 Task: Change  the formatting of the data to Which is Less than 10, In conditional formating, put the option 'Light Red Fill with Drak Red Text. 'add another formatting option Format As Table, insert the option Blue Table style Light 9 In the sheet  Attendance Management Sheetbook
Action: Mouse moved to (34, 134)
Screenshot: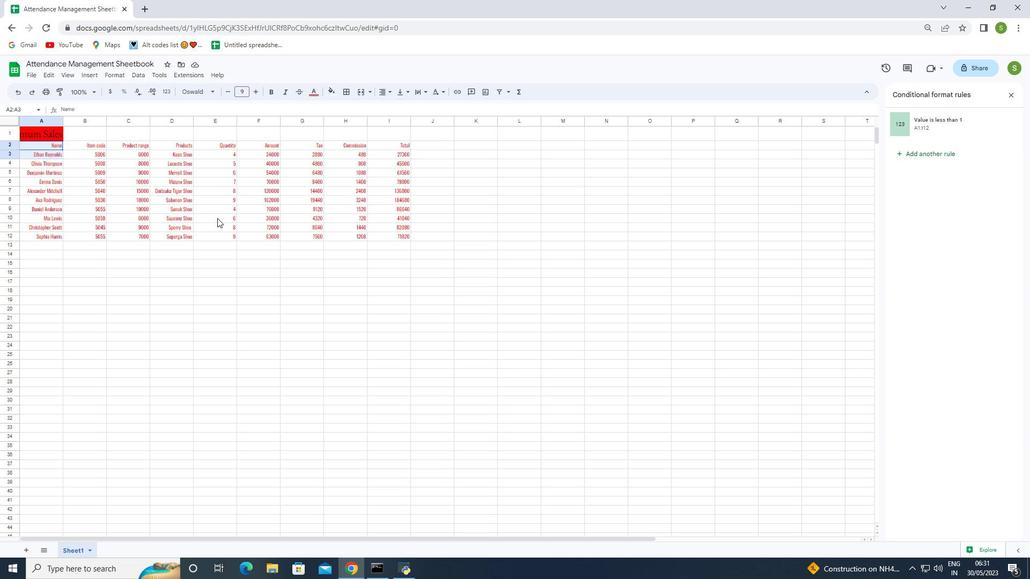 
Action: Mouse pressed left at (34, 134)
Screenshot: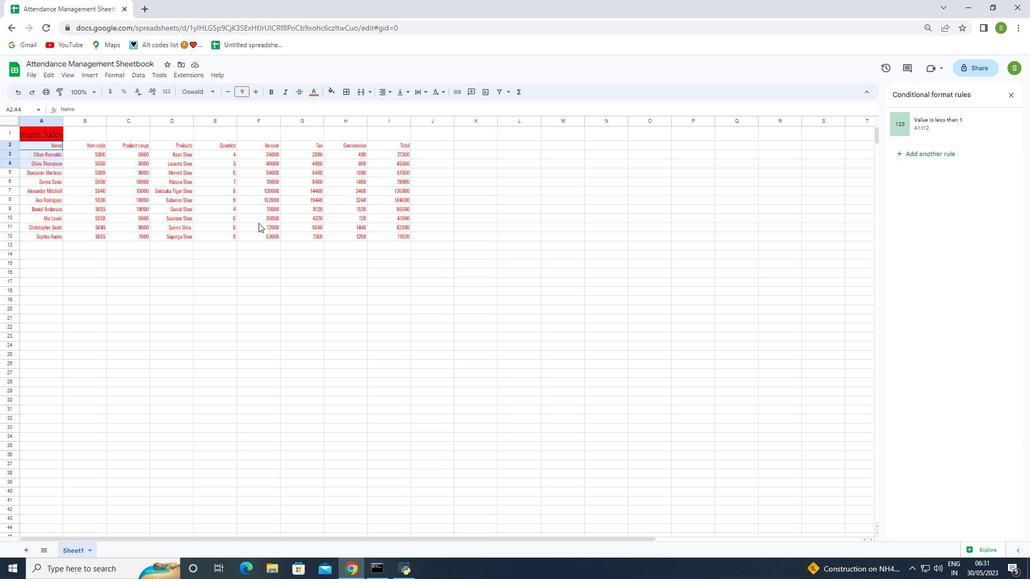 
Action: Mouse moved to (107, 75)
Screenshot: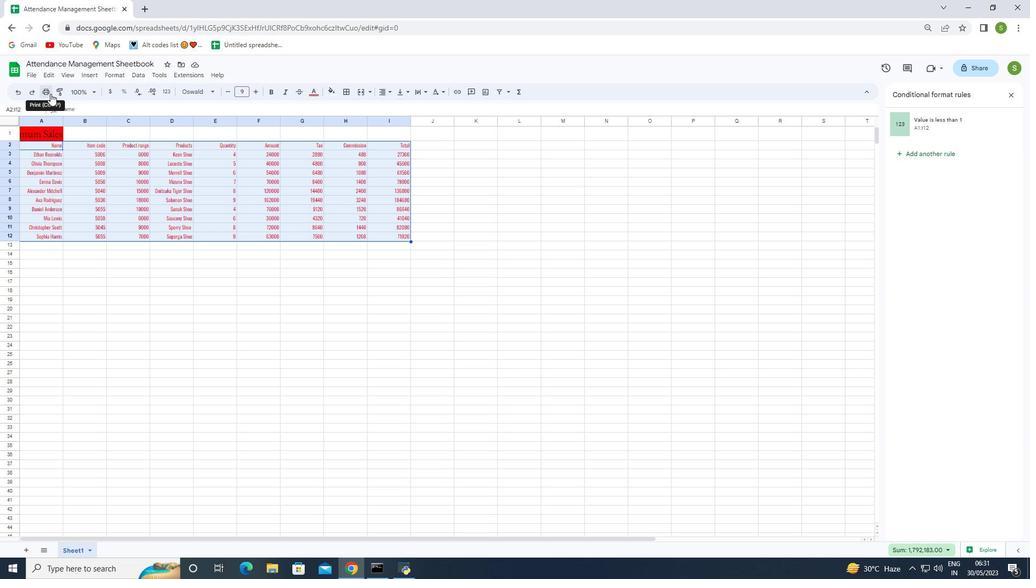 
Action: Mouse pressed left at (107, 75)
Screenshot: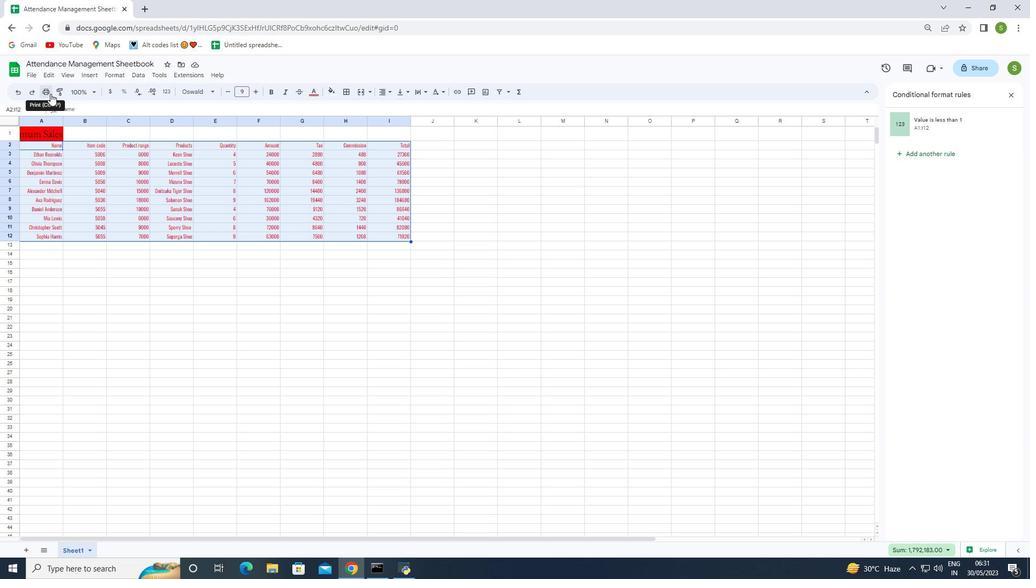 
Action: Mouse moved to (144, 224)
Screenshot: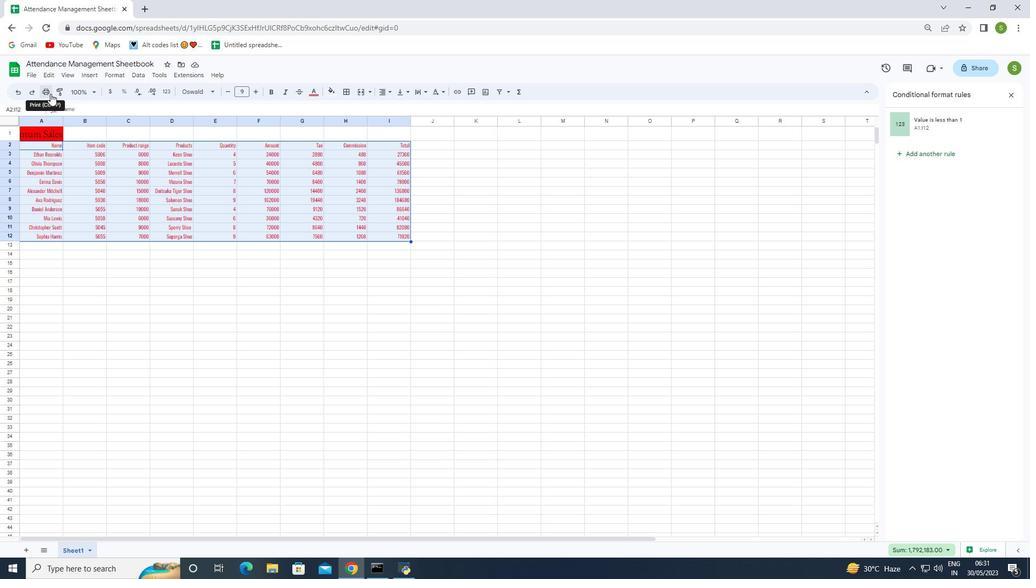 
Action: Mouse pressed left at (144, 224)
Screenshot: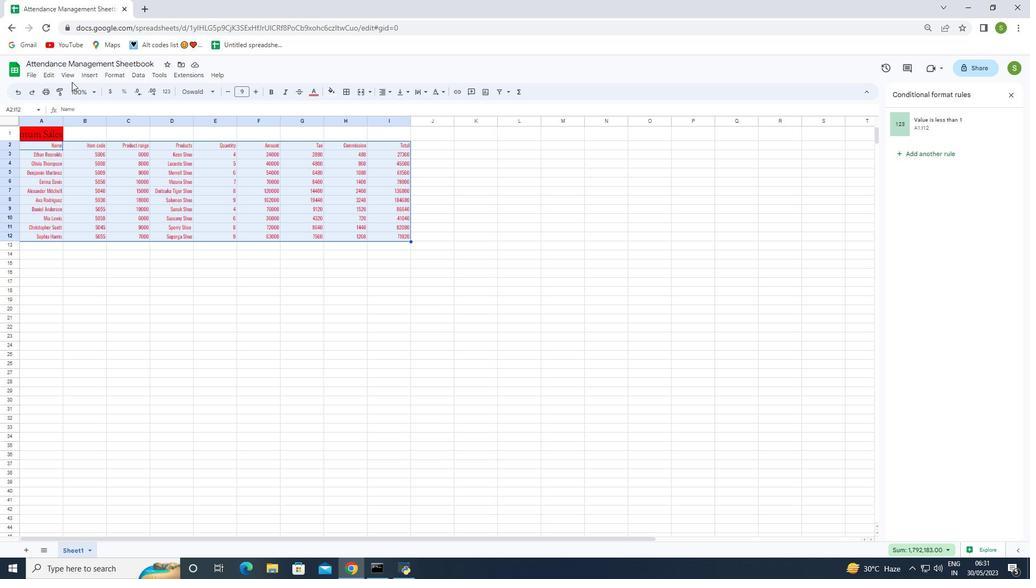 
Action: Mouse moved to (931, 204)
Screenshot: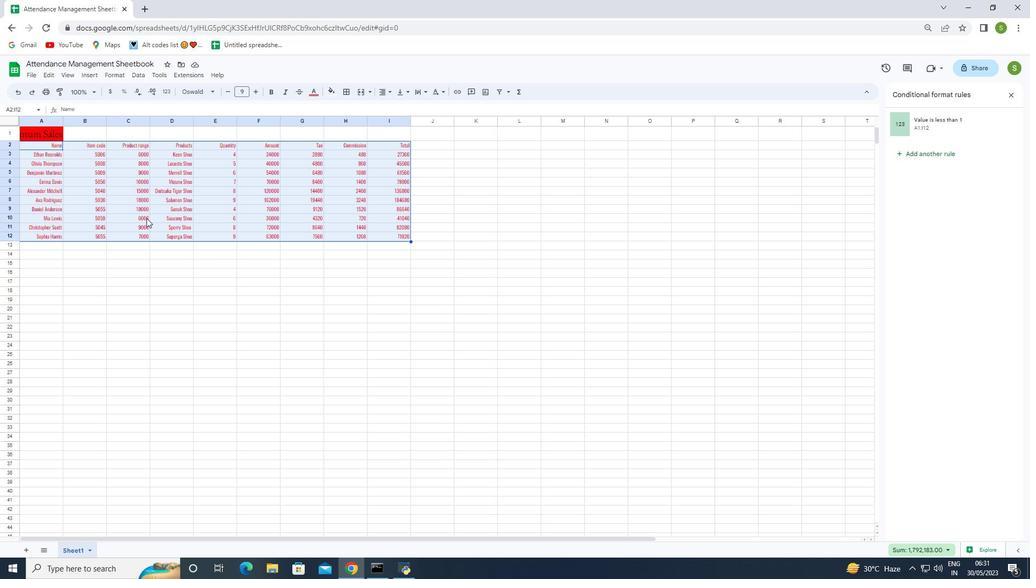 
Action: Mouse pressed left at (931, 204)
Screenshot: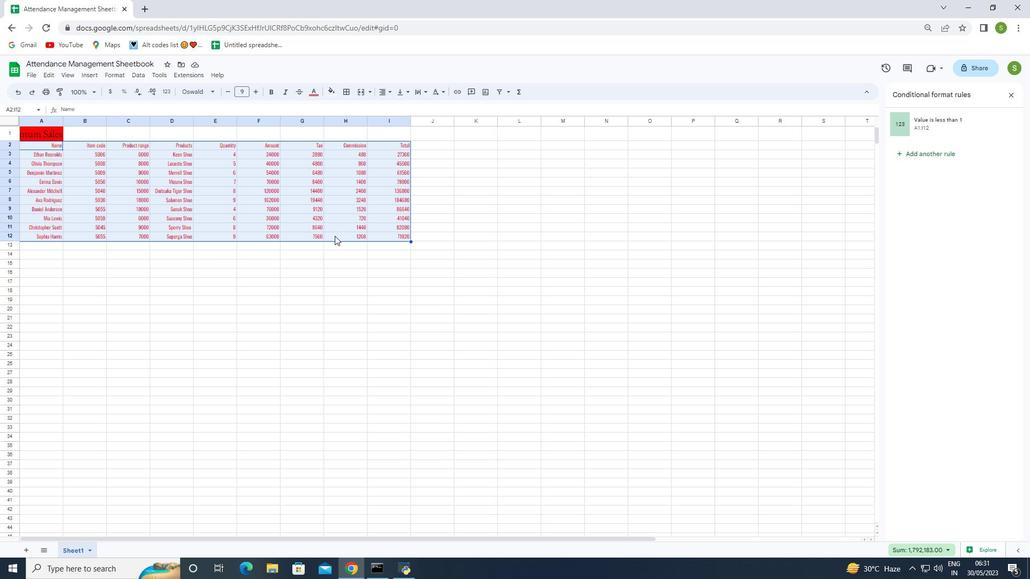 
Action: Mouse moved to (924, 379)
Screenshot: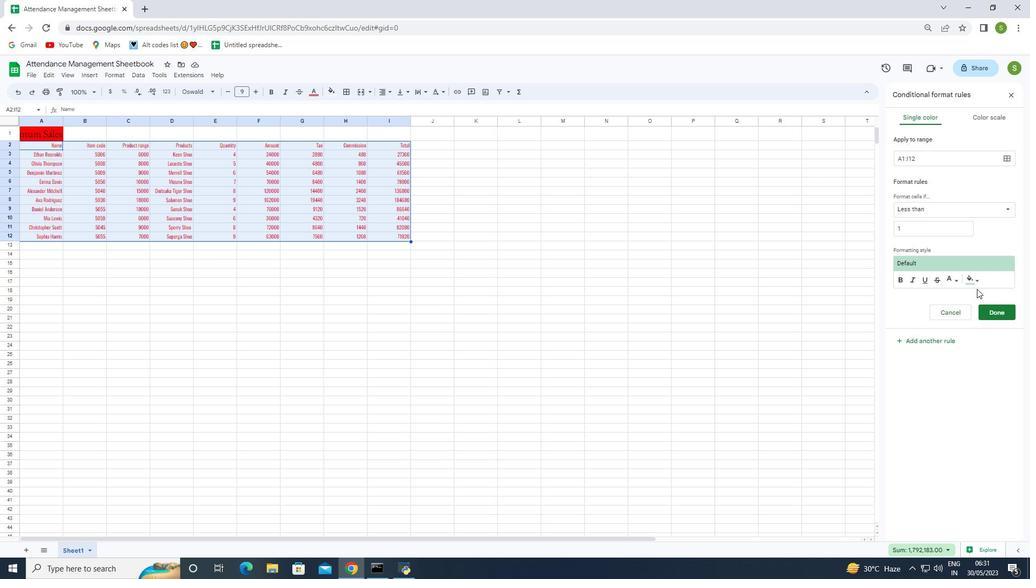 
Action: Mouse pressed left at (924, 379)
Screenshot: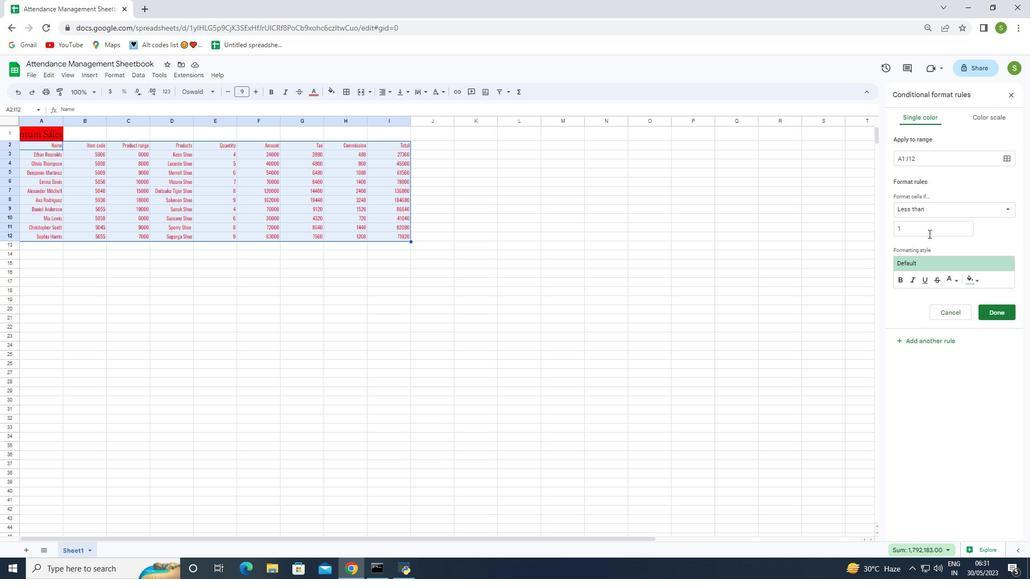 
Action: Mouse moved to (916, 232)
Screenshot: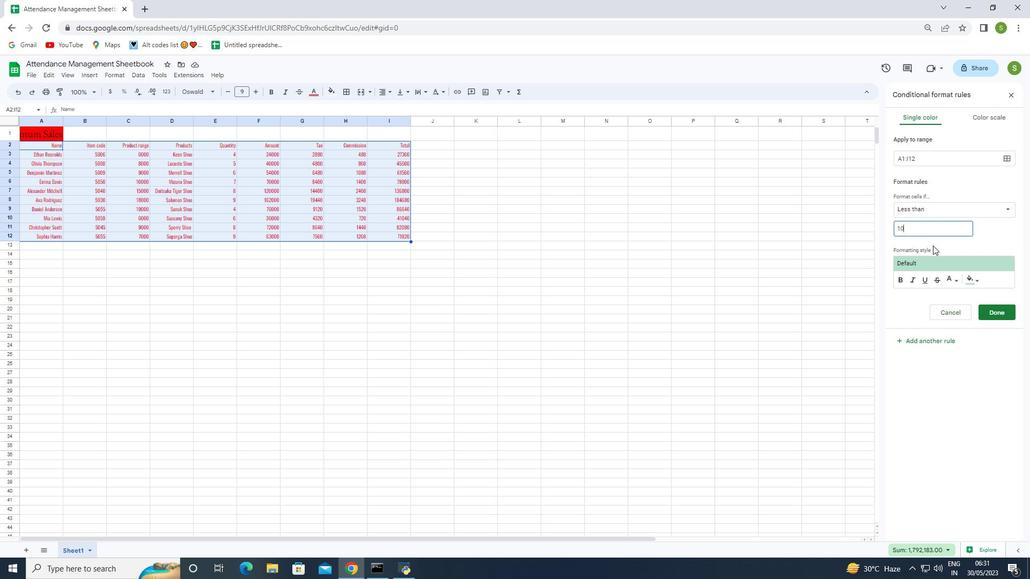 
Action: Mouse pressed left at (916, 232)
Screenshot: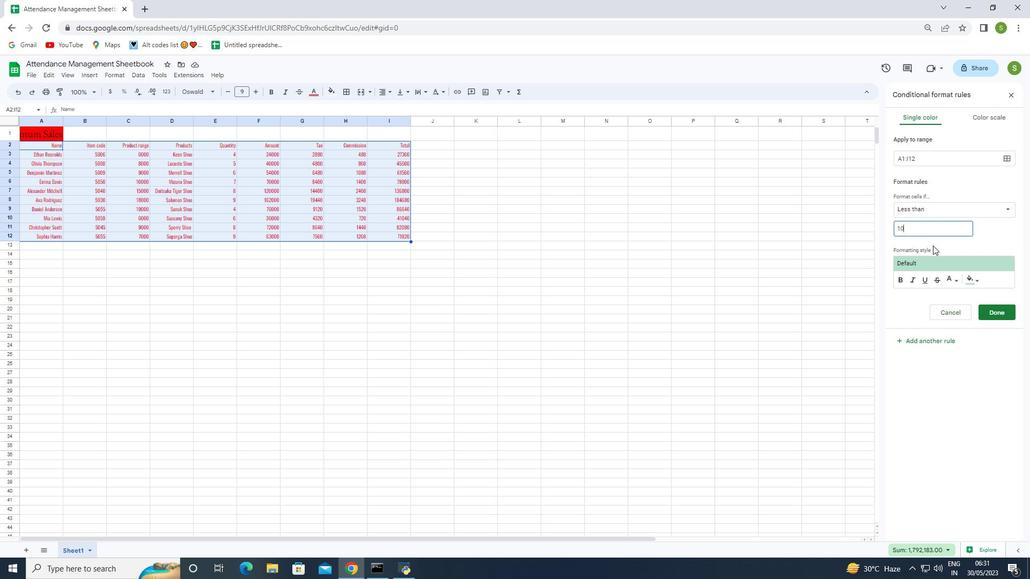 
Action: Key pressed 10
Screenshot: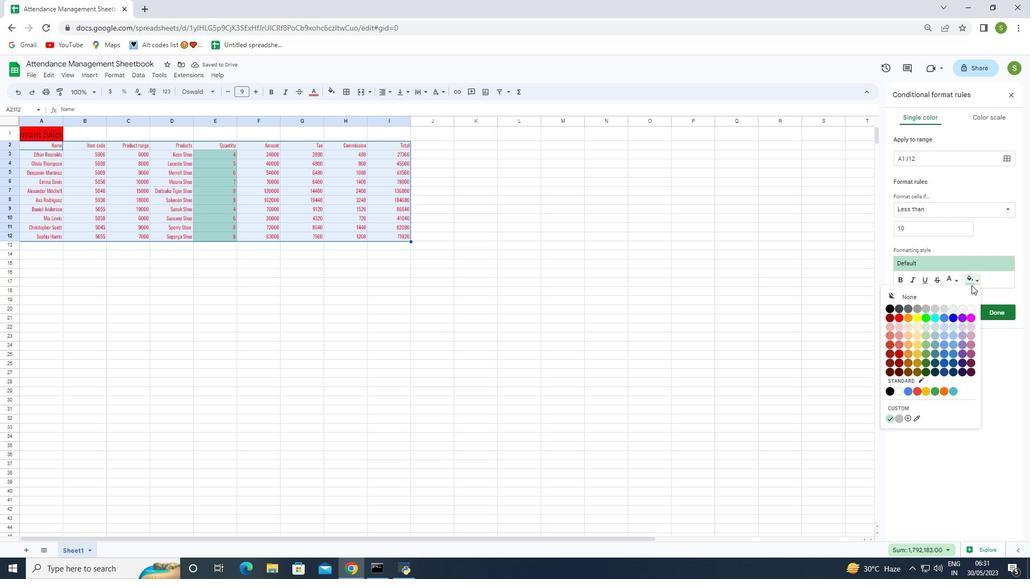 
Action: Mouse moved to (976, 281)
Screenshot: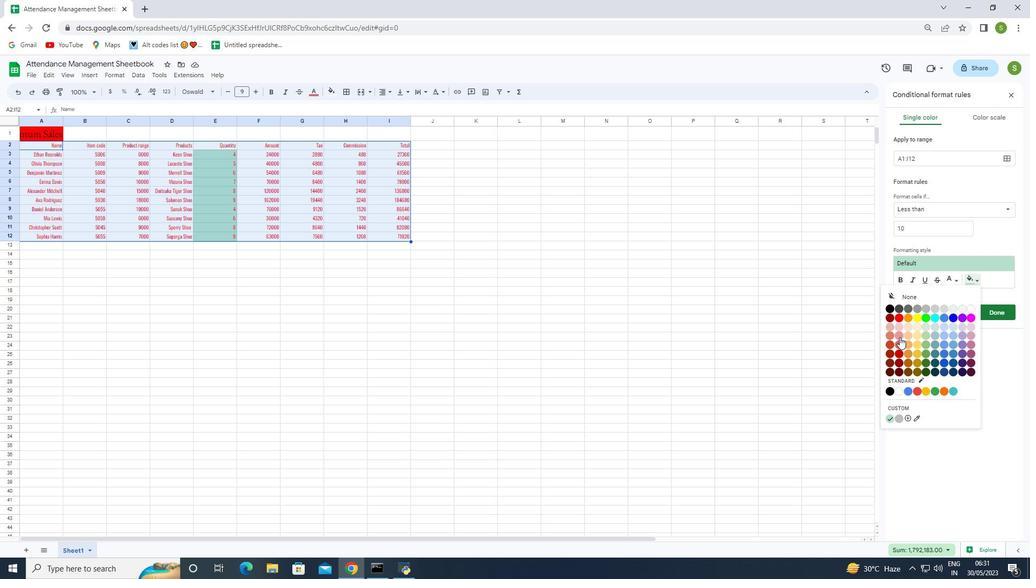
Action: Mouse pressed left at (976, 281)
Screenshot: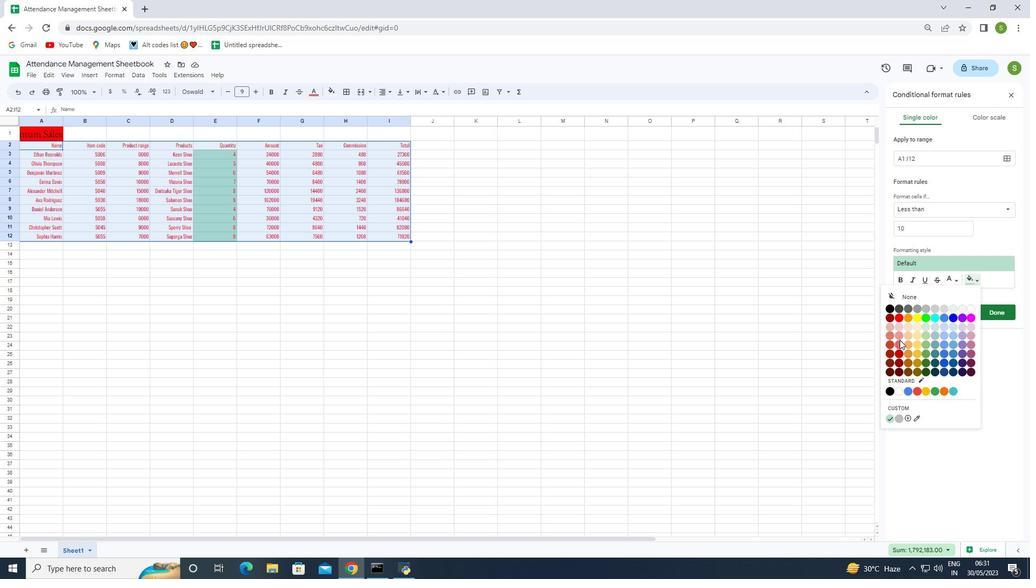 
Action: Mouse moved to (898, 342)
Screenshot: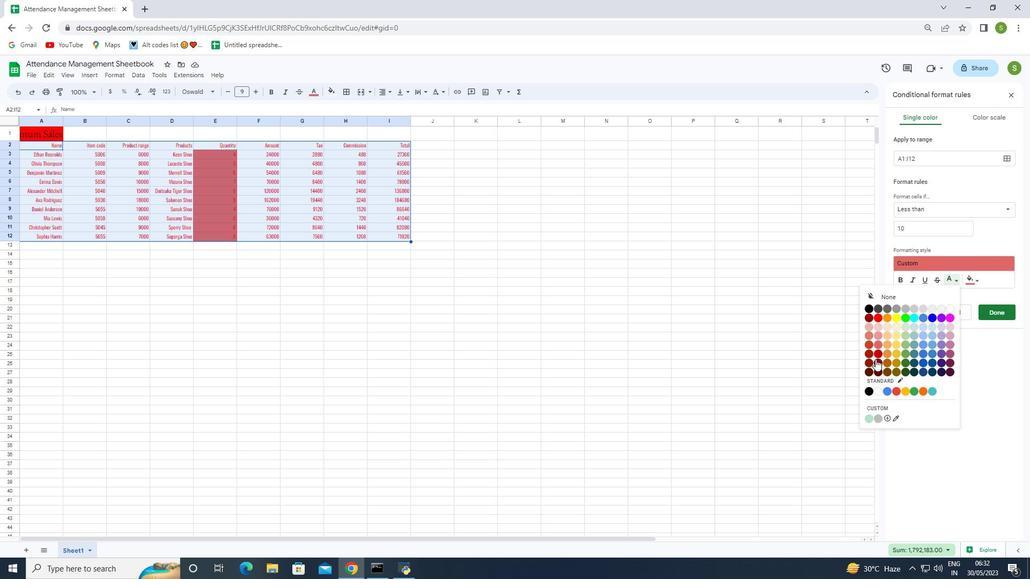 
Action: Mouse pressed left at (898, 342)
Screenshot: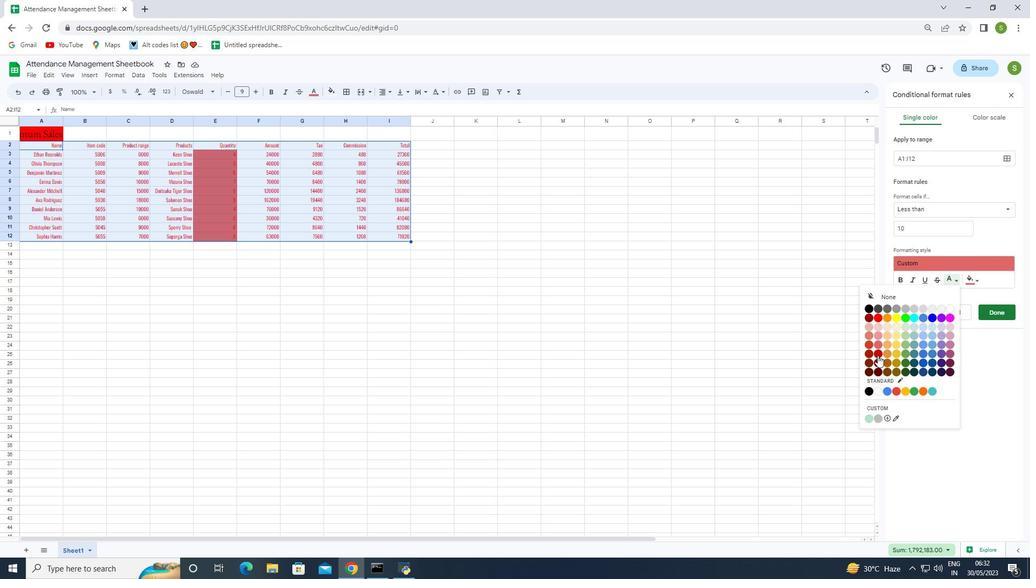
Action: Mouse moved to (955, 279)
Screenshot: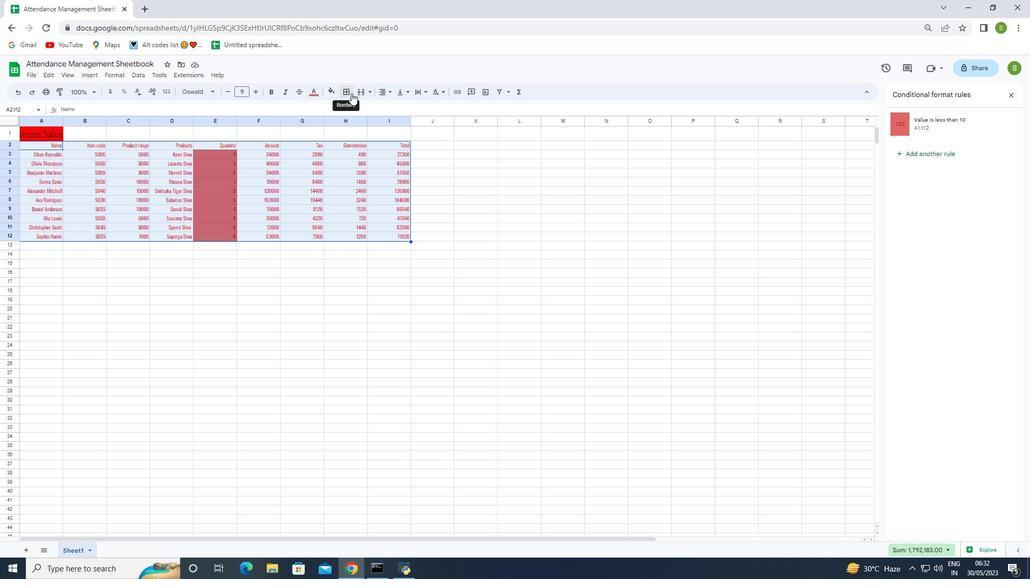
Action: Mouse pressed left at (955, 279)
Screenshot: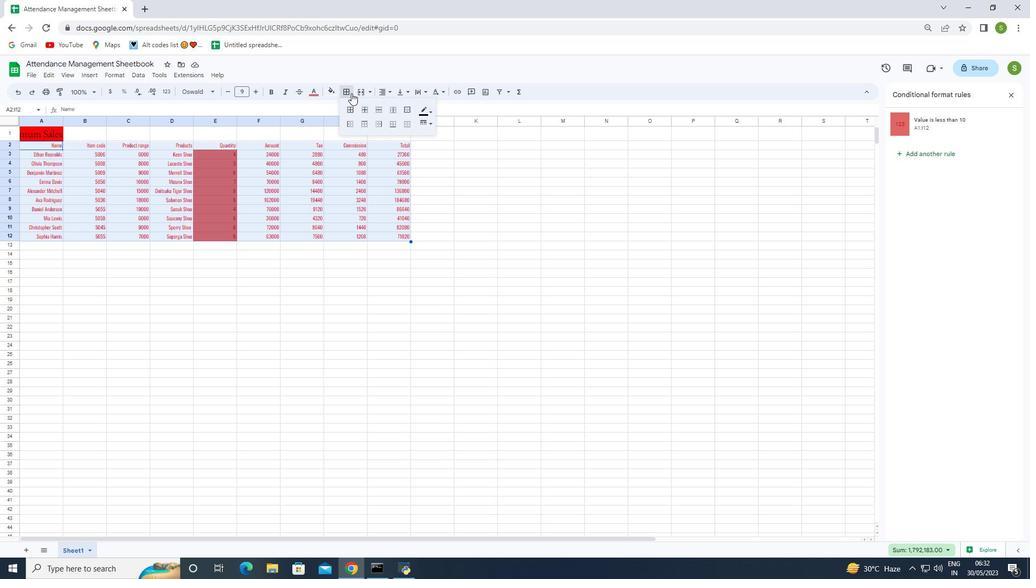 
Action: Mouse moved to (878, 355)
Screenshot: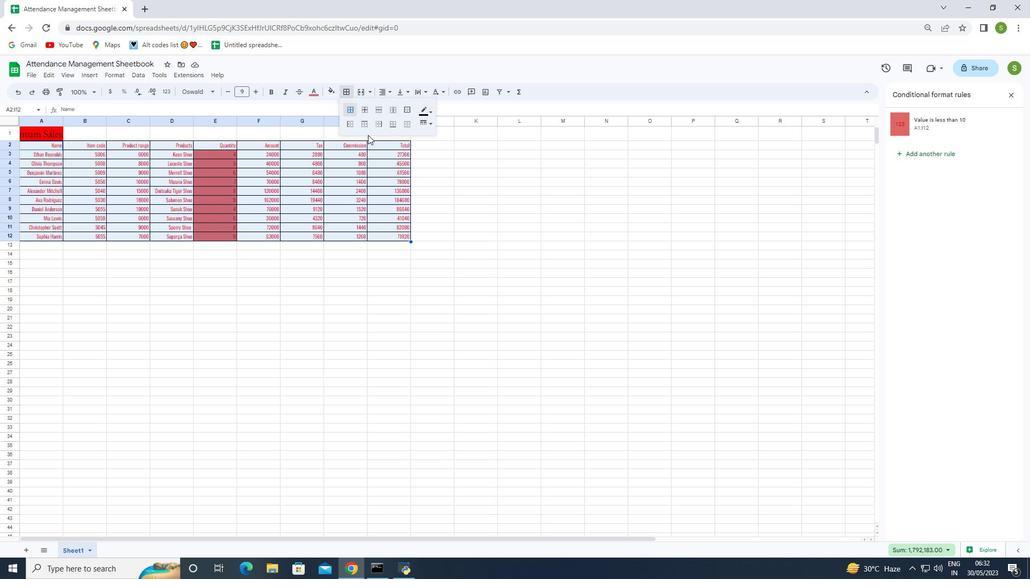 
Action: Mouse pressed left at (878, 355)
Screenshot: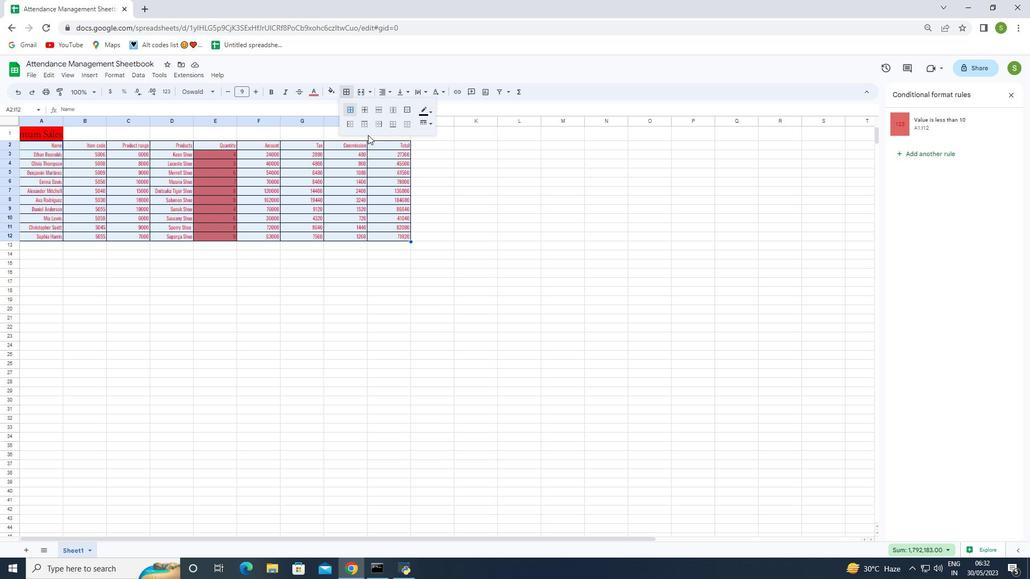 
Action: Mouse moved to (351, 91)
Screenshot: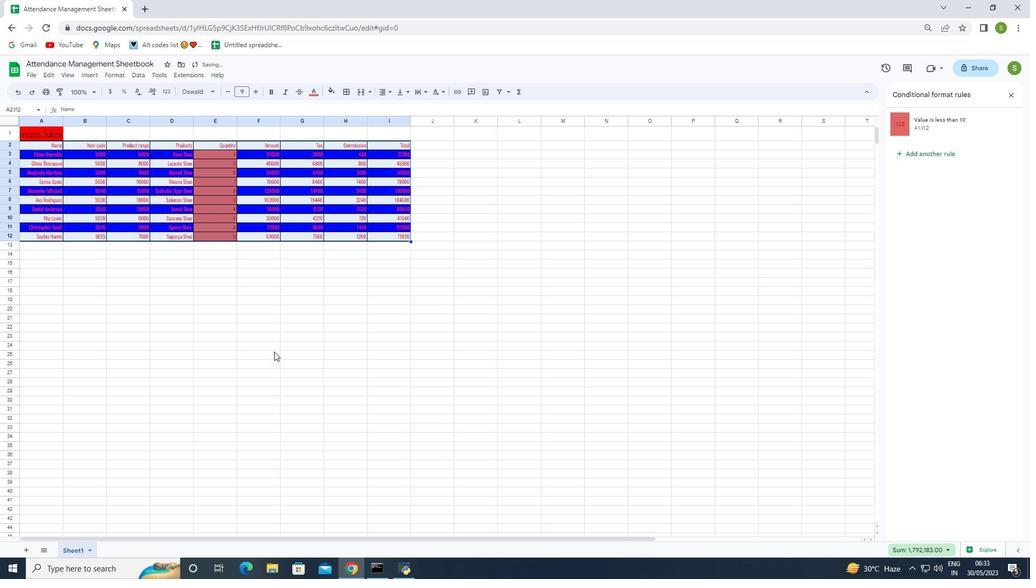 
Action: Mouse pressed left at (351, 91)
Screenshot: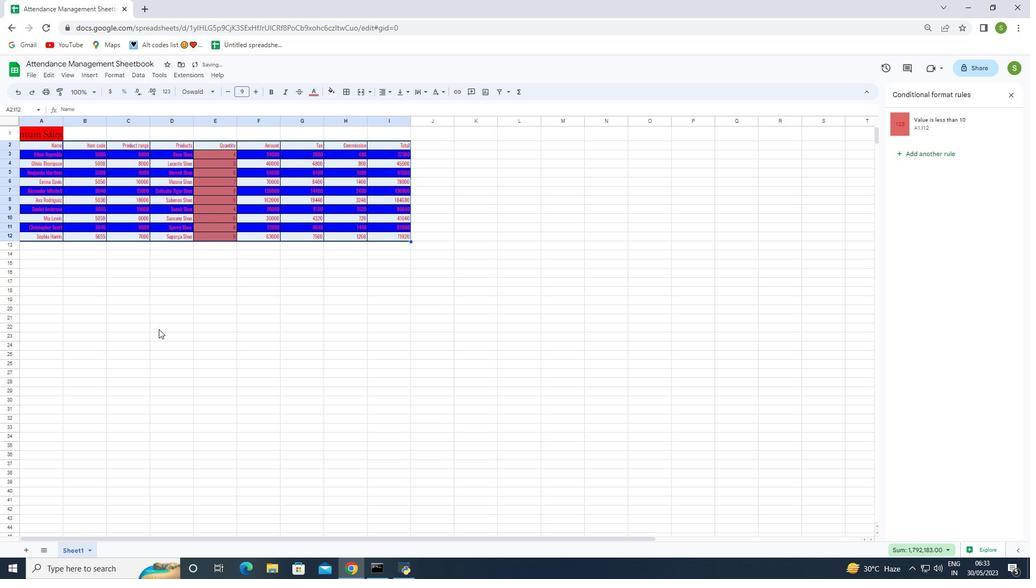 
Action: Mouse moved to (352, 110)
Screenshot: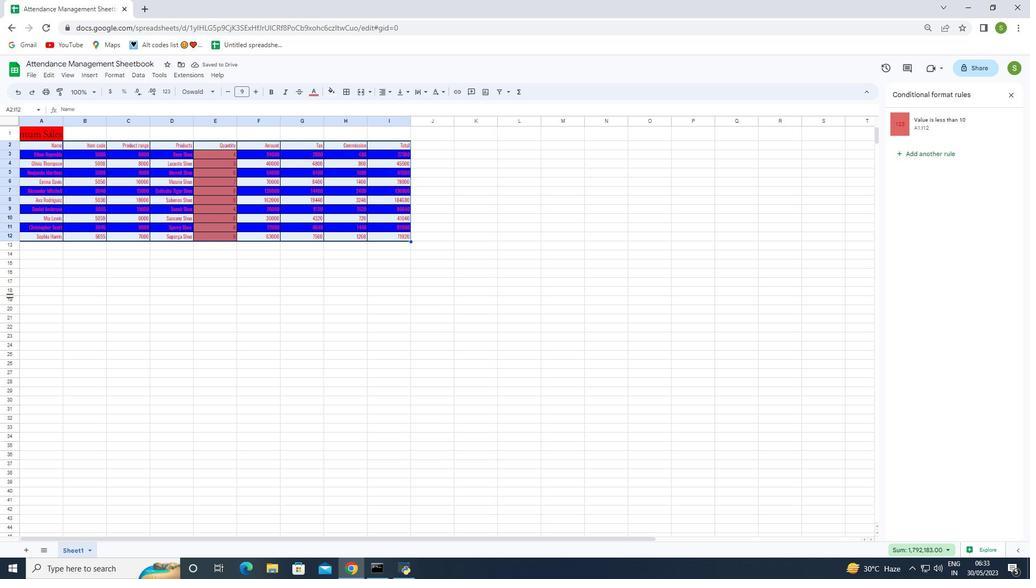 
Action: Mouse pressed left at (352, 110)
Screenshot: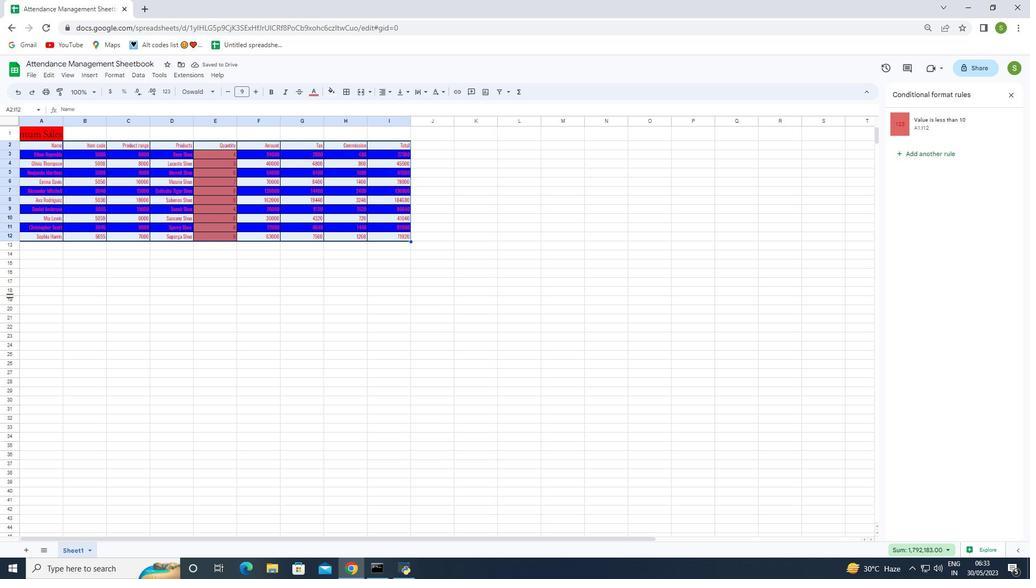 
Action: Mouse moved to (358, 197)
Screenshot: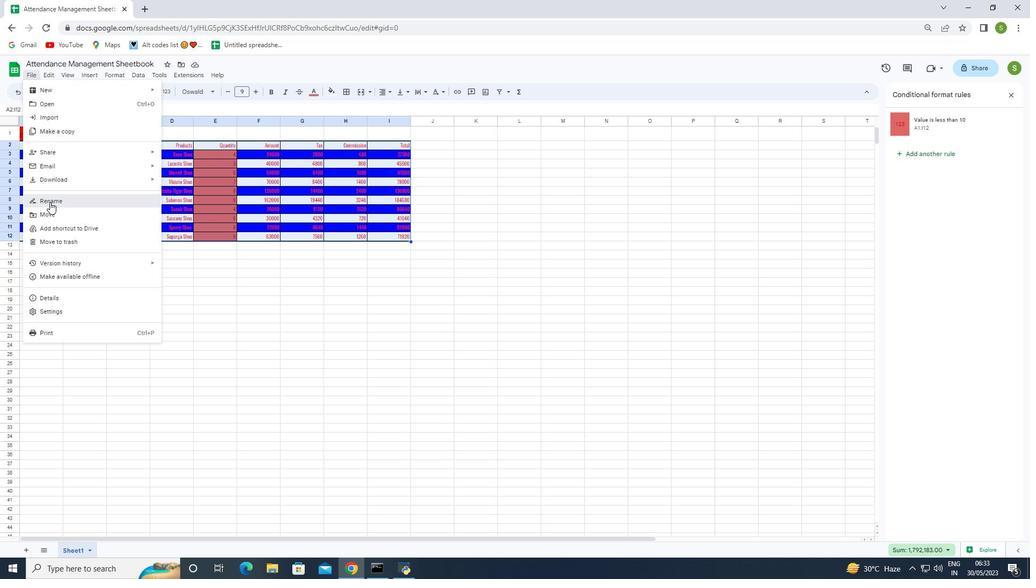 
Action: Key pressed ctrl+Z
Screenshot: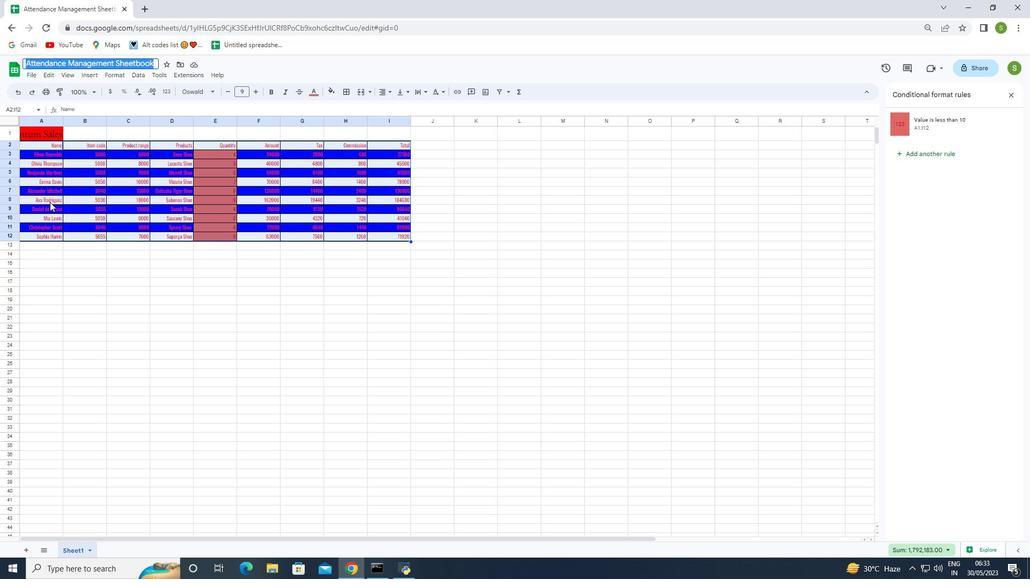
Action: Mouse moved to (267, 250)
Screenshot: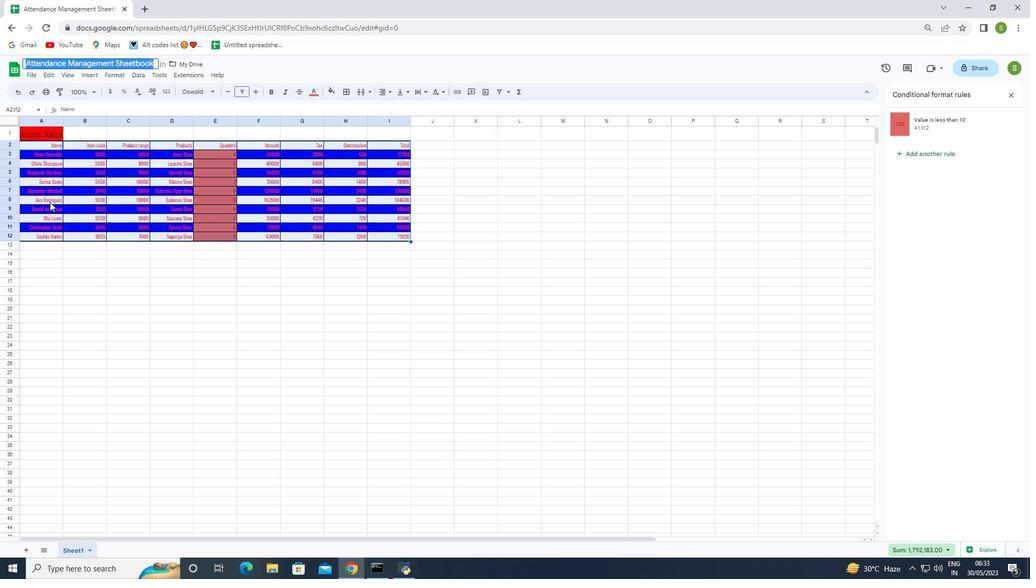 
Action: Mouse pressed left at (267, 250)
Screenshot: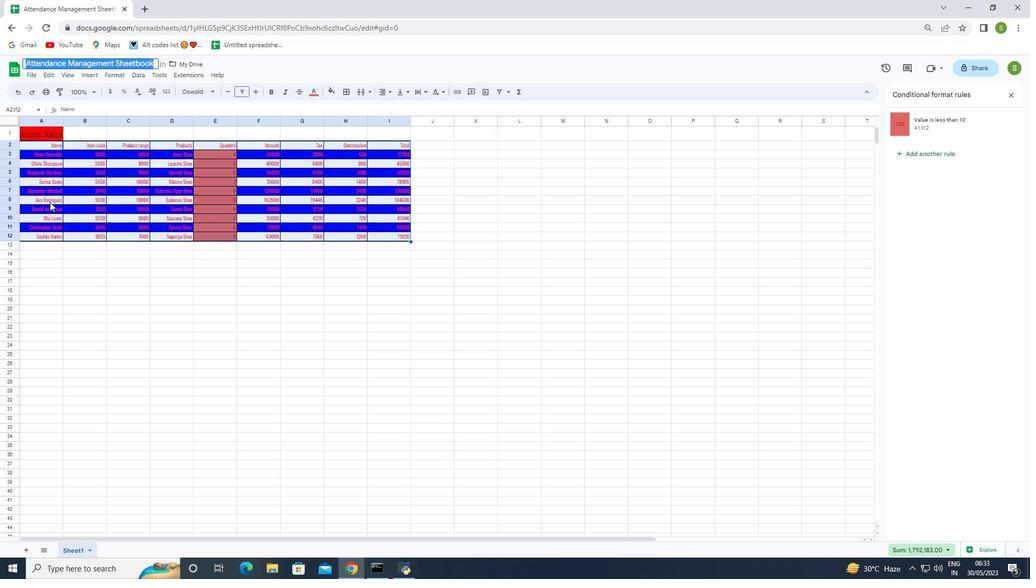 
Action: Mouse moved to (53, 144)
Screenshot: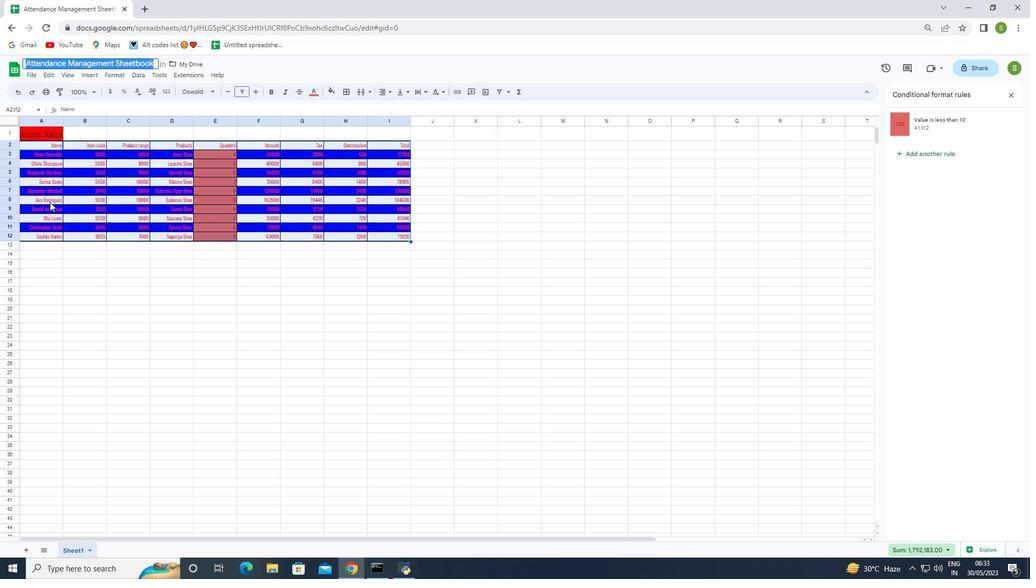 
Action: Mouse pressed left at (53, 144)
Screenshot: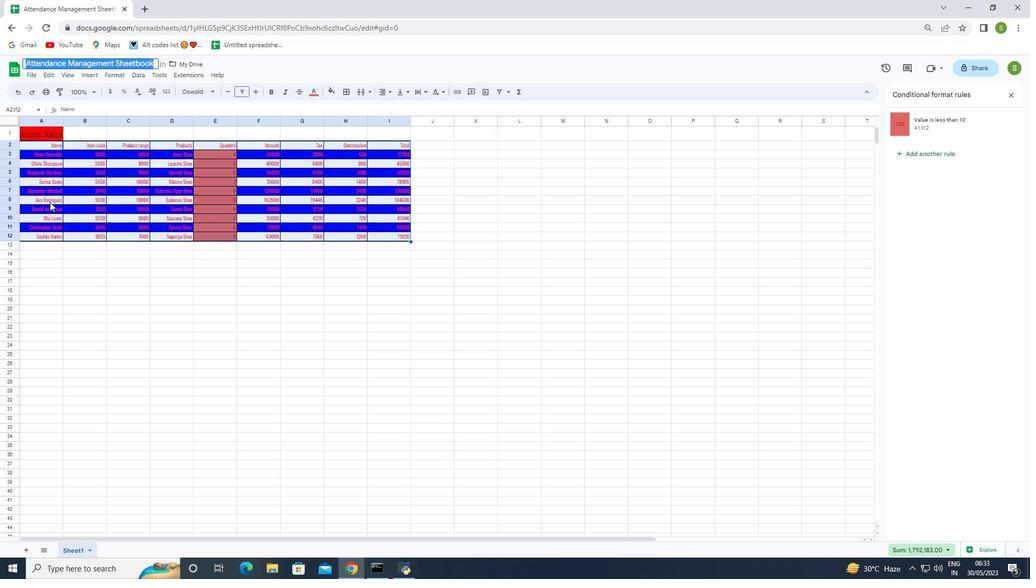 
Action: Mouse moved to (345, 91)
Screenshot: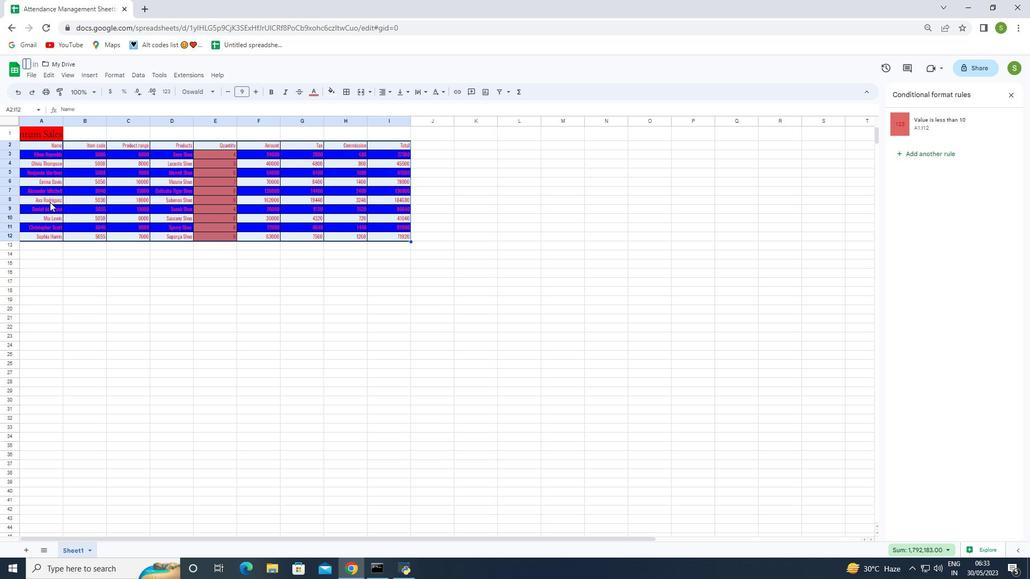 
Action: Mouse pressed left at (345, 91)
Screenshot: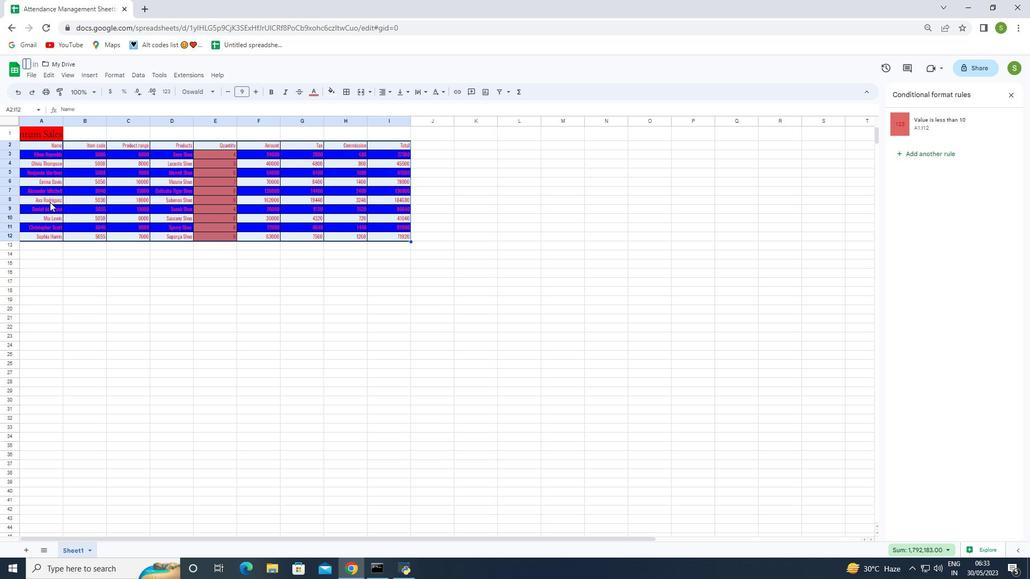 
Action: Mouse moved to (348, 113)
Screenshot: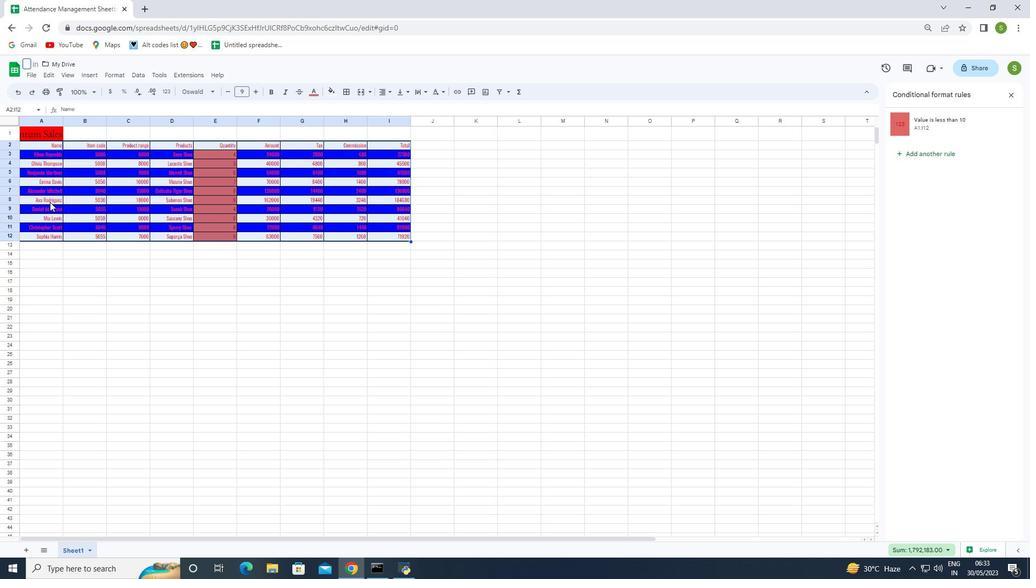 
Action: Mouse pressed left at (348, 113)
Screenshot: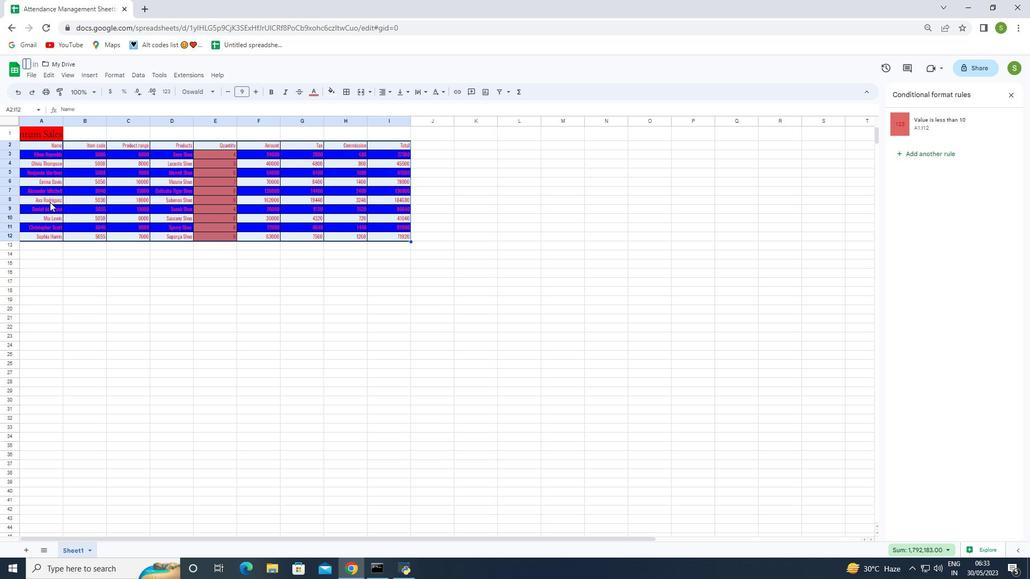 
Action: Mouse moved to (514, 243)
Screenshot: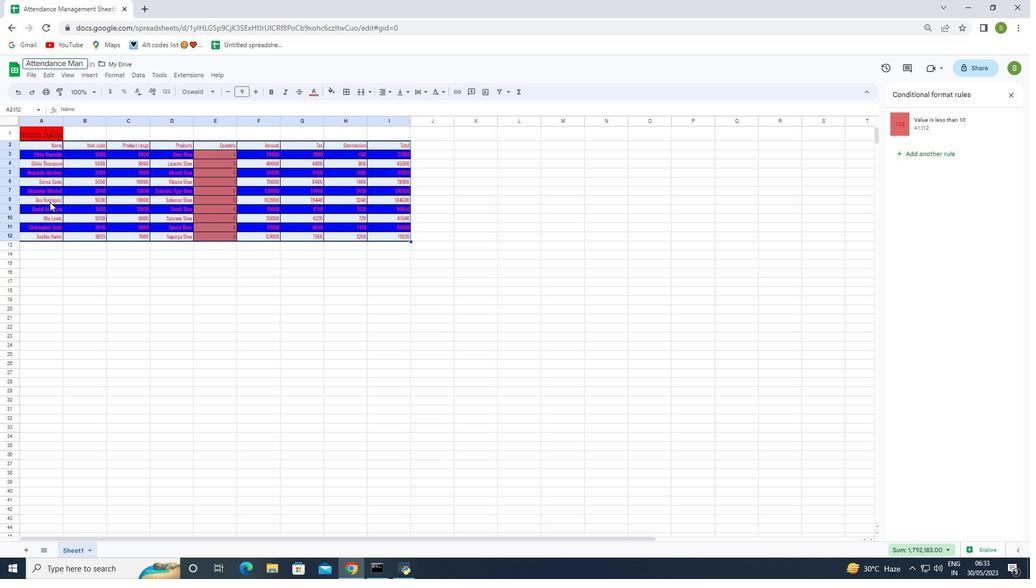 
Action: Mouse pressed left at (514, 243)
Screenshot: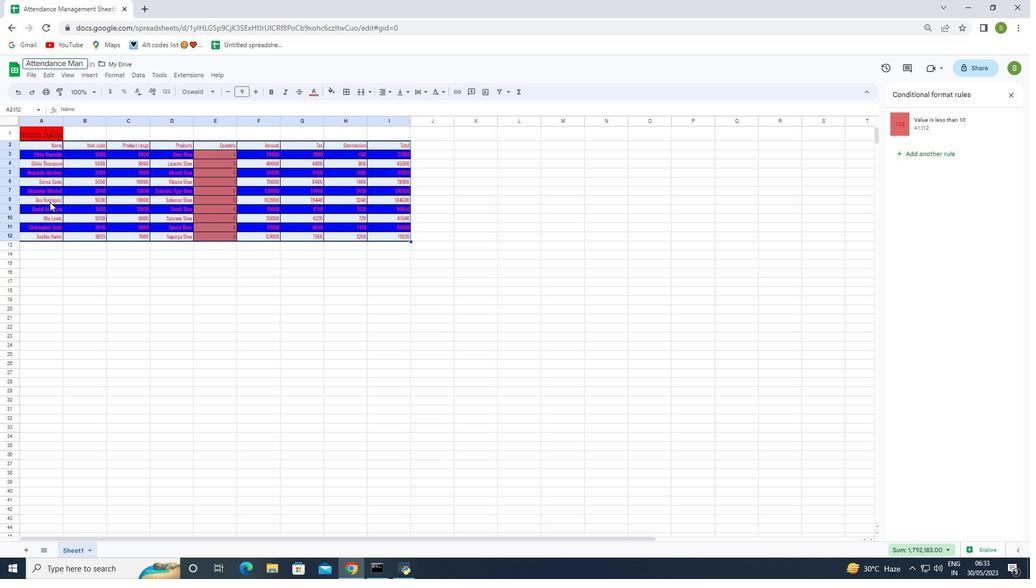 
Action: Mouse moved to (109, 78)
Screenshot: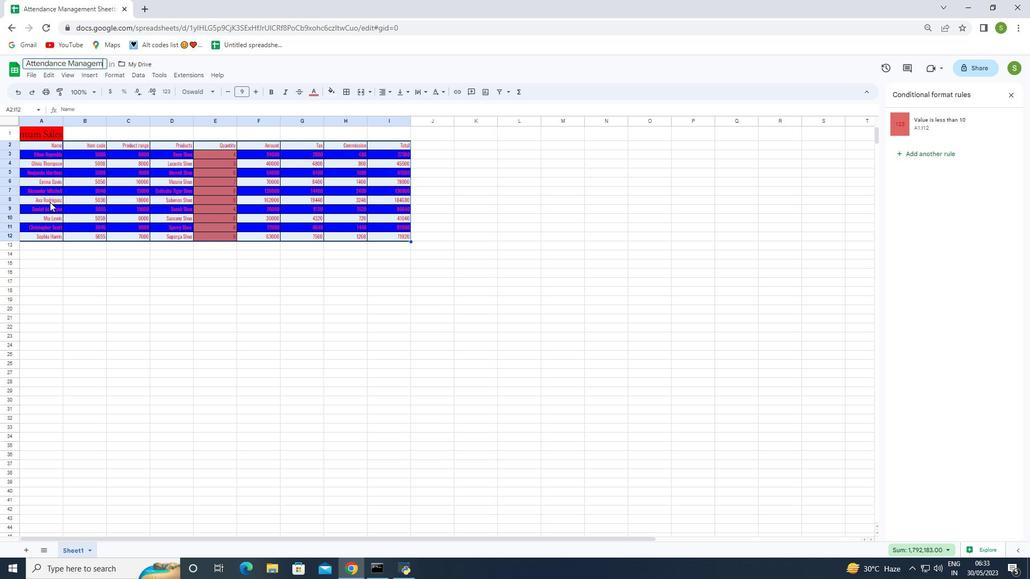 
Action: Mouse pressed left at (109, 78)
Screenshot: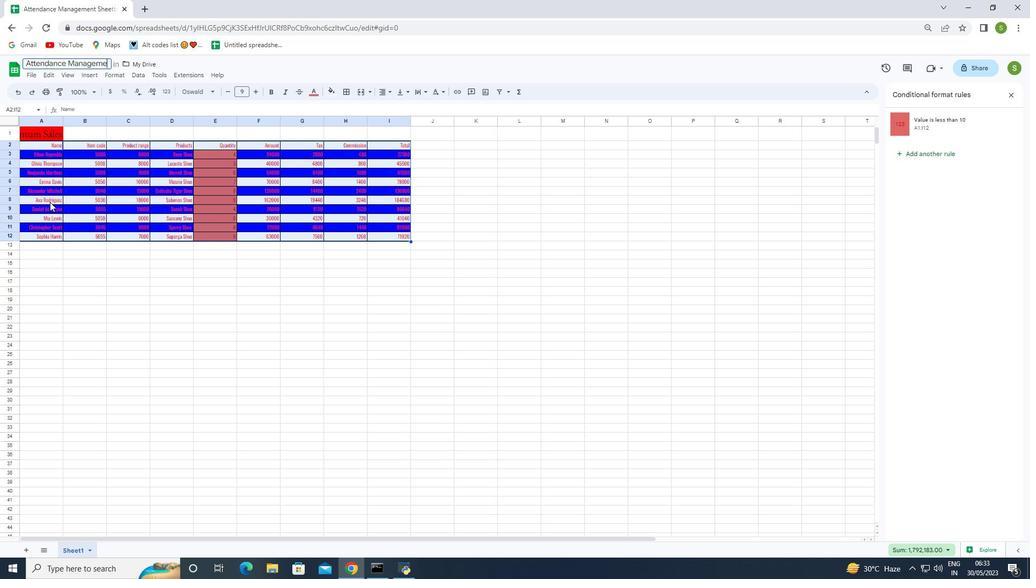 
Action: Mouse moved to (133, 235)
Screenshot: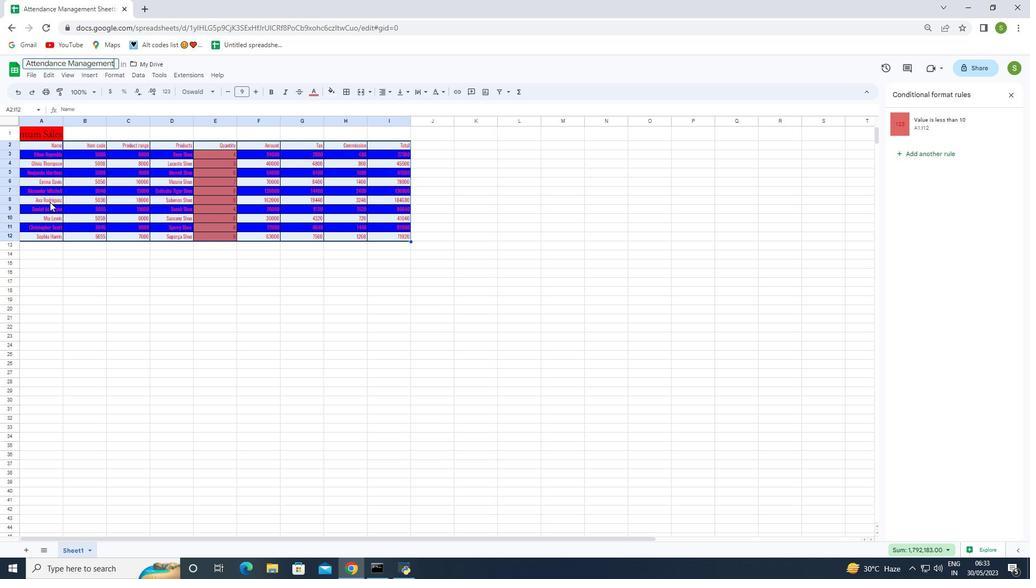
Action: Mouse pressed left at (133, 235)
Screenshot: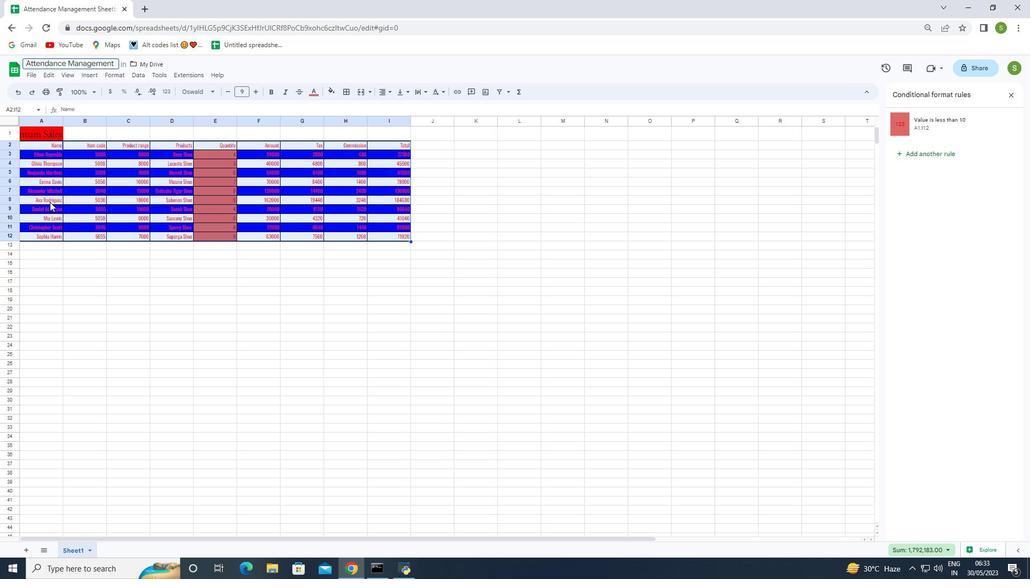 
Action: Mouse moved to (978, 299)
Screenshot: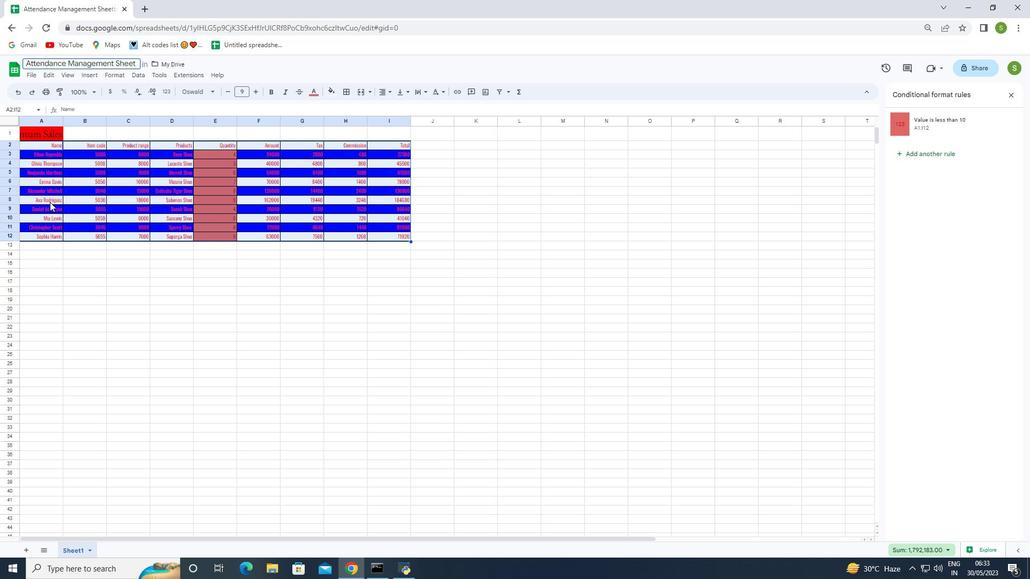 
Action: Mouse pressed left at (978, 299)
Screenshot: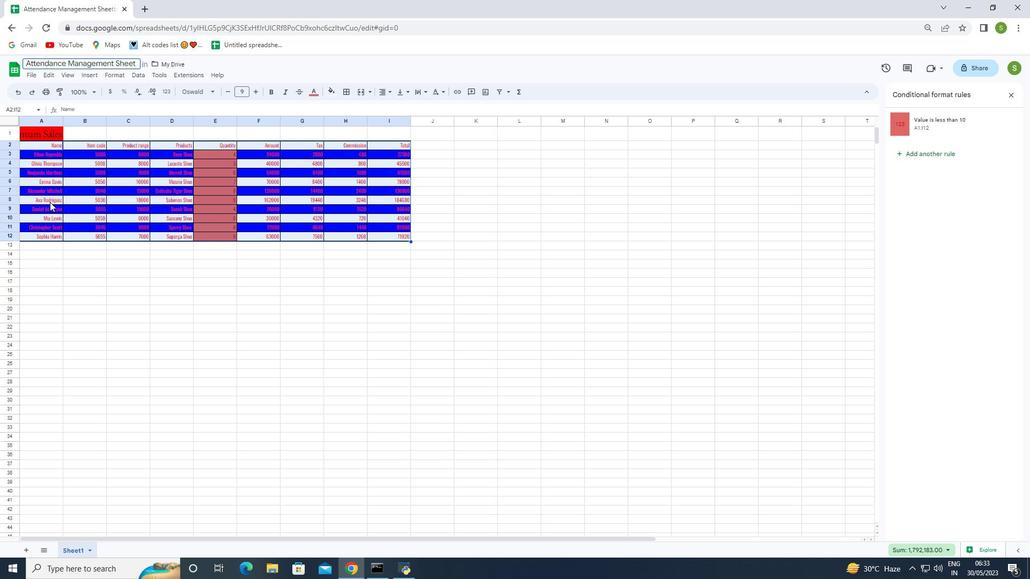 
Action: Mouse moved to (961, 328)
Screenshot: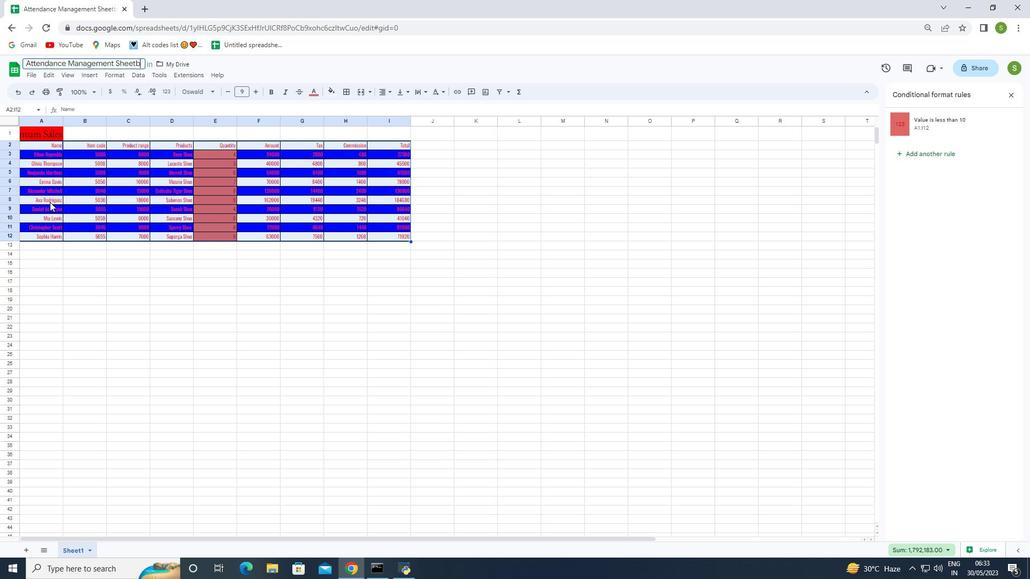 
Action: Mouse pressed left at (961, 328)
Screenshot: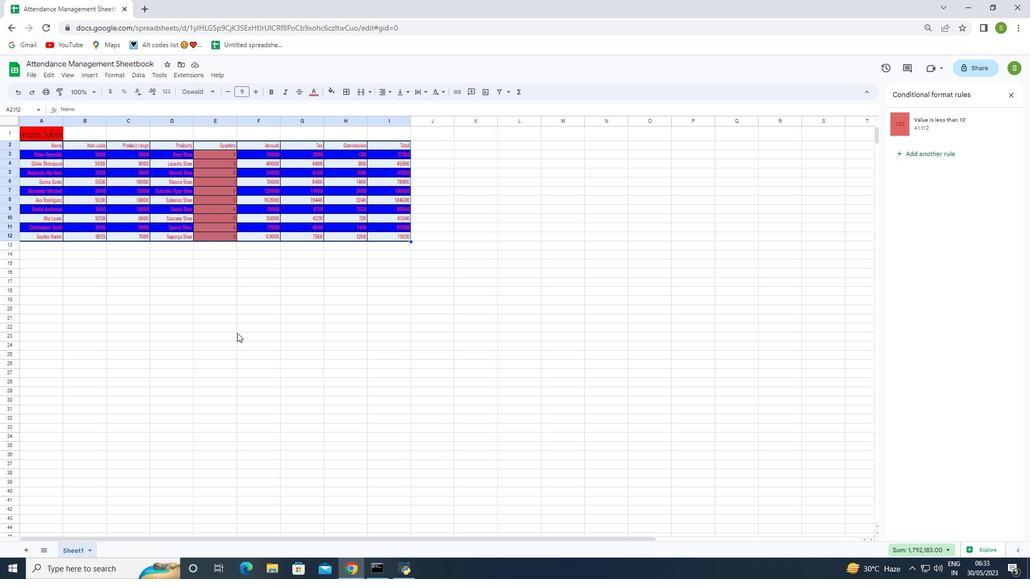 
Action: Mouse moved to (984, 302)
Screenshot: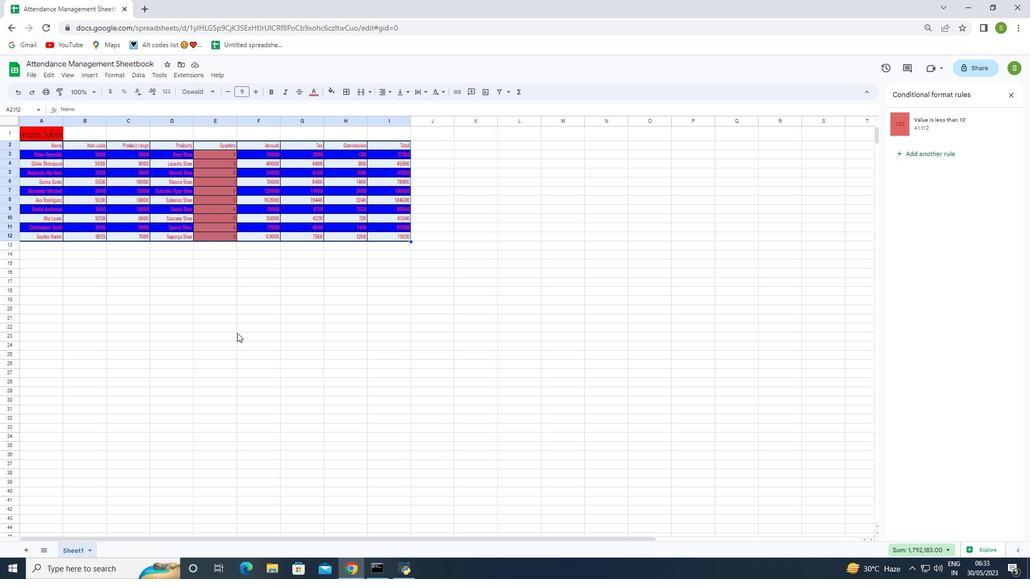 
Action: Mouse pressed left at (984, 302)
Screenshot: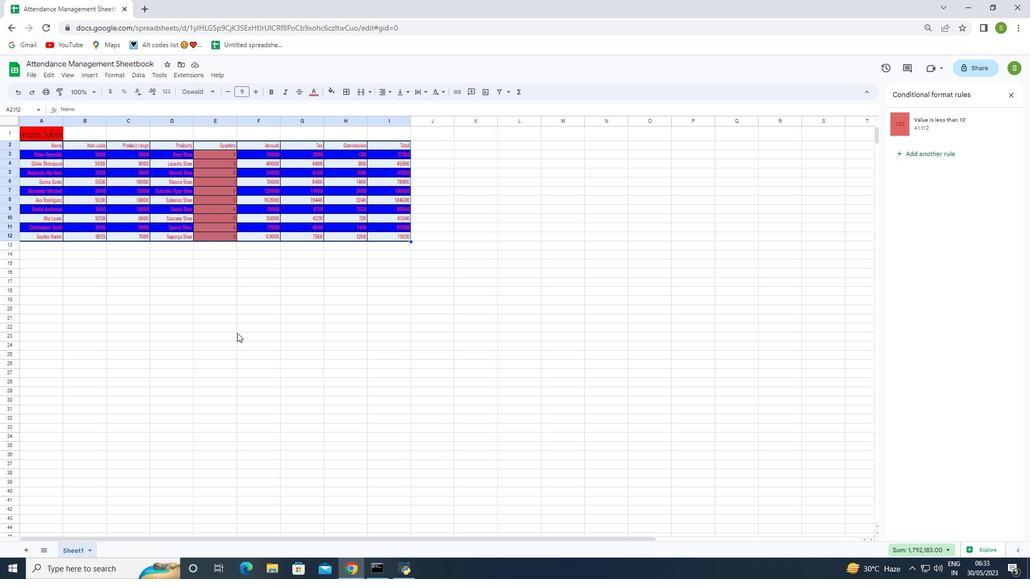 
Action: Mouse moved to (738, 437)
Screenshot: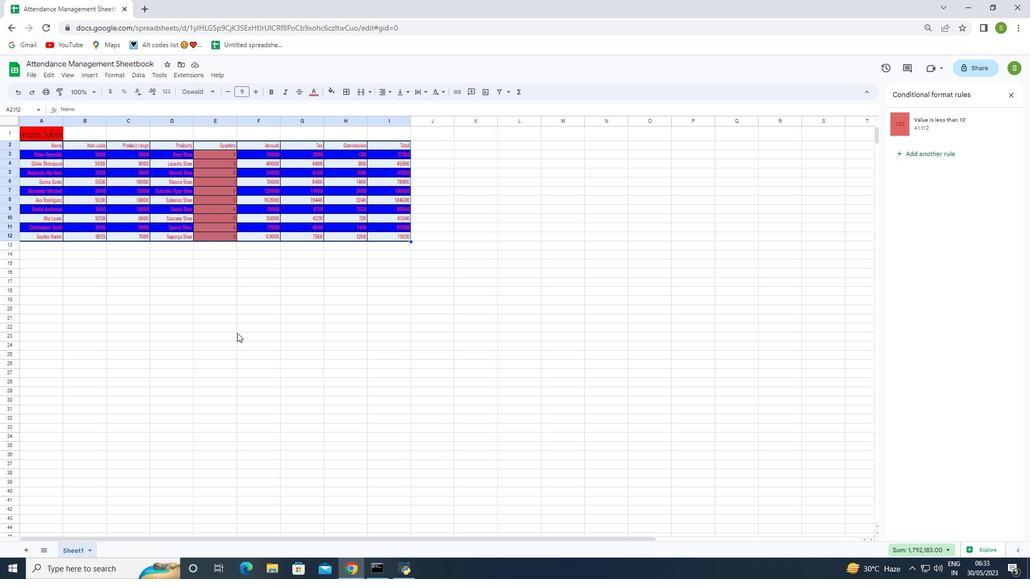 
Action: Mouse pressed left at (738, 437)
Screenshot: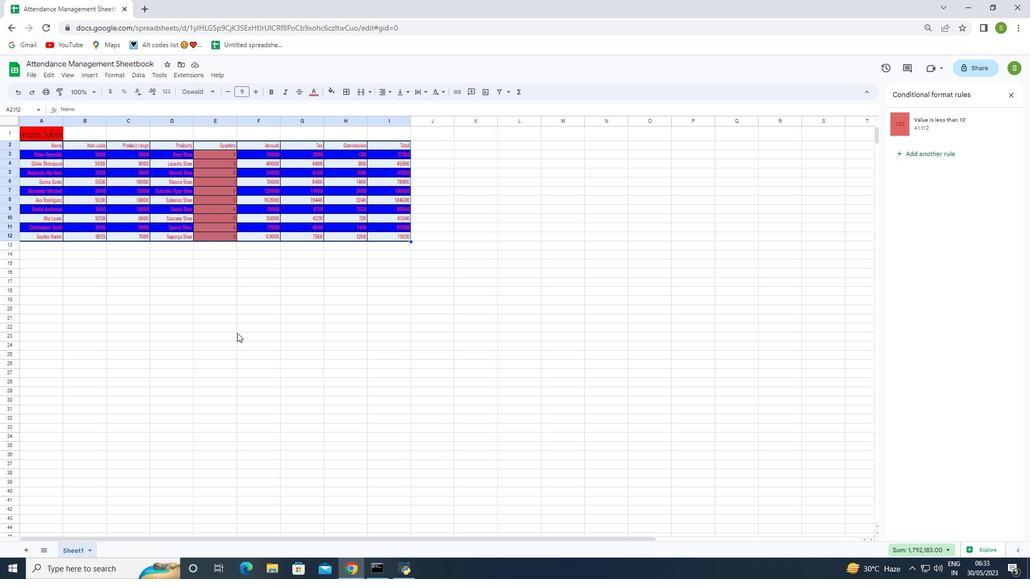 
Action: Mouse moved to (955, 345)
Screenshot: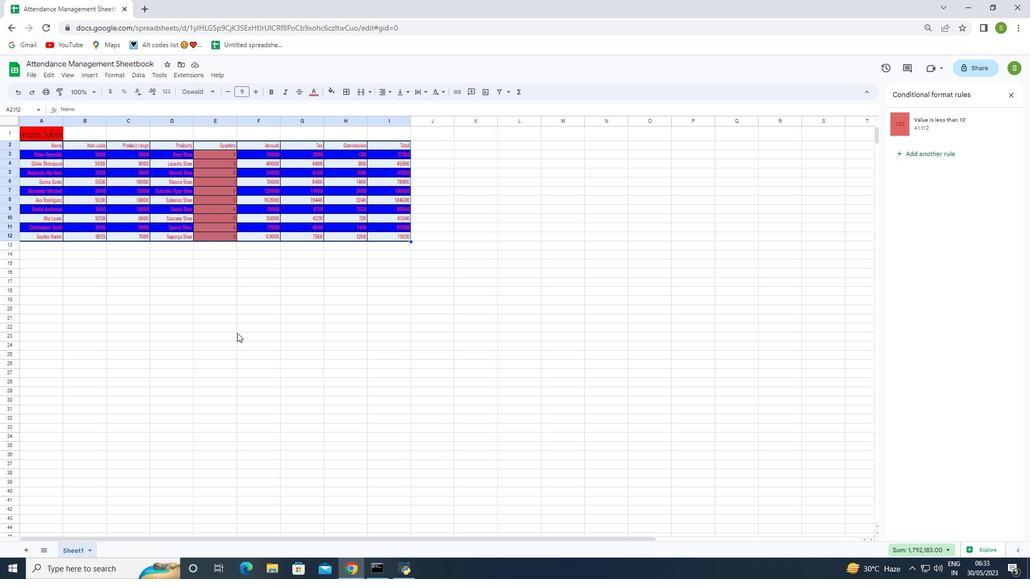 
Action: Mouse pressed left at (955, 345)
Screenshot: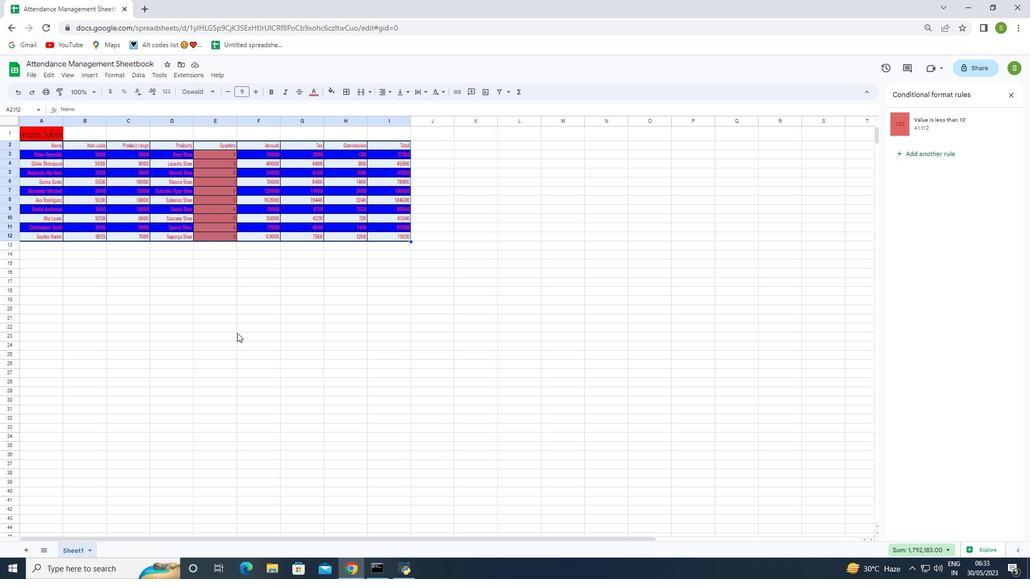 
Action: Mouse moved to (34, 142)
Screenshot: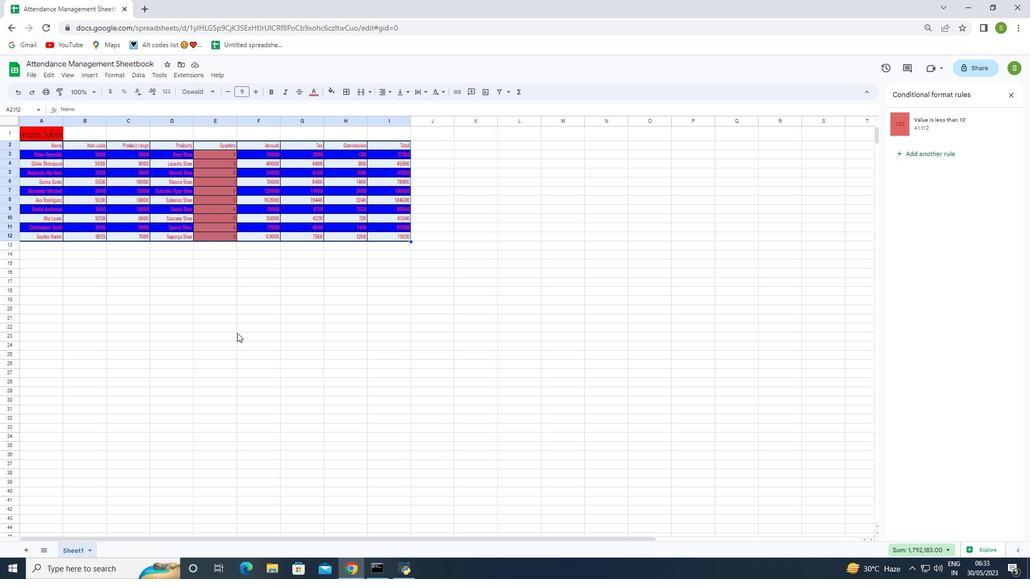
Action: Mouse pressed left at (34, 142)
Screenshot: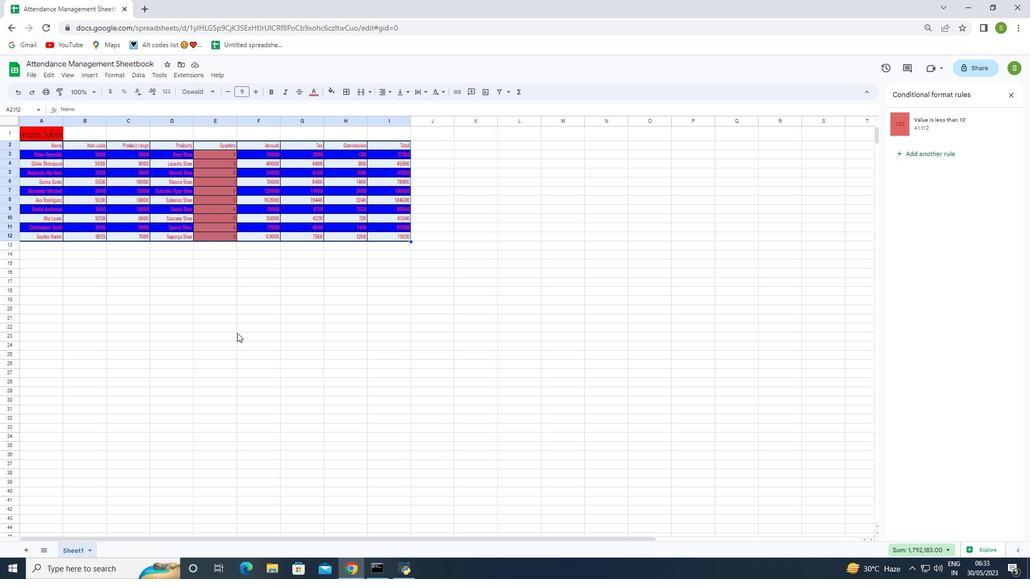 
Action: Mouse moved to (121, 76)
Screenshot: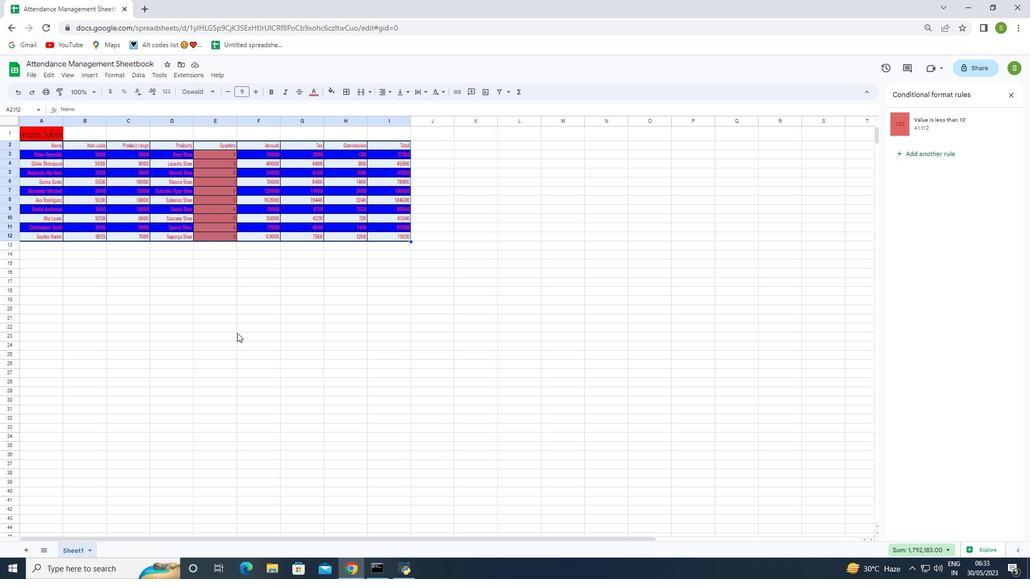 
Action: Mouse pressed left at (121, 76)
Screenshot: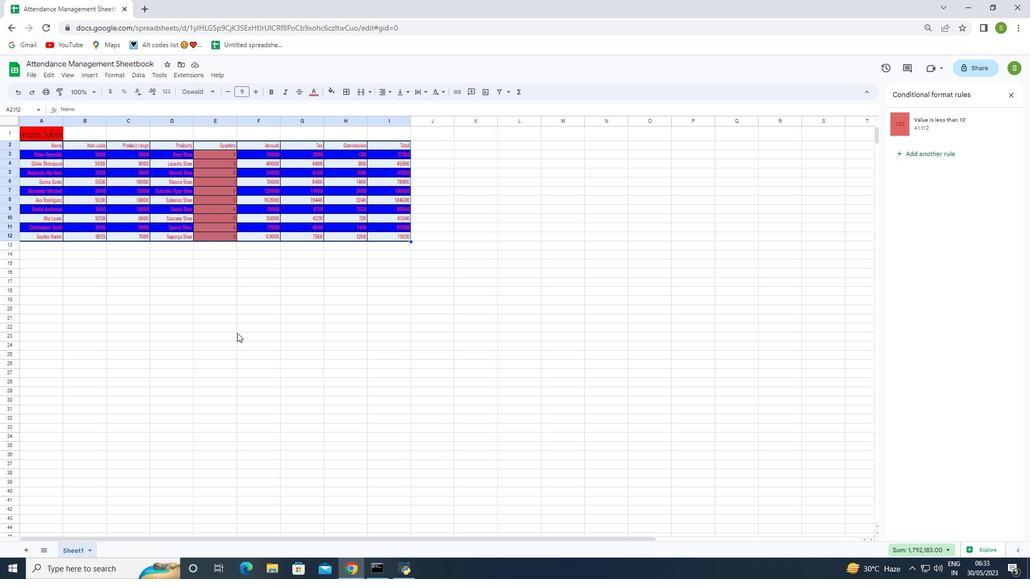 
Action: Mouse moved to (135, 238)
Screenshot: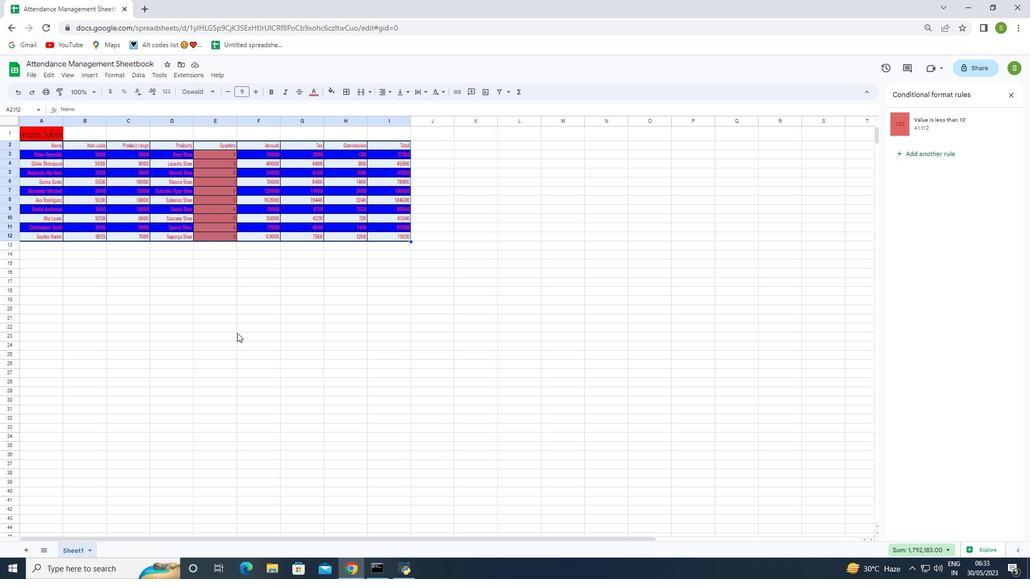 
Action: Mouse pressed left at (135, 238)
Screenshot: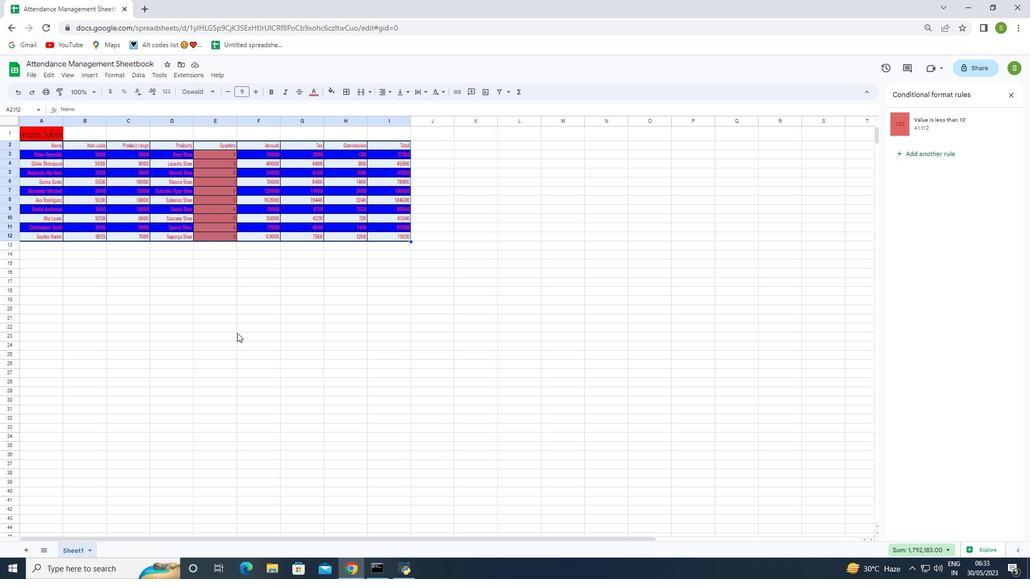 
Action: Mouse moved to (984, 302)
Screenshot: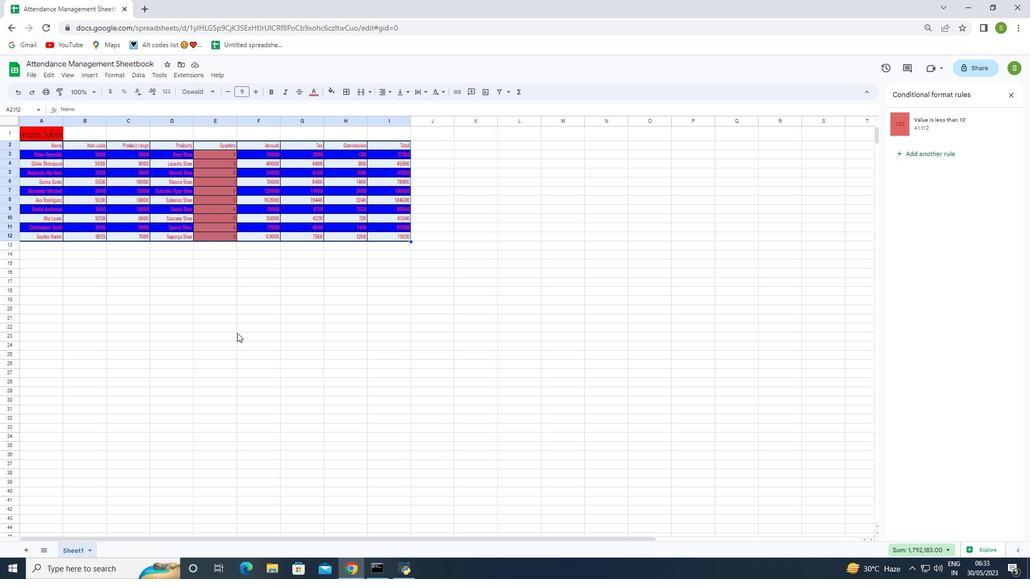 
Action: Mouse pressed left at (984, 302)
Screenshot: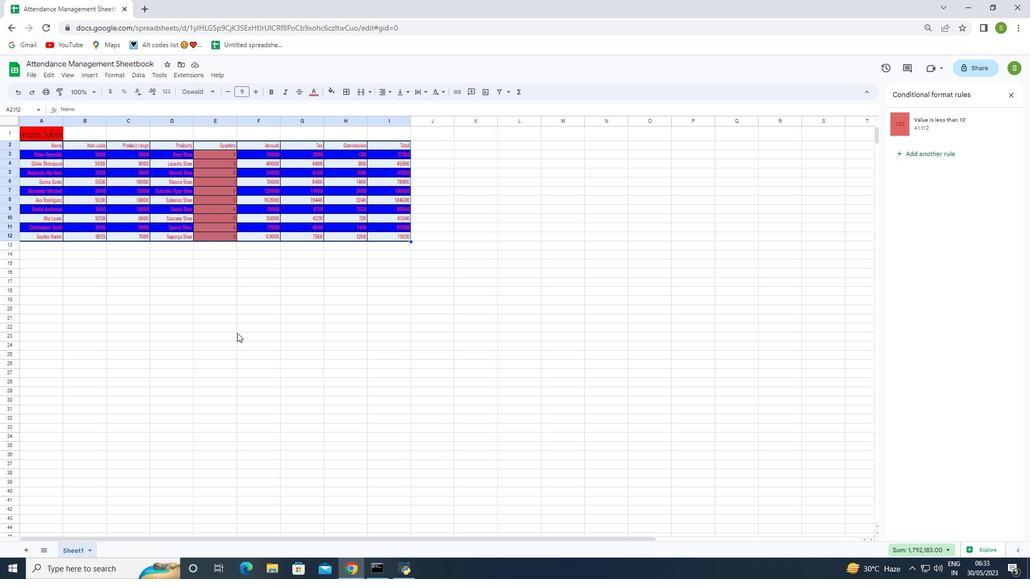 
Action: Mouse moved to (962, 325)
Screenshot: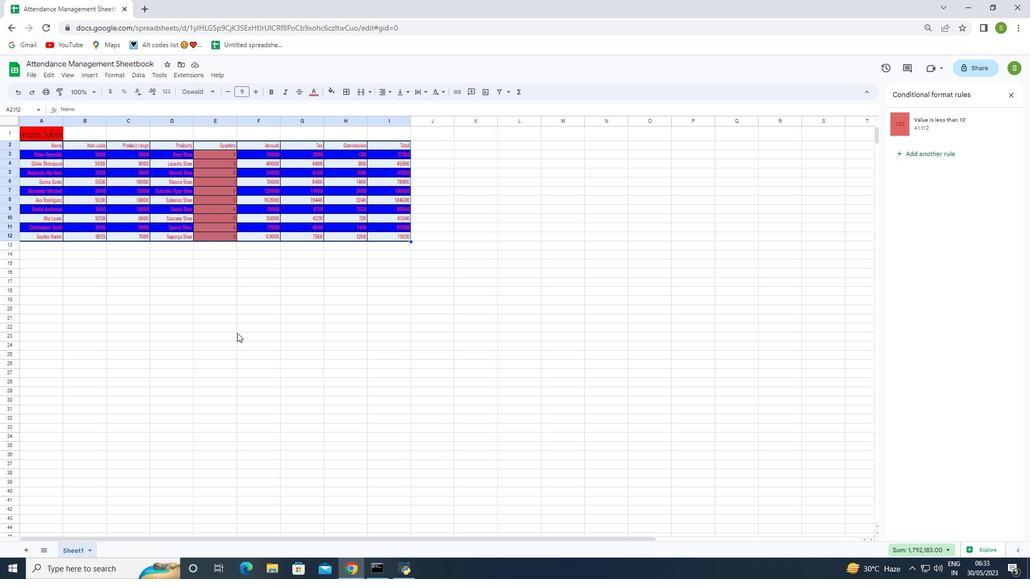 
Action: Mouse pressed left at (962, 325)
Screenshot: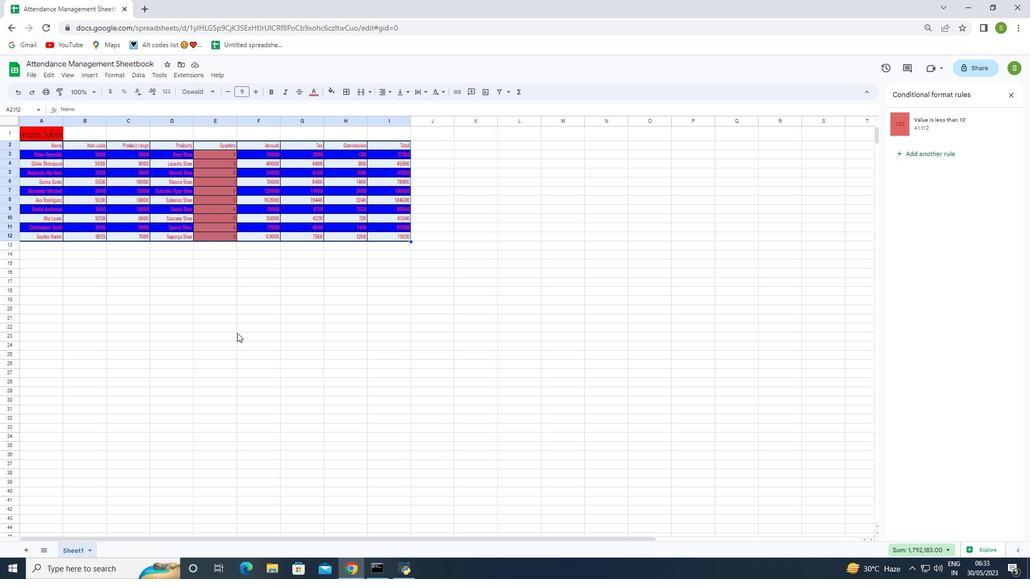 
Action: Mouse moved to (983, 319)
Screenshot: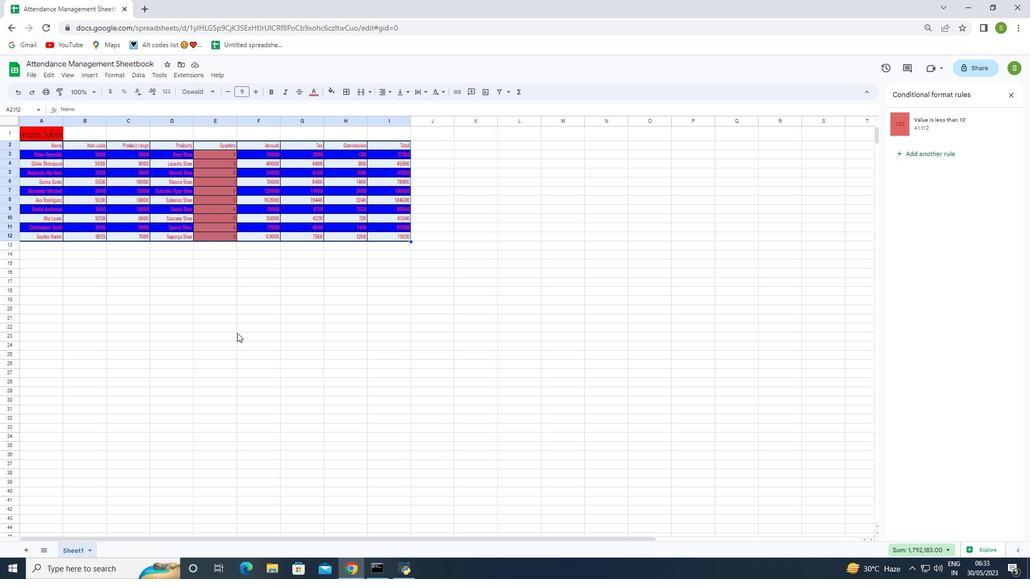 
Action: Mouse pressed left at (983, 319)
Screenshot: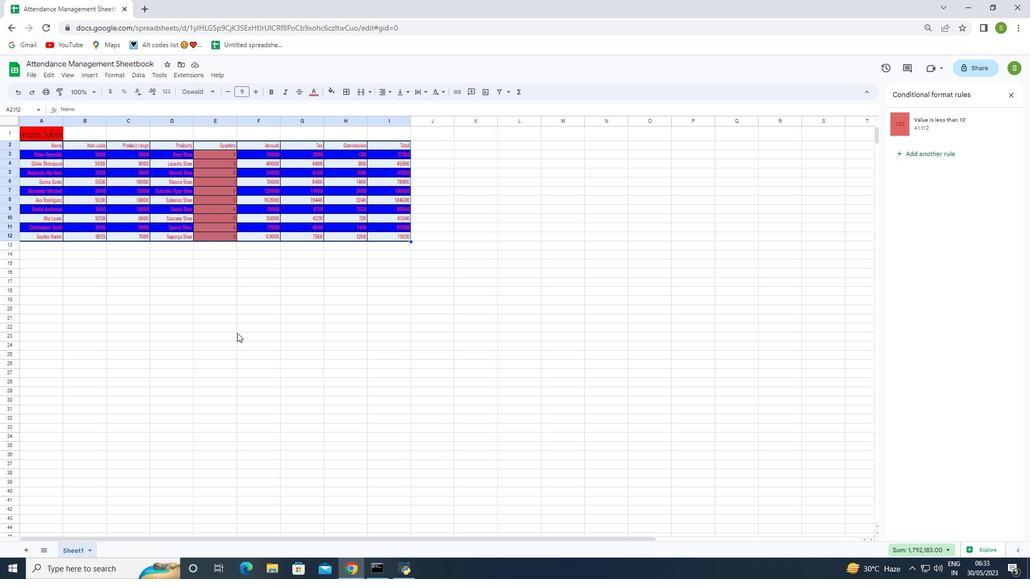 
Action: Mouse moved to (981, 336)
Screenshot: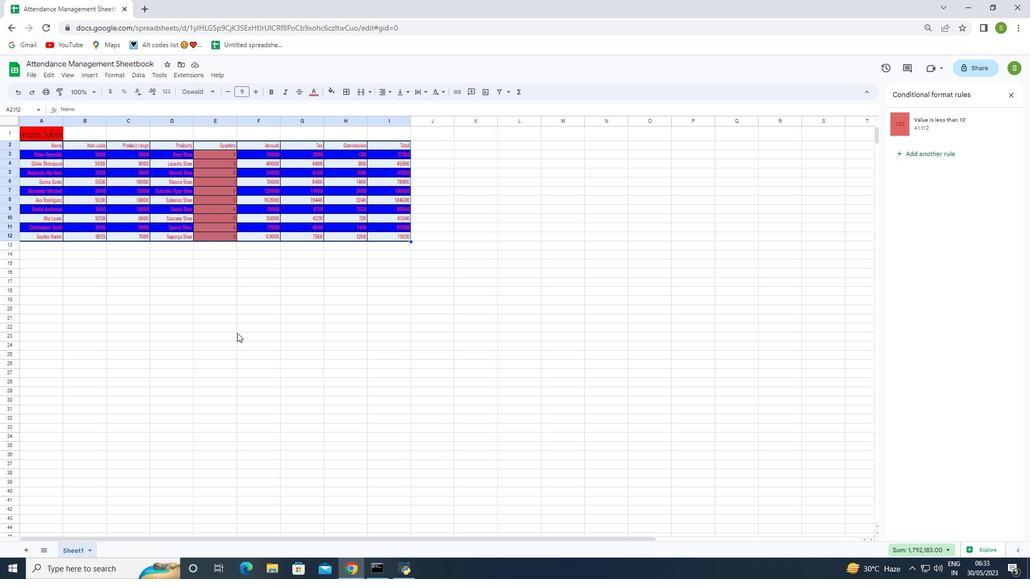 
Action: Mouse pressed left at (981, 336)
Screenshot: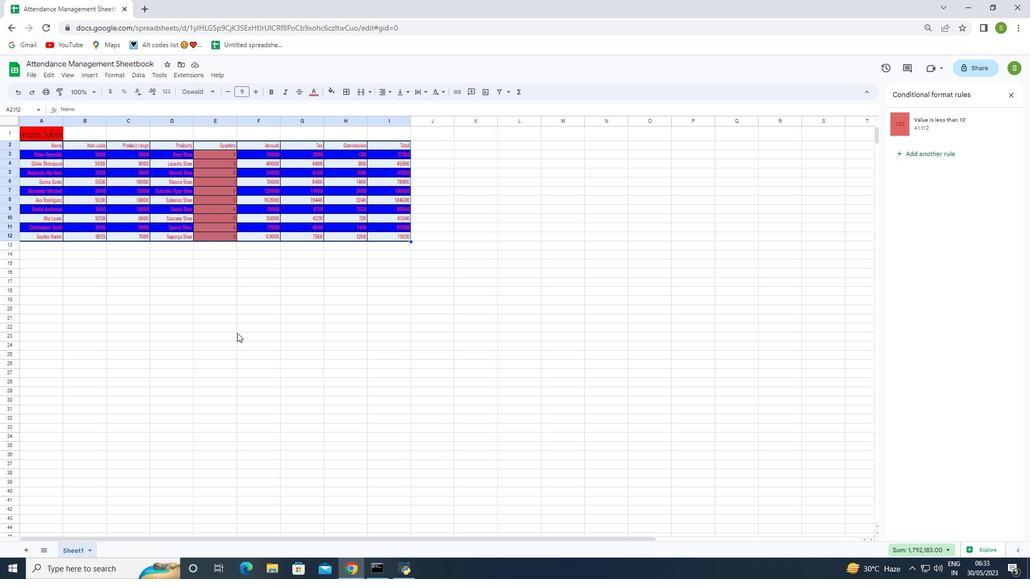 
Action: Mouse moved to (991, 346)
Screenshot: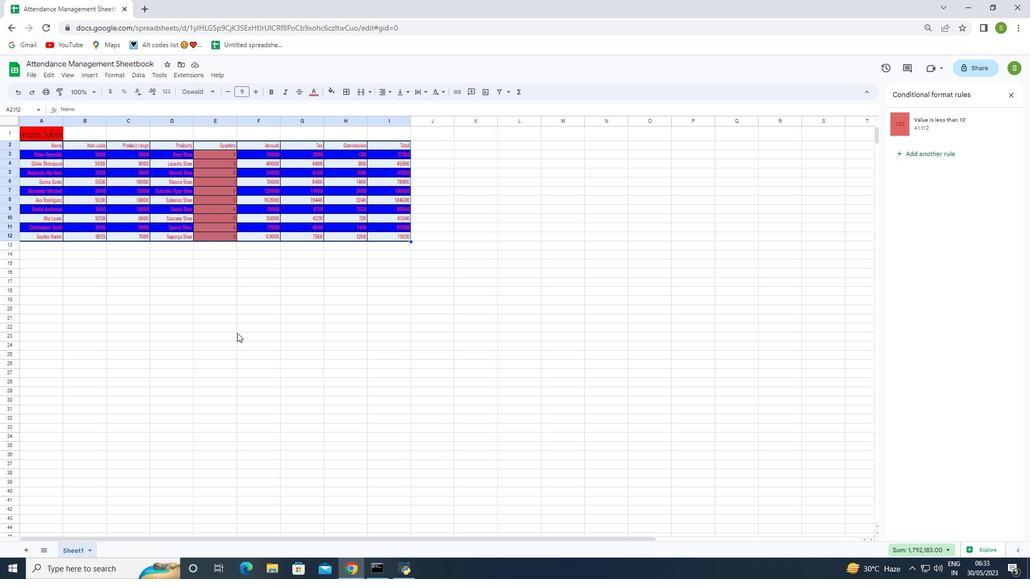 
Action: Mouse pressed left at (991, 346)
Screenshot: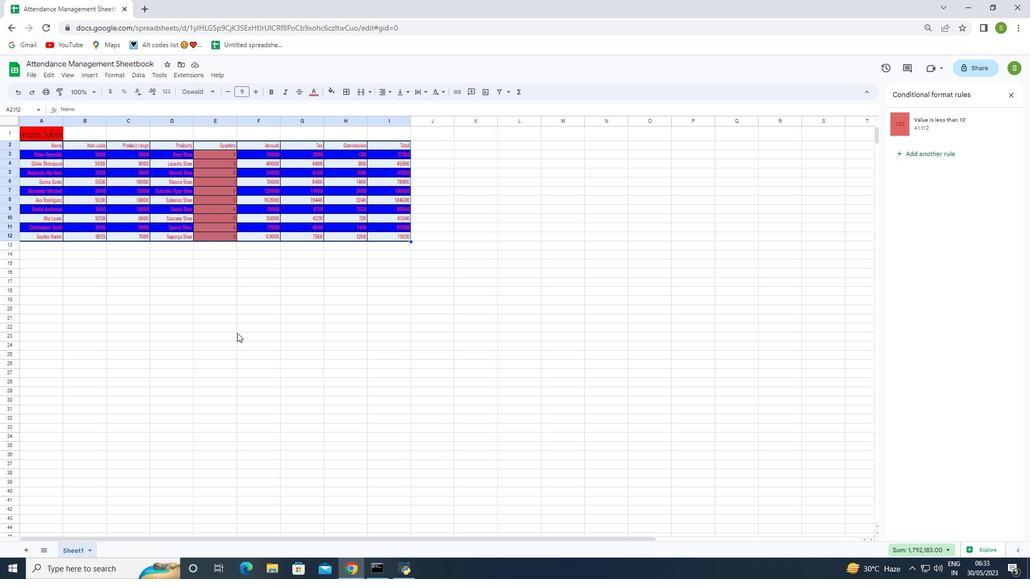 
Action: Mouse moved to (260, 272)
Screenshot: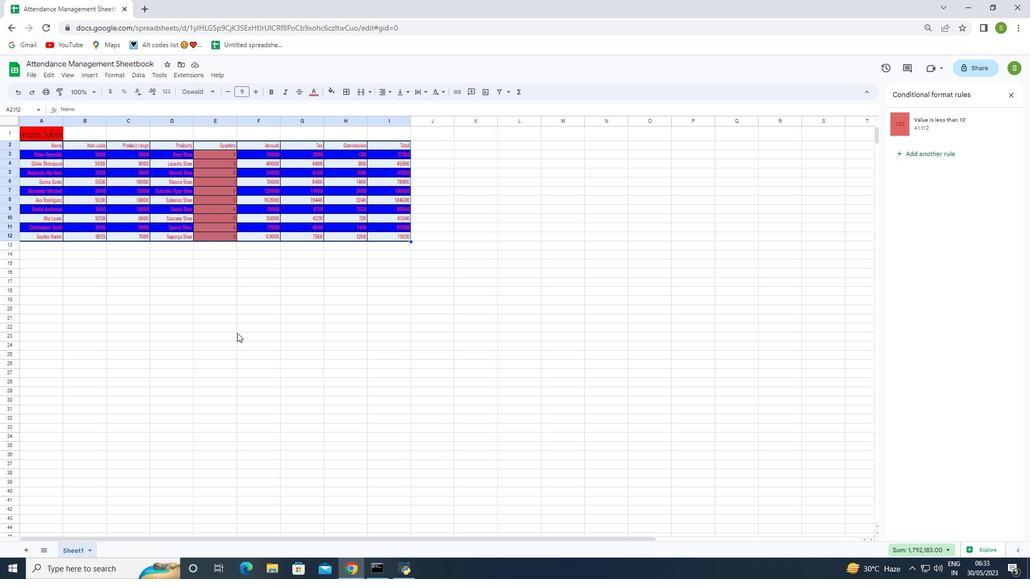 
Action: Mouse pressed left at (260, 272)
Screenshot: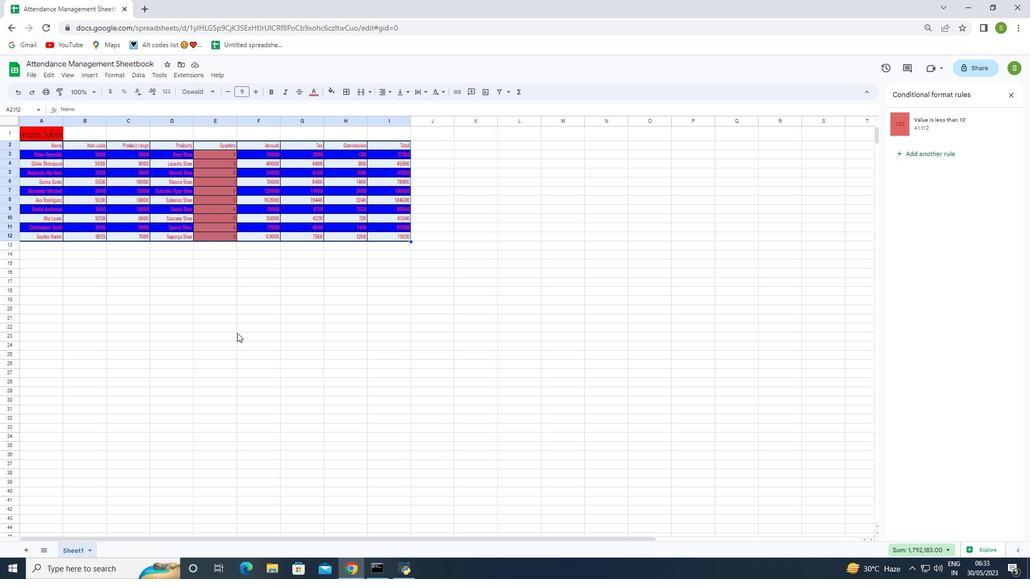 
Action: Mouse moved to (45, 146)
Screenshot: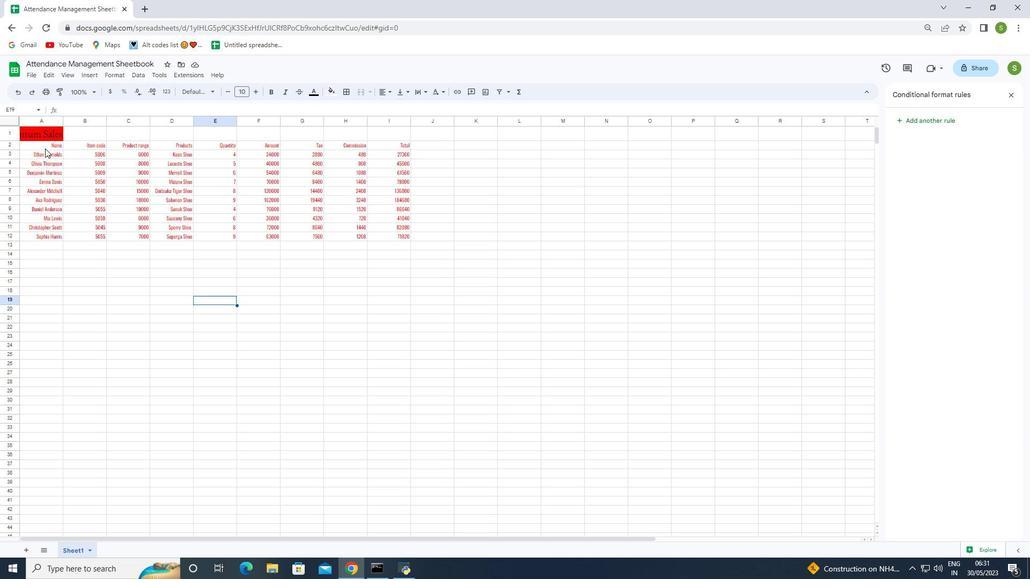 
Action: Mouse pressed left at (45, 146)
Screenshot: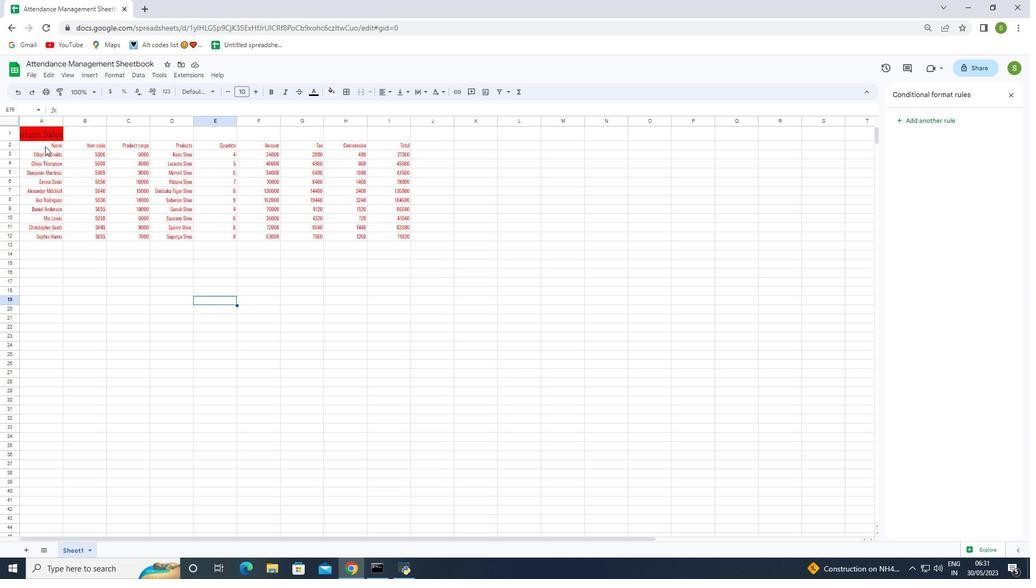 
Action: Mouse moved to (109, 75)
Screenshot: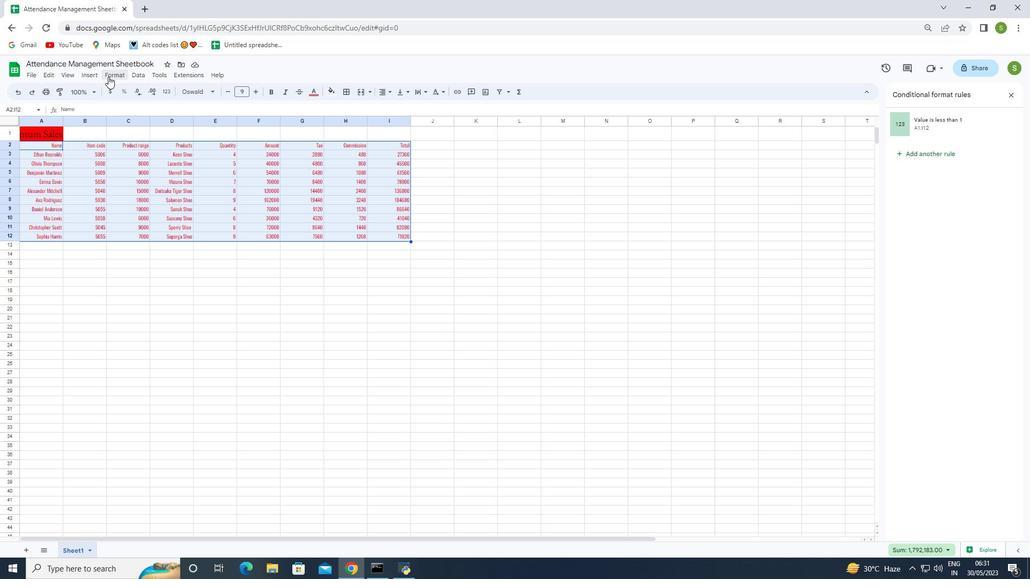 
Action: Mouse pressed left at (109, 75)
Screenshot: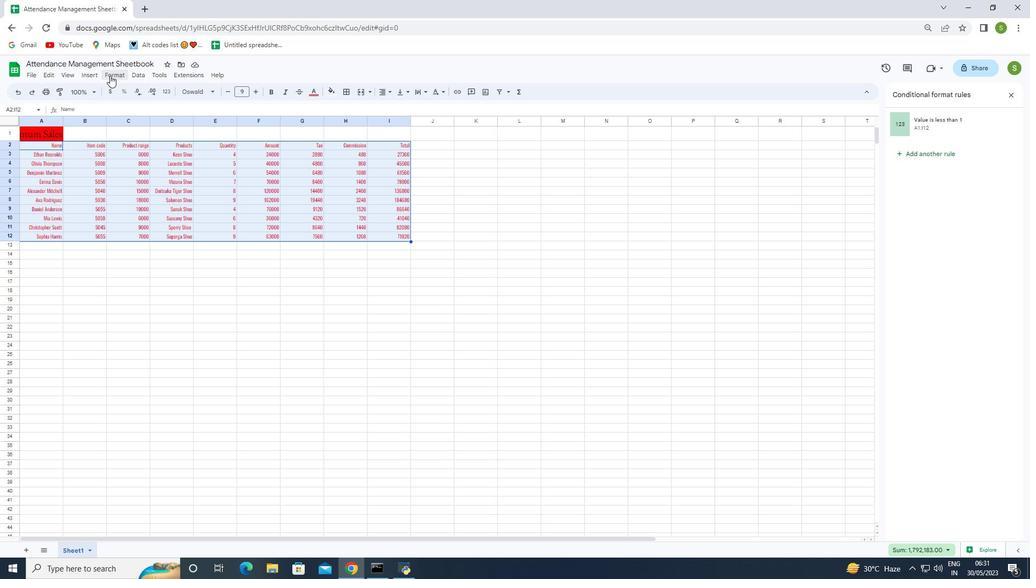 
Action: Mouse moved to (140, 218)
Screenshot: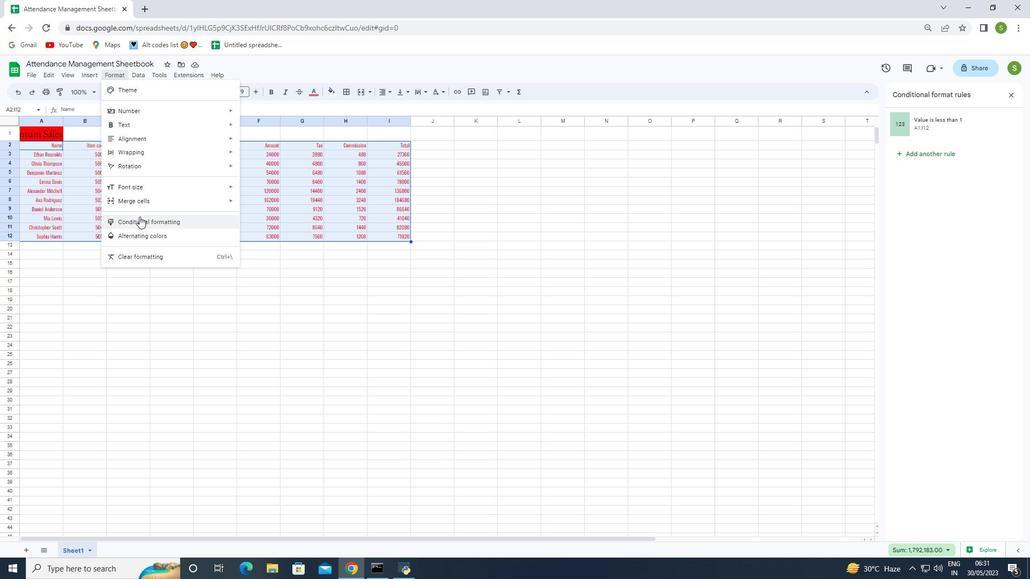 
Action: Mouse pressed left at (140, 218)
Screenshot: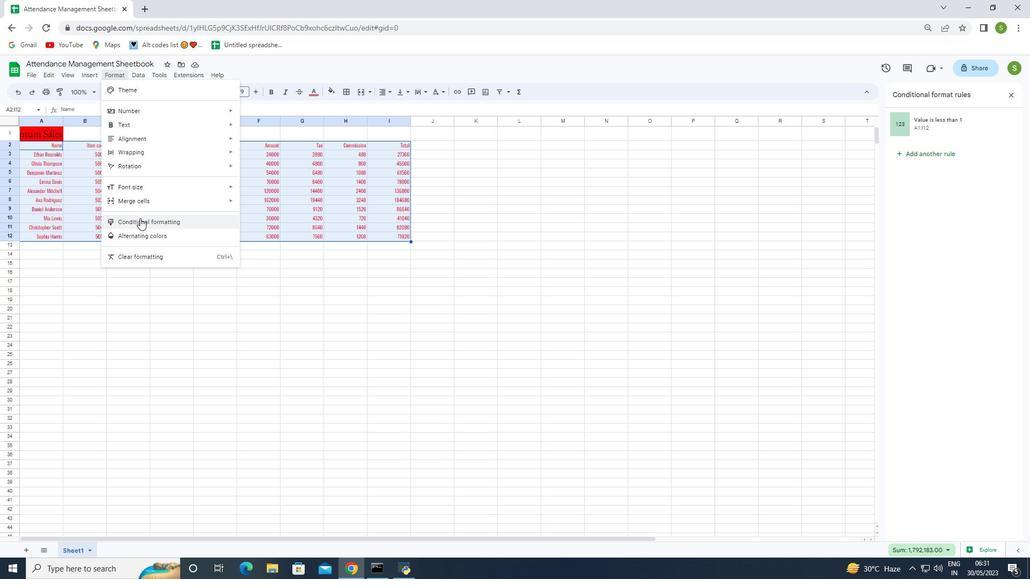 
Action: Mouse moved to (940, 126)
Screenshot: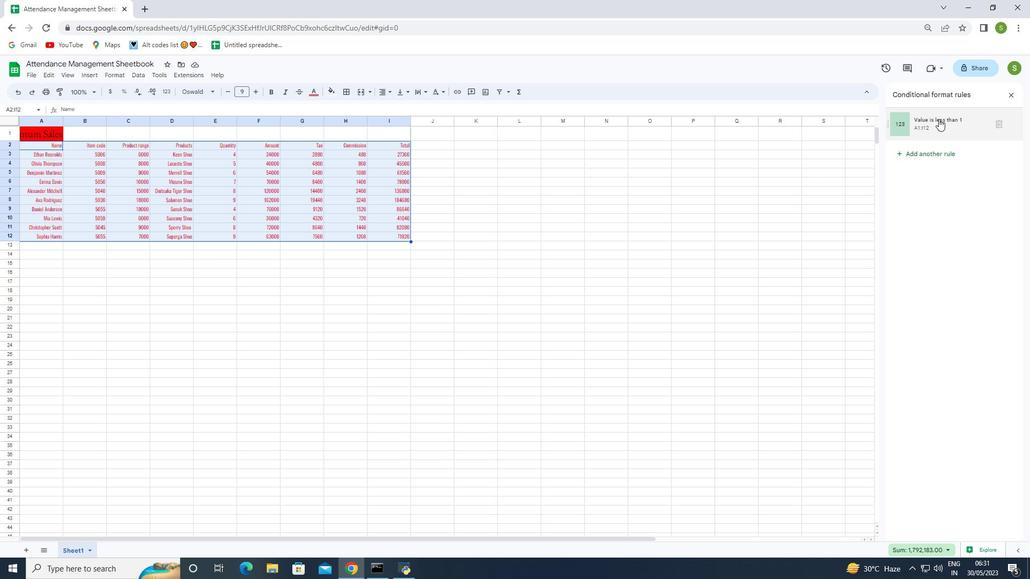 
Action: Mouse pressed left at (940, 126)
Screenshot: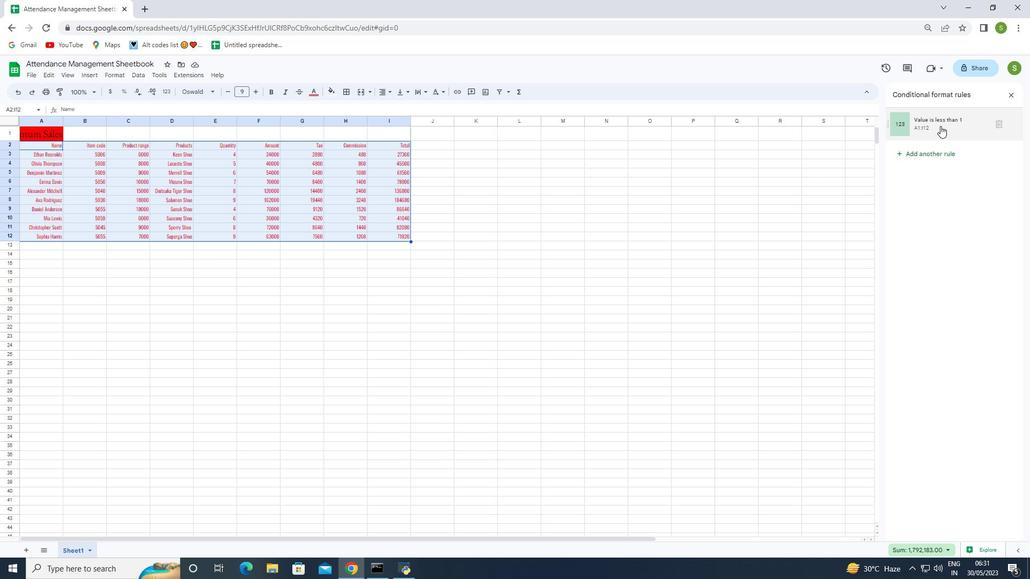 
Action: Mouse moved to (928, 232)
Screenshot: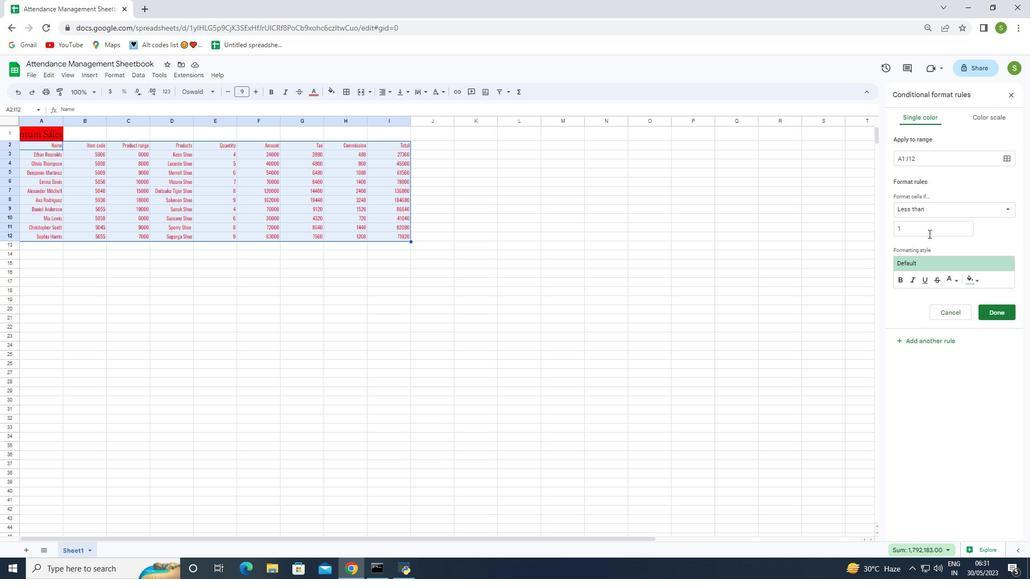 
Action: Mouse pressed left at (928, 232)
Screenshot: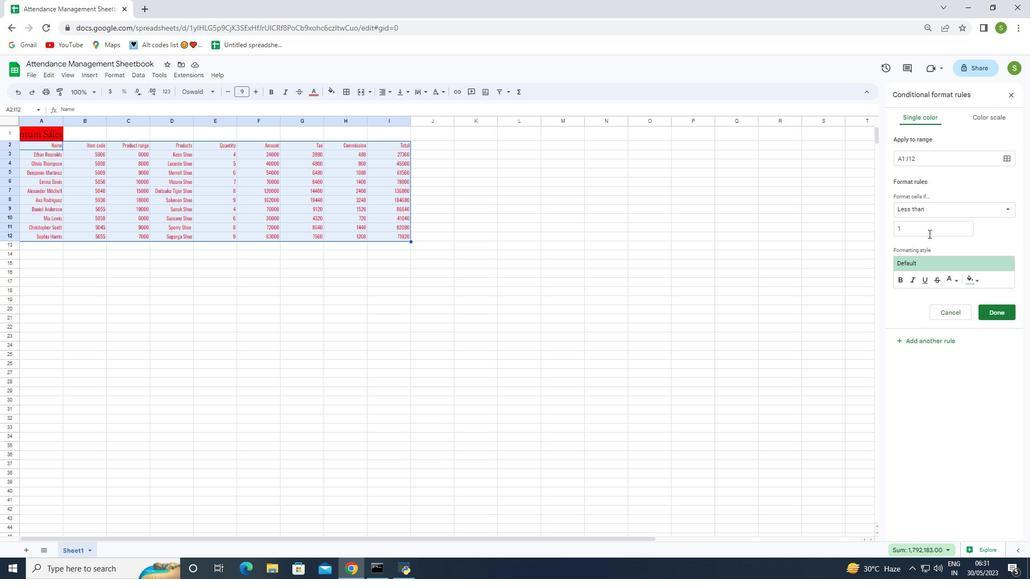 
Action: Mouse moved to (928, 232)
Screenshot: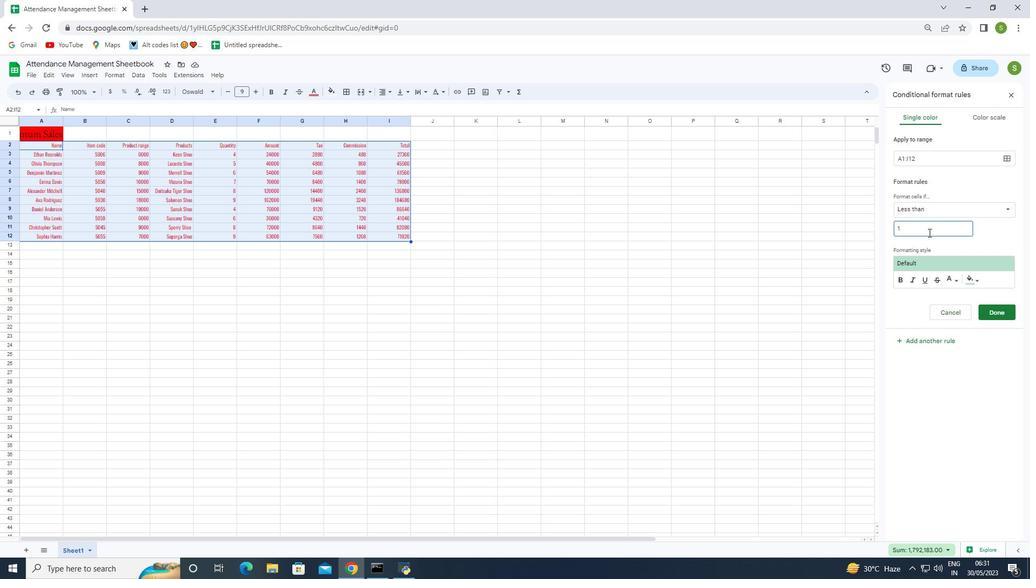 
Action: Key pressed 0
Screenshot: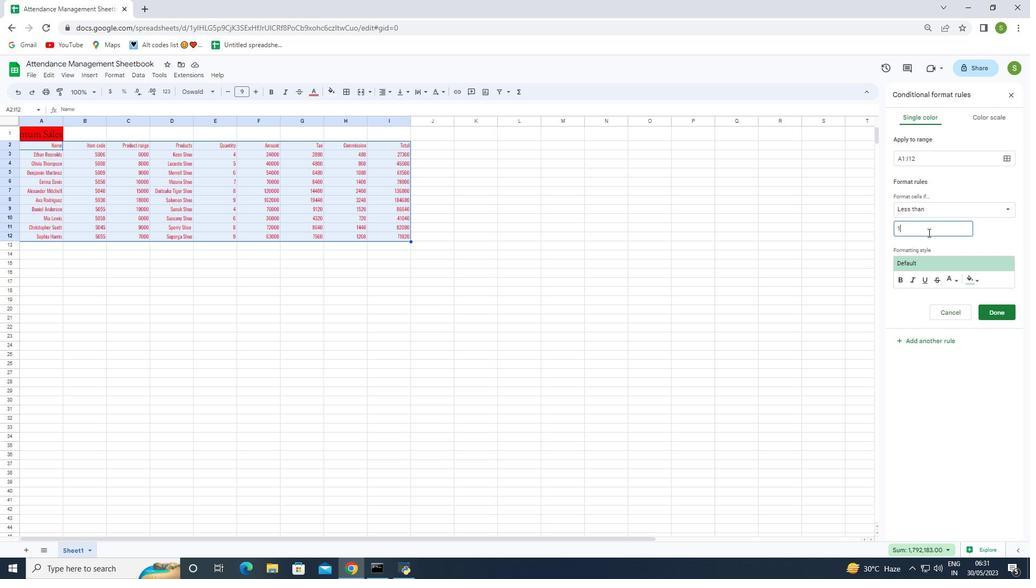 
Action: Mouse moved to (971, 284)
Screenshot: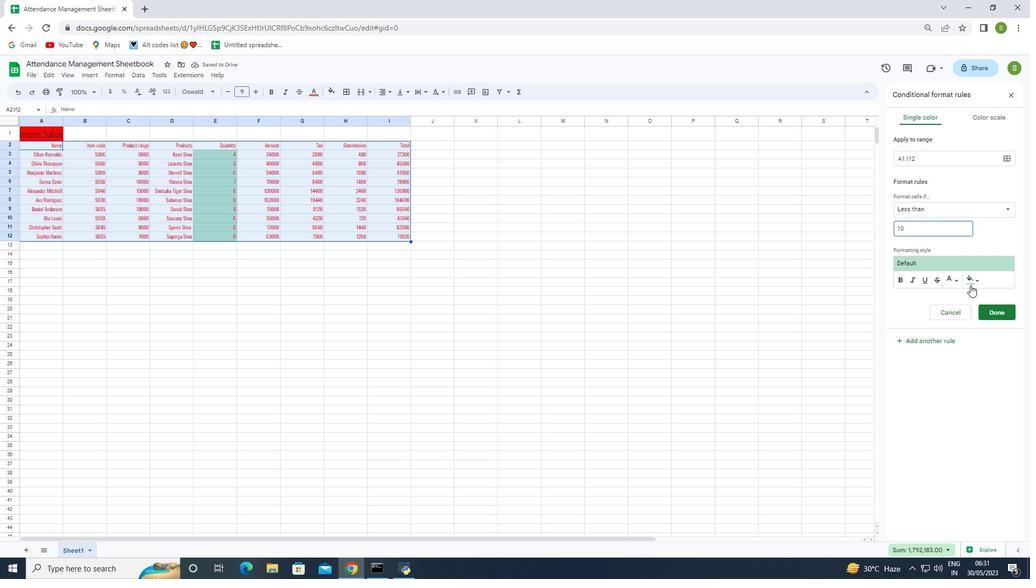 
Action: Mouse pressed left at (971, 284)
Screenshot: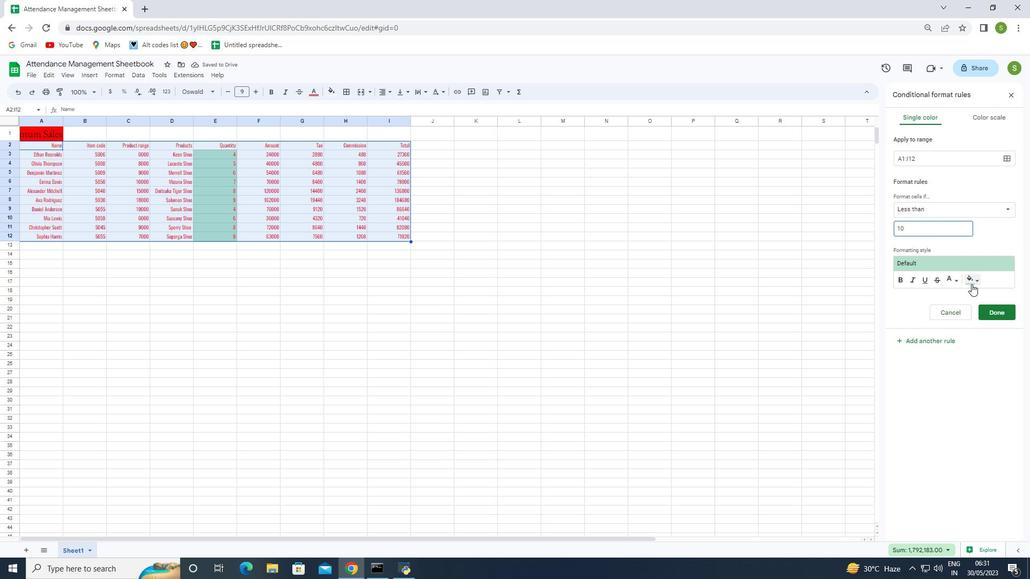 
Action: Mouse moved to (899, 345)
Screenshot: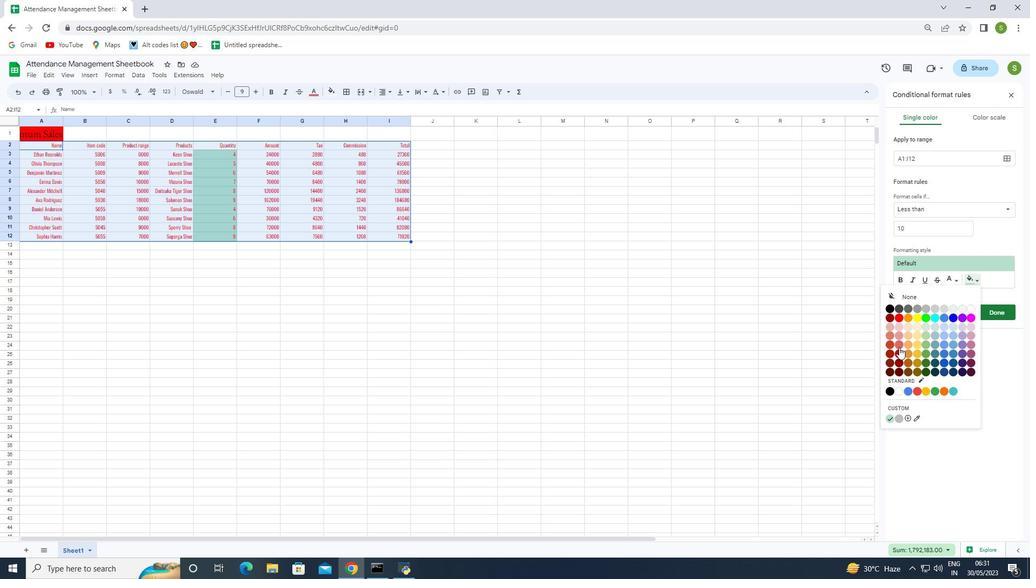 
Action: Mouse pressed left at (899, 345)
Screenshot: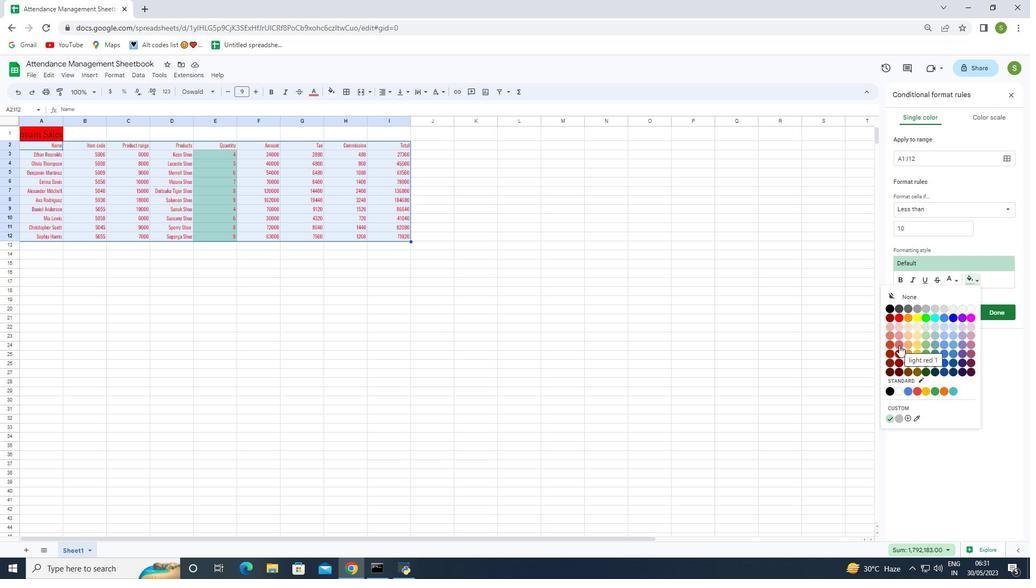 
Action: Mouse moved to (954, 284)
Screenshot: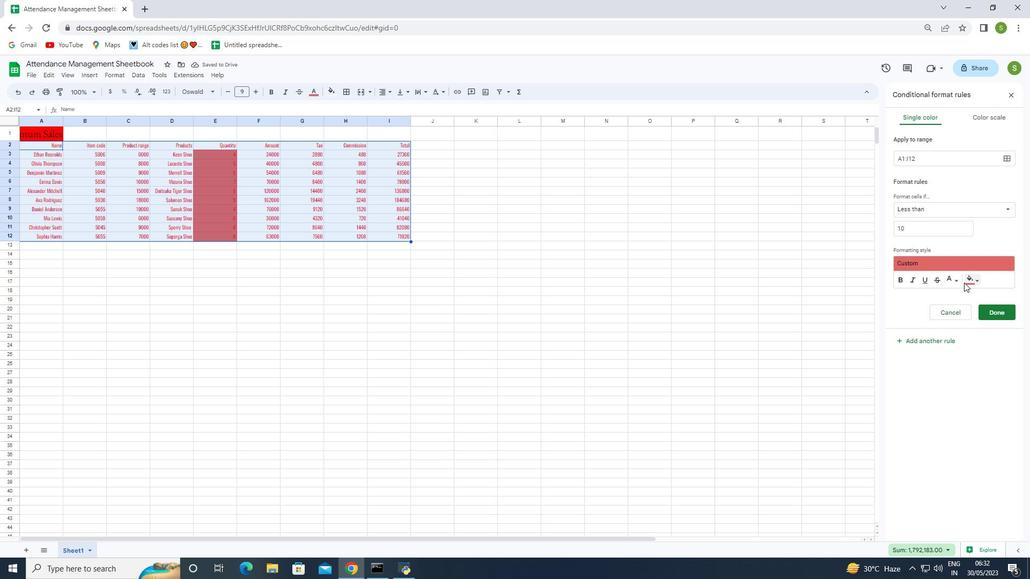 
Action: Mouse pressed left at (954, 284)
Screenshot: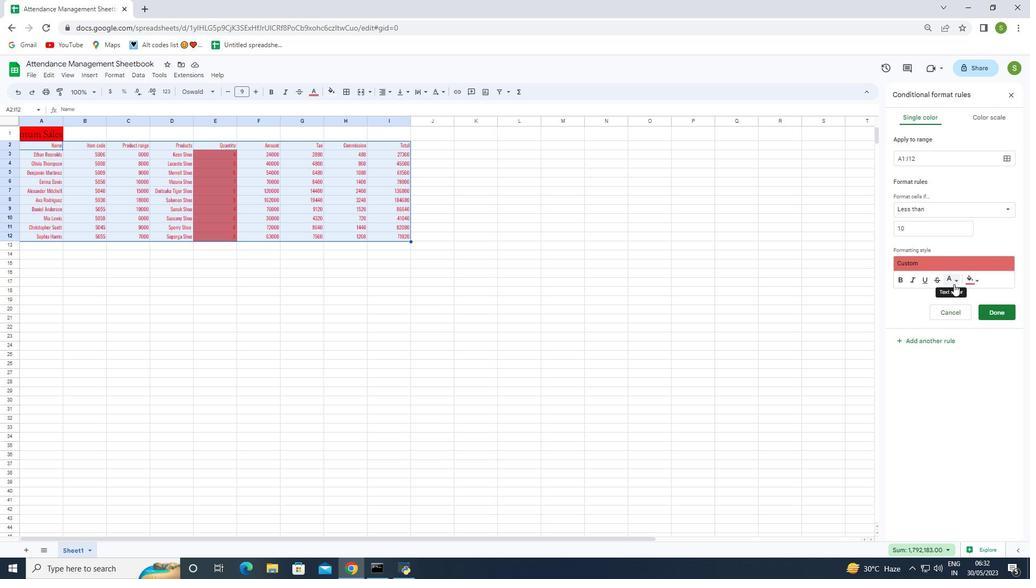 
Action: Mouse moved to (877, 355)
Screenshot: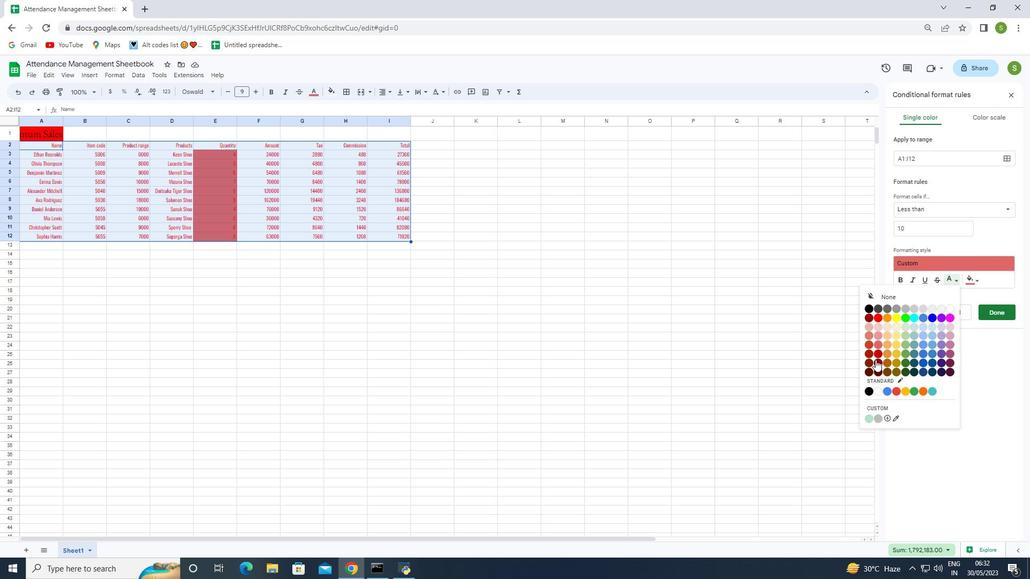 
Action: Mouse pressed left at (877, 355)
Screenshot: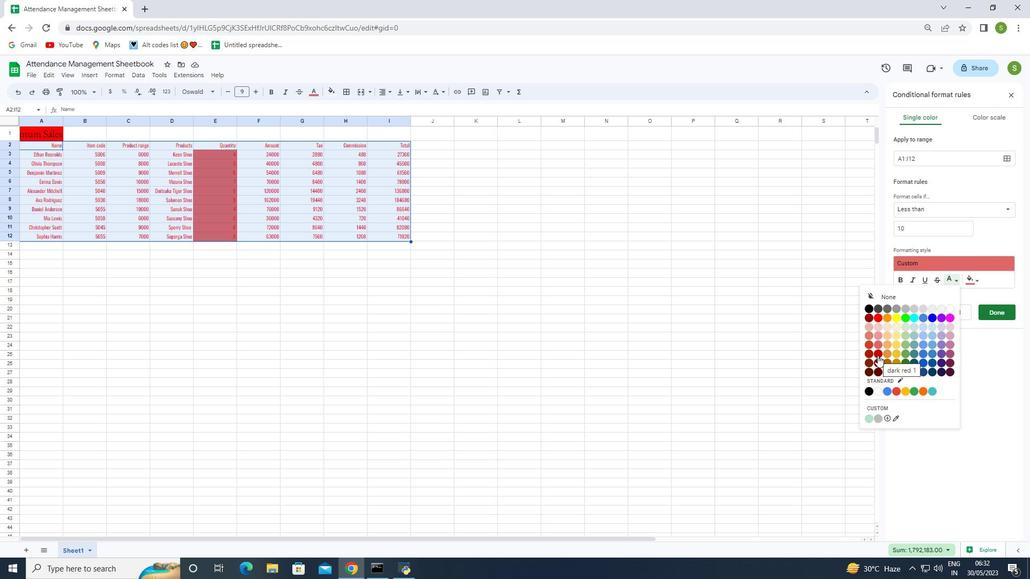 
Action: Mouse moved to (993, 309)
Screenshot: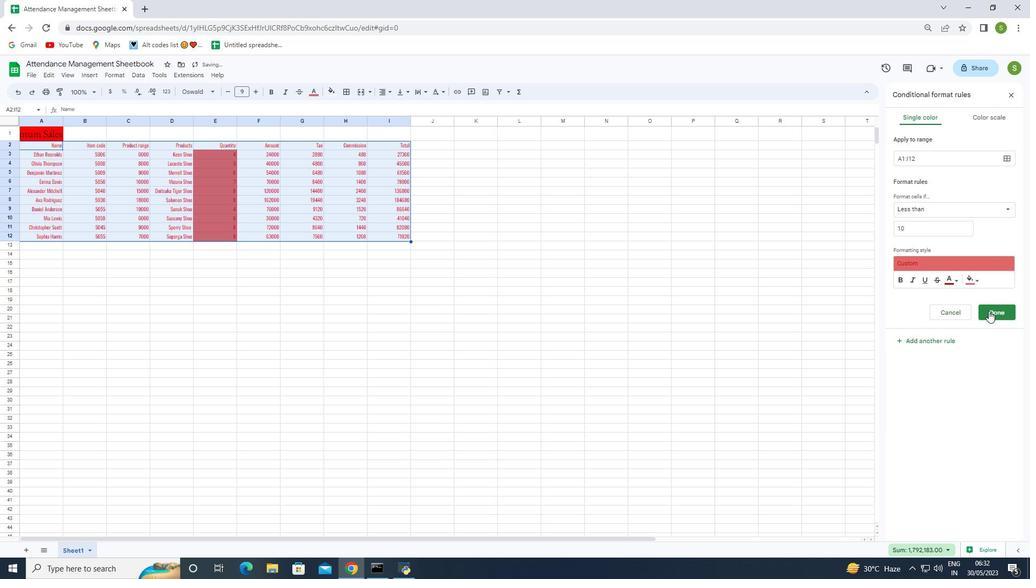 
Action: Mouse pressed left at (993, 309)
Screenshot: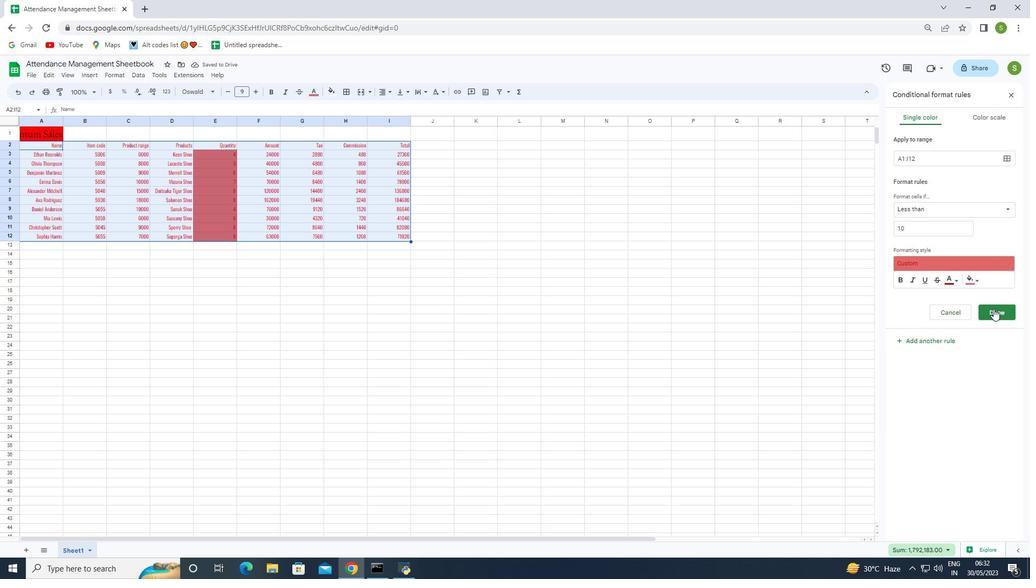 
Action: Mouse moved to (85, 234)
Screenshot: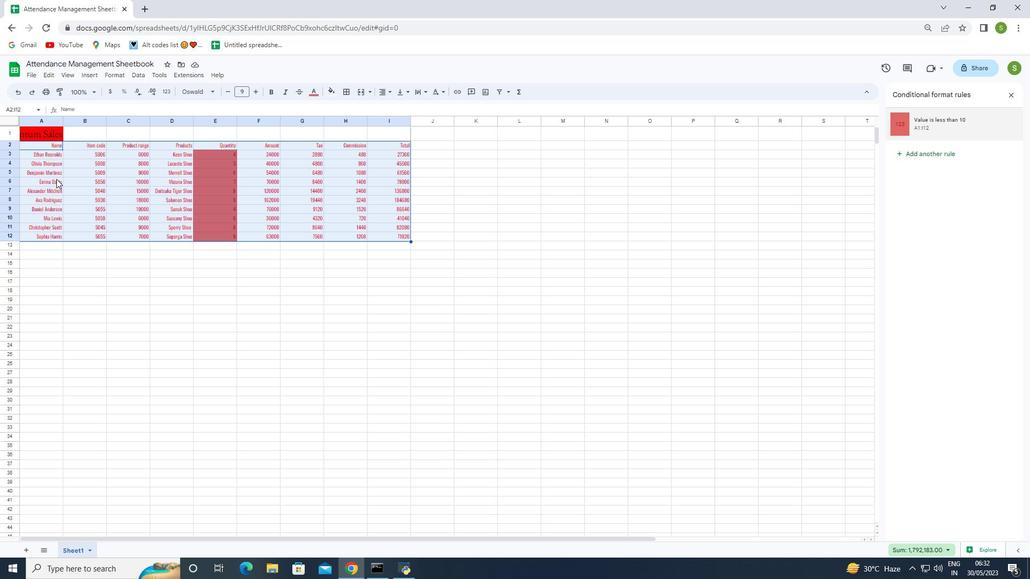 
Action: Mouse pressed left at (85, 234)
Screenshot: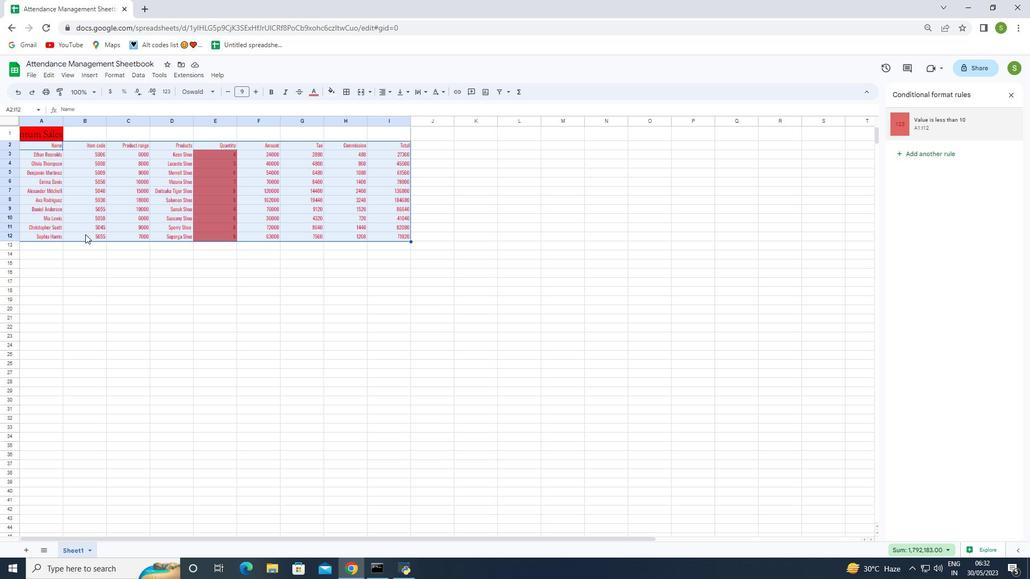 
Action: Mouse moved to (37, 147)
Screenshot: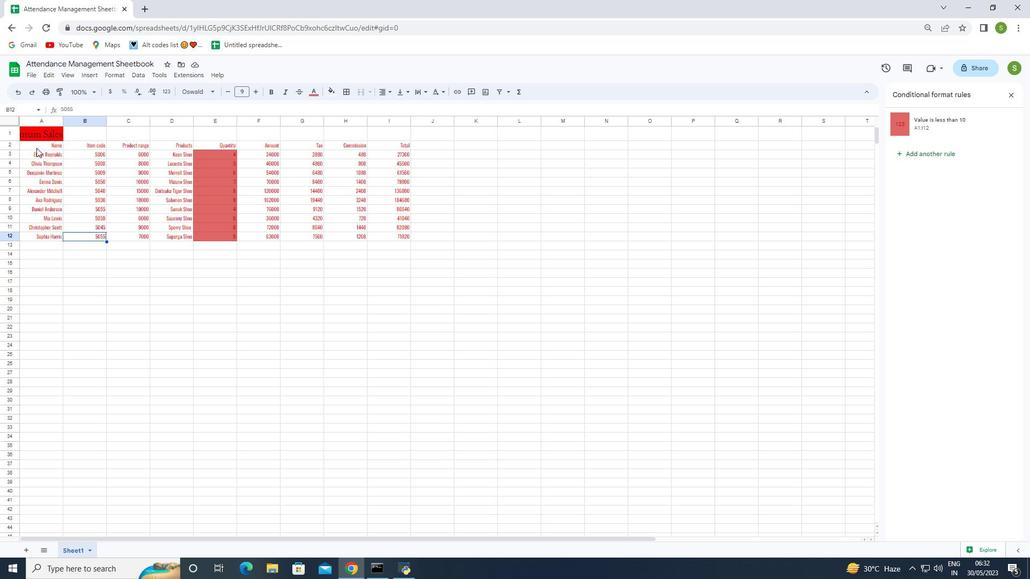 
Action: Mouse pressed left at (37, 147)
Screenshot: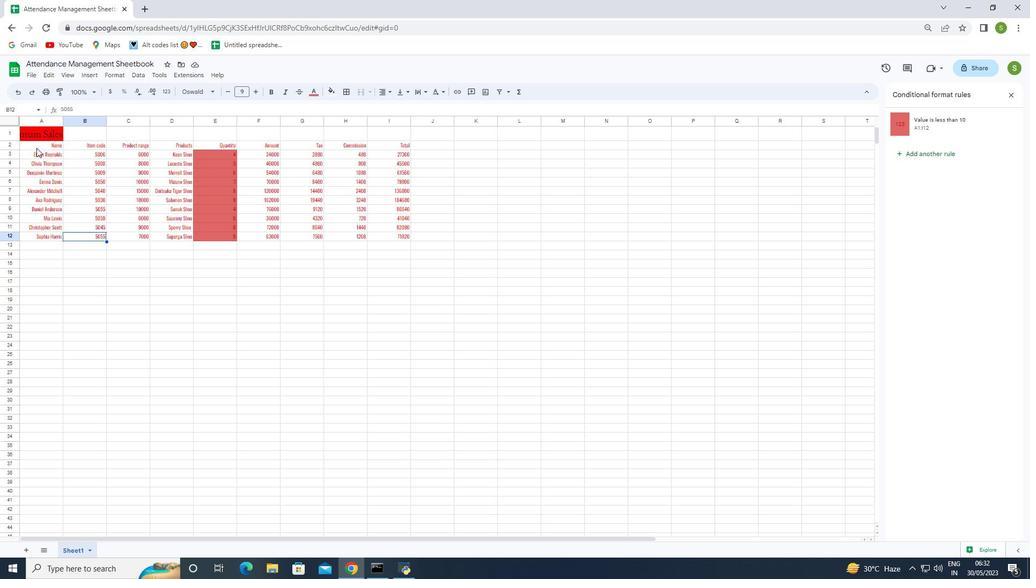 
Action: Mouse moved to (351, 93)
Screenshot: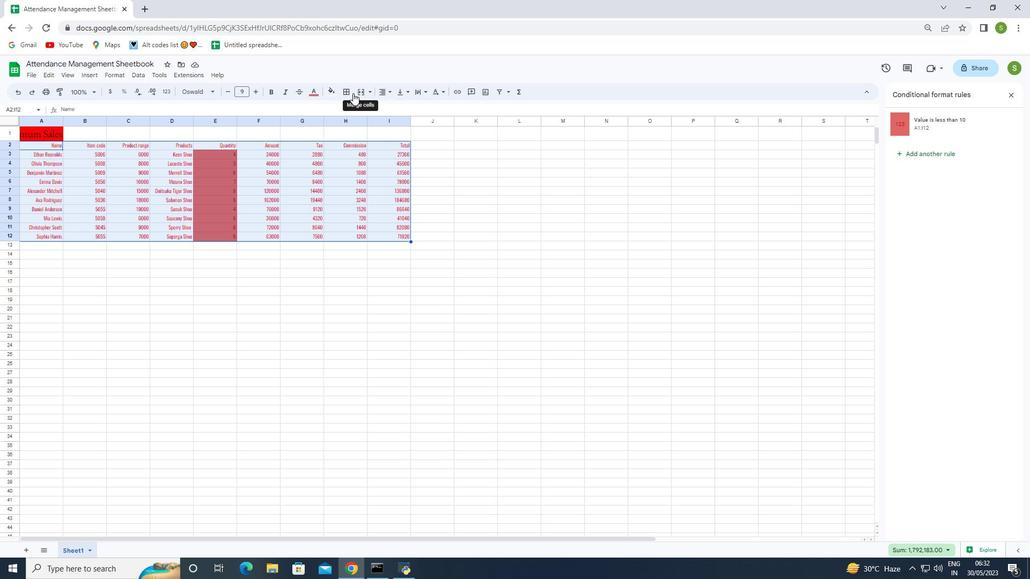 
Action: Mouse pressed left at (351, 93)
Screenshot: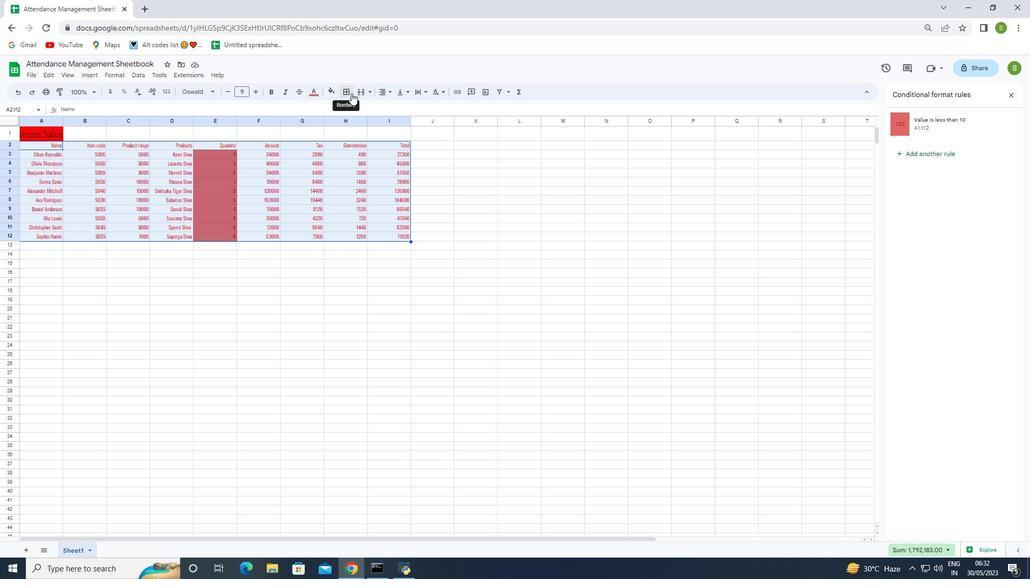 
Action: Mouse moved to (352, 109)
Screenshot: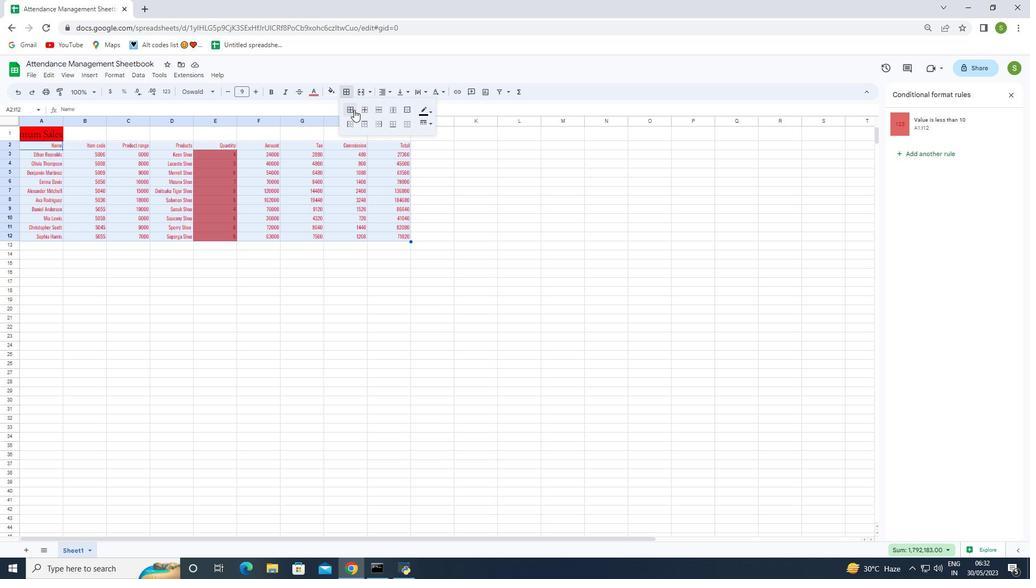 
Action: Mouse pressed left at (352, 109)
Screenshot: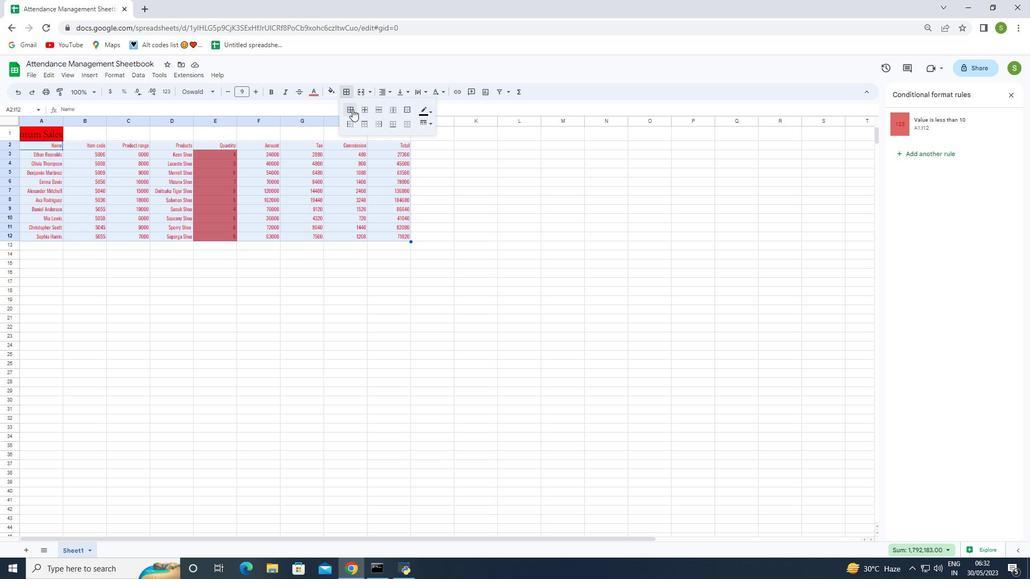 
Action: Mouse moved to (110, 70)
Screenshot: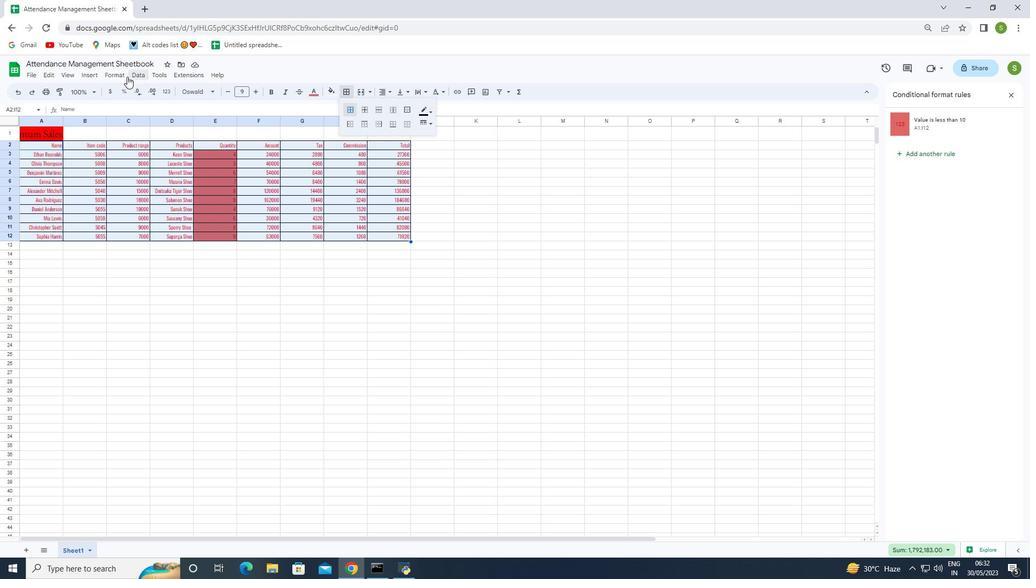 
Action: Mouse pressed left at (110, 70)
Screenshot: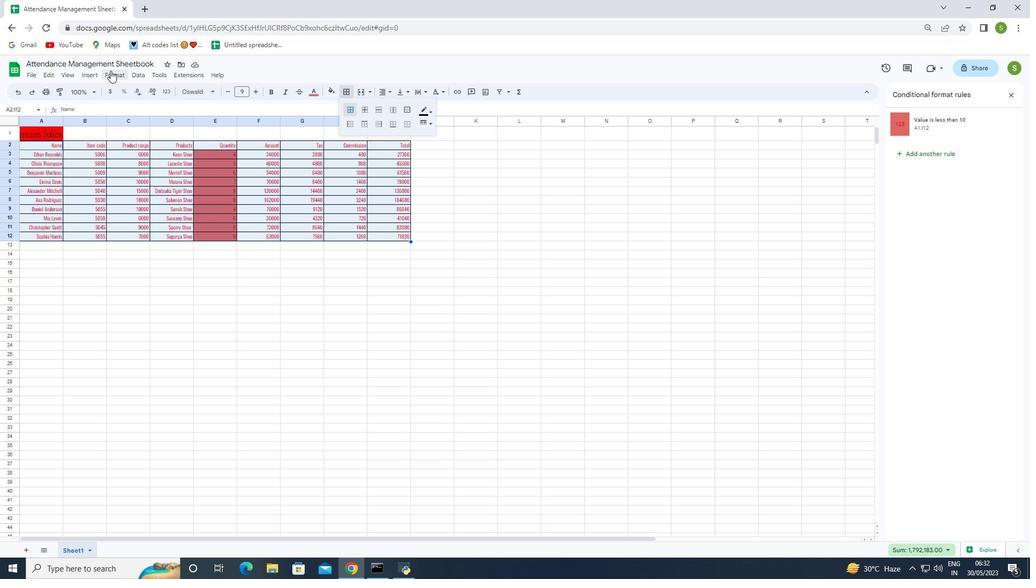 
Action: Mouse moved to (122, 230)
Screenshot: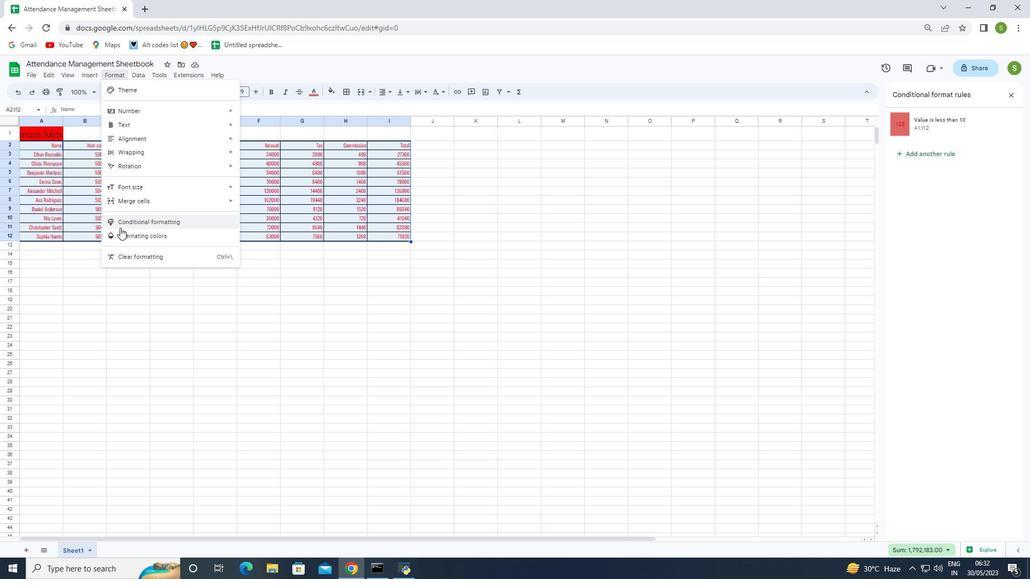 
Action: Mouse pressed left at (122, 230)
Screenshot: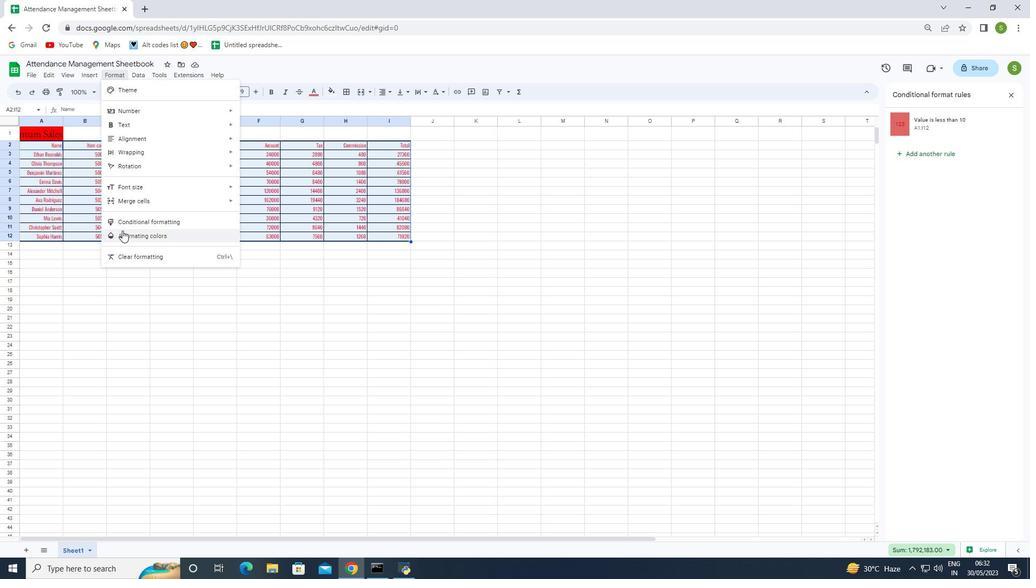 
Action: Mouse moved to (981, 280)
Screenshot: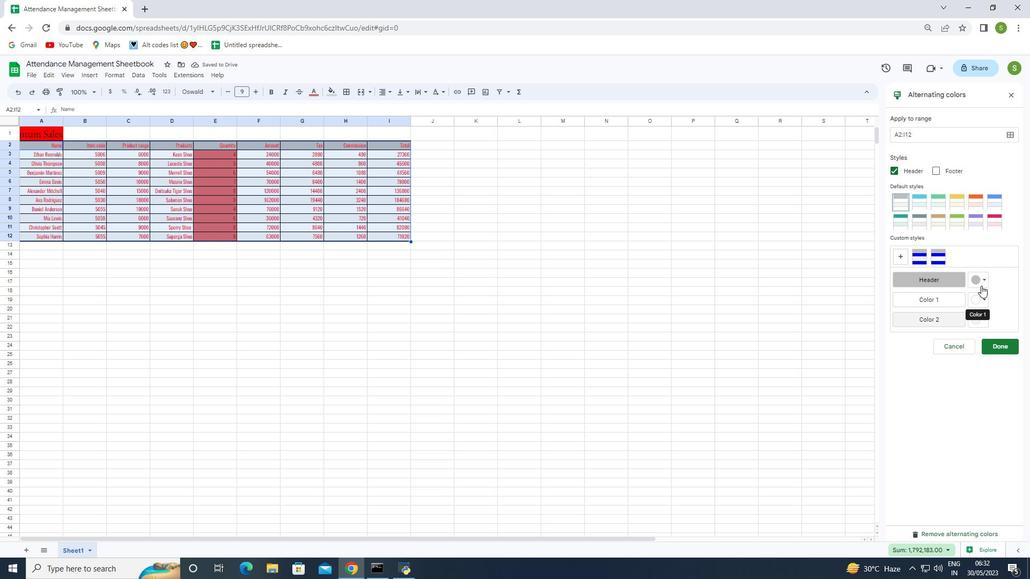 
Action: Mouse pressed left at (981, 280)
Screenshot: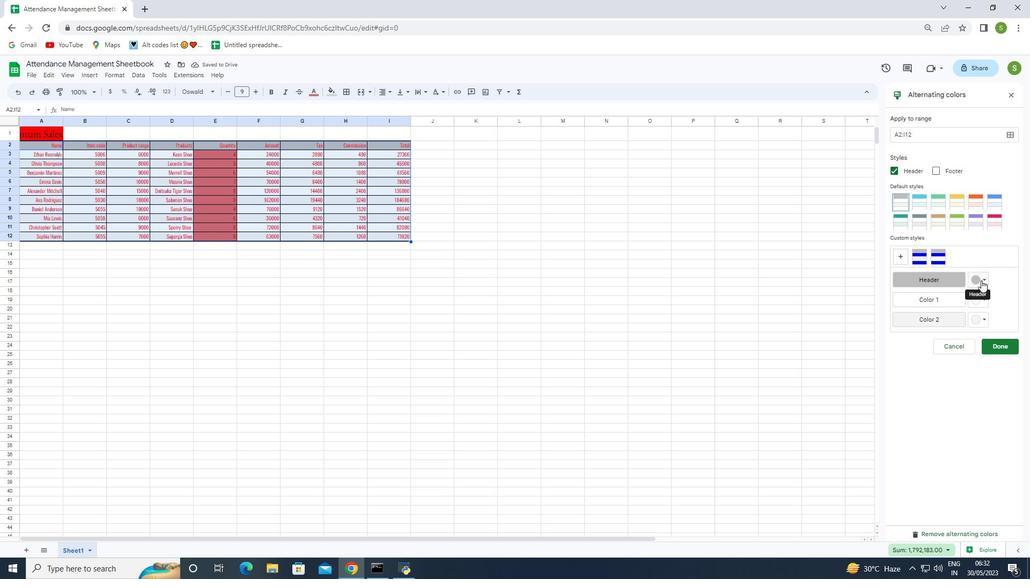 
Action: Mouse moved to (981, 297)
Screenshot: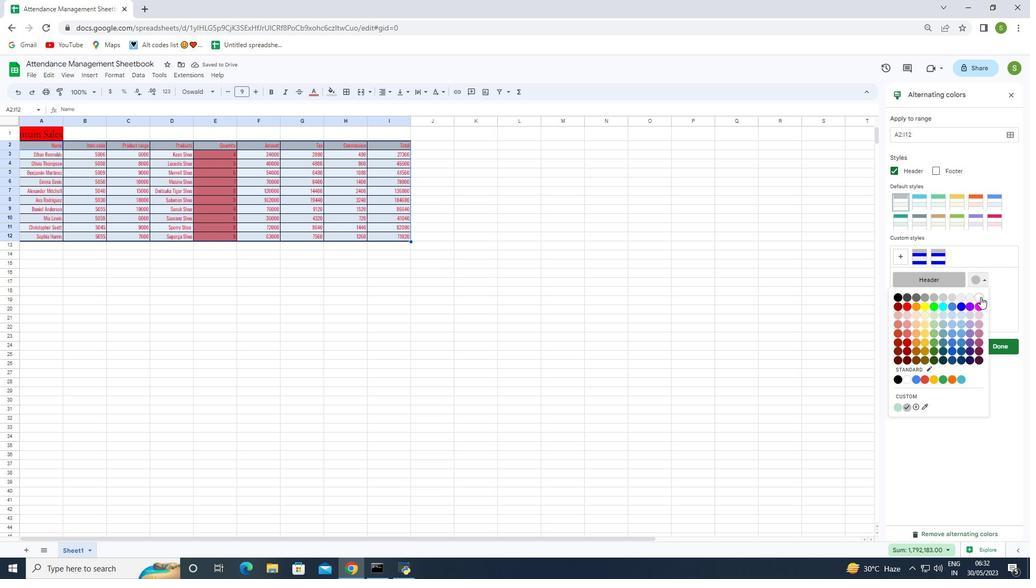 
Action: Mouse pressed left at (981, 297)
Screenshot: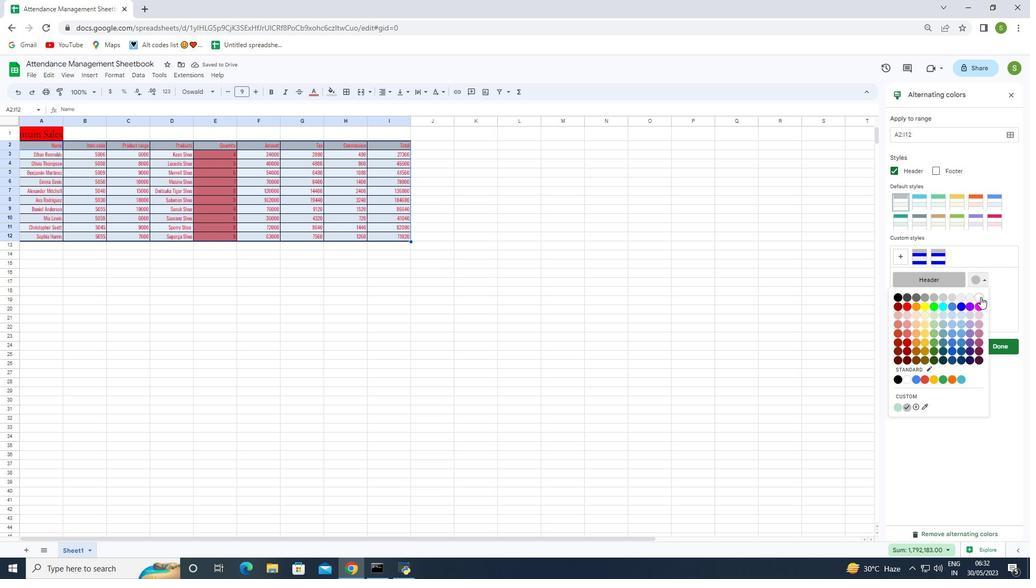 
Action: Mouse moved to (986, 298)
Screenshot: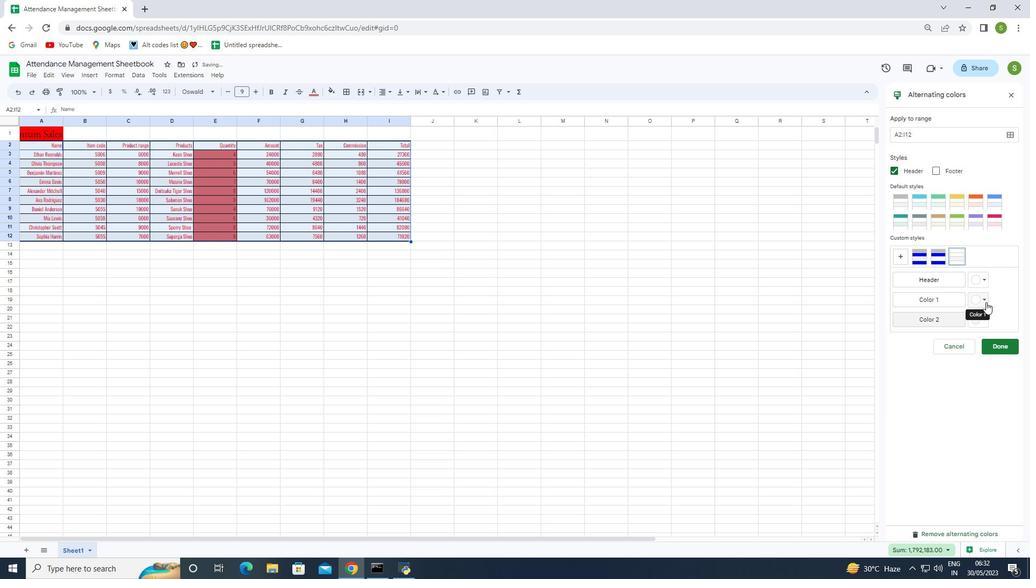 
Action: Mouse pressed left at (986, 298)
Screenshot: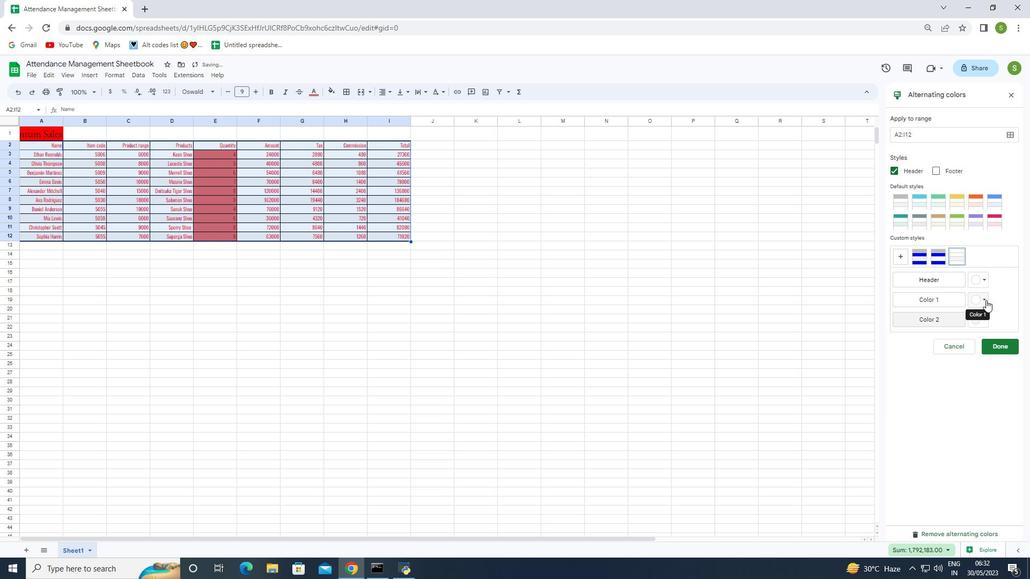 
Action: Mouse moved to (959, 326)
Screenshot: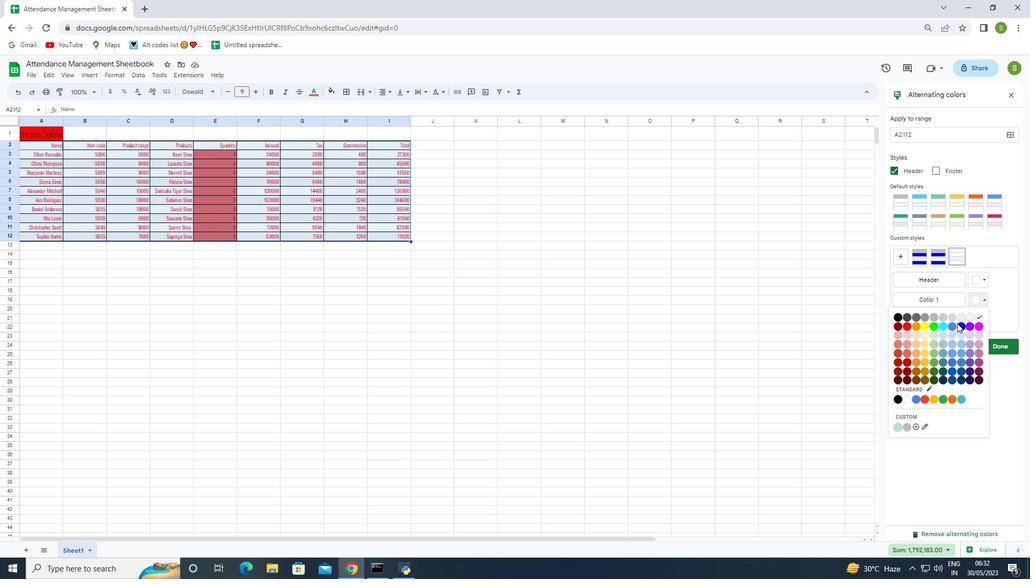 
Action: Mouse pressed left at (959, 326)
Screenshot: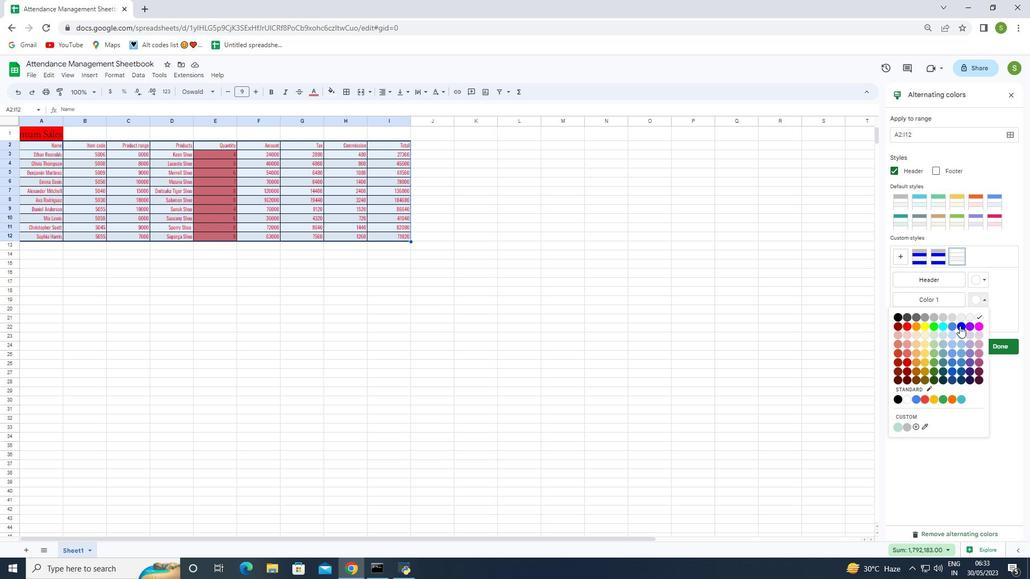 
Action: Mouse moved to (981, 321)
Screenshot: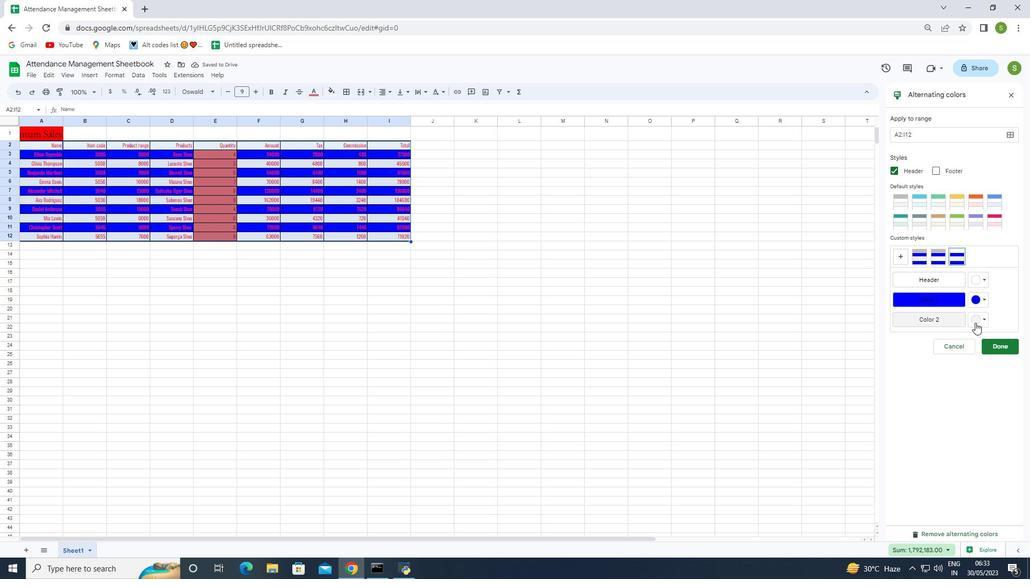 
Action: Mouse pressed left at (981, 321)
Screenshot: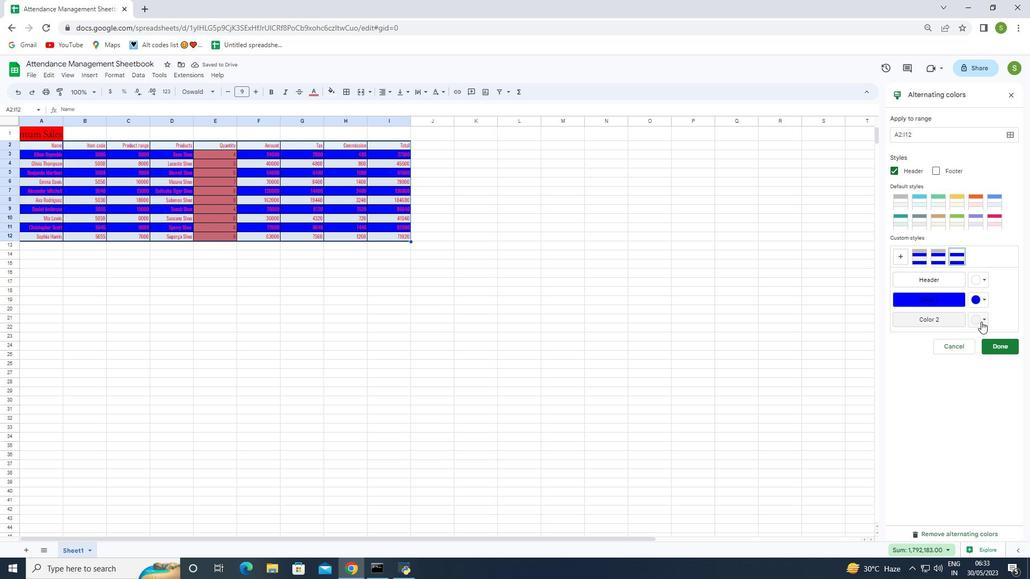 
Action: Mouse moved to (980, 336)
Screenshot: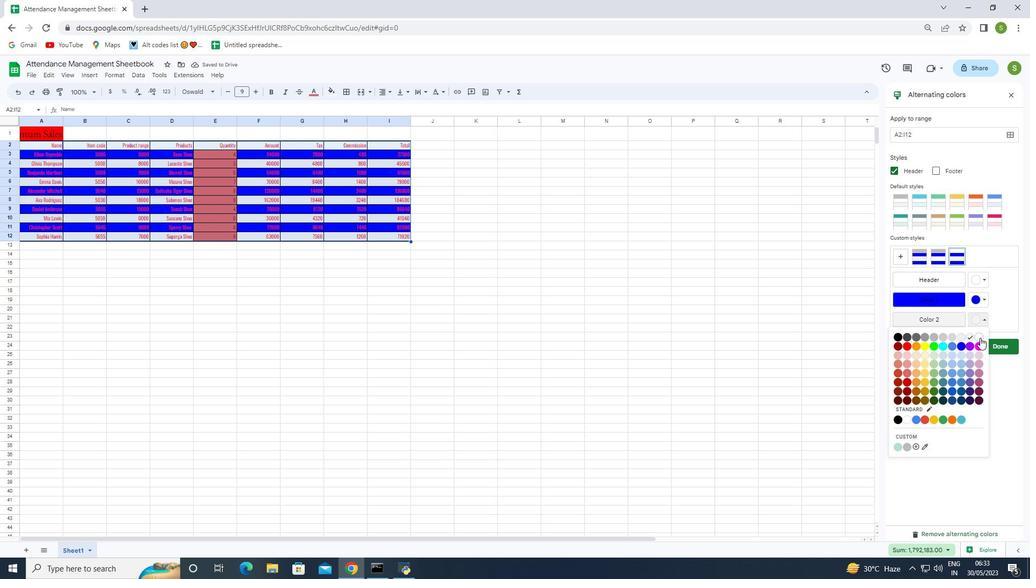 
Action: Mouse pressed left at (980, 336)
Screenshot: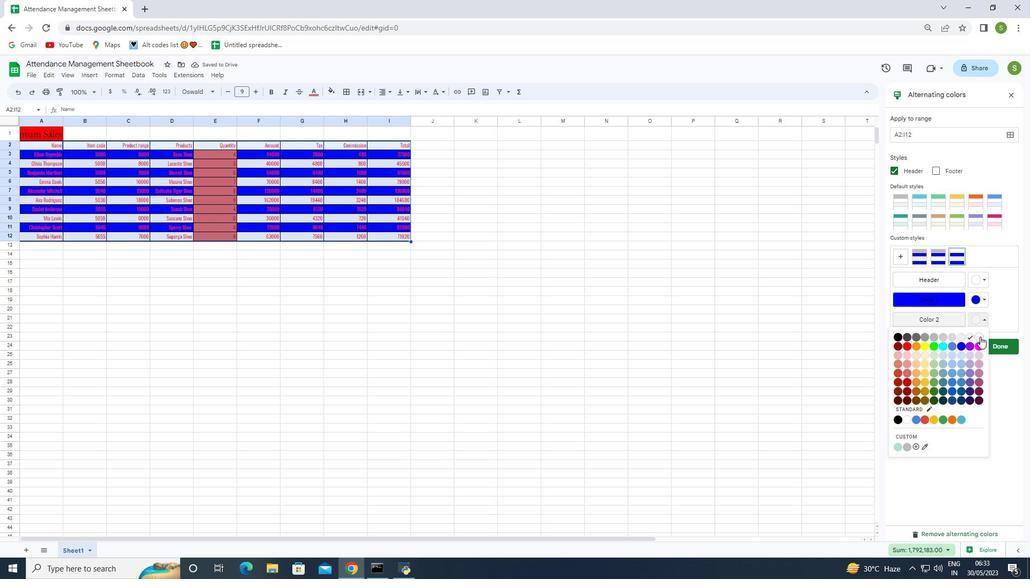 
Action: Mouse moved to (996, 344)
Screenshot: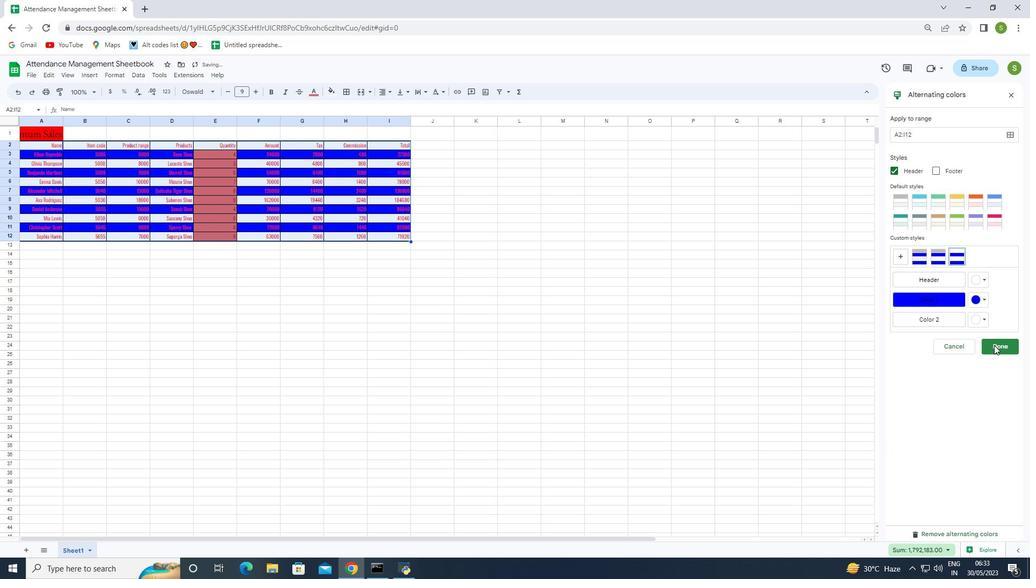 
Action: Mouse pressed left at (996, 344)
Screenshot: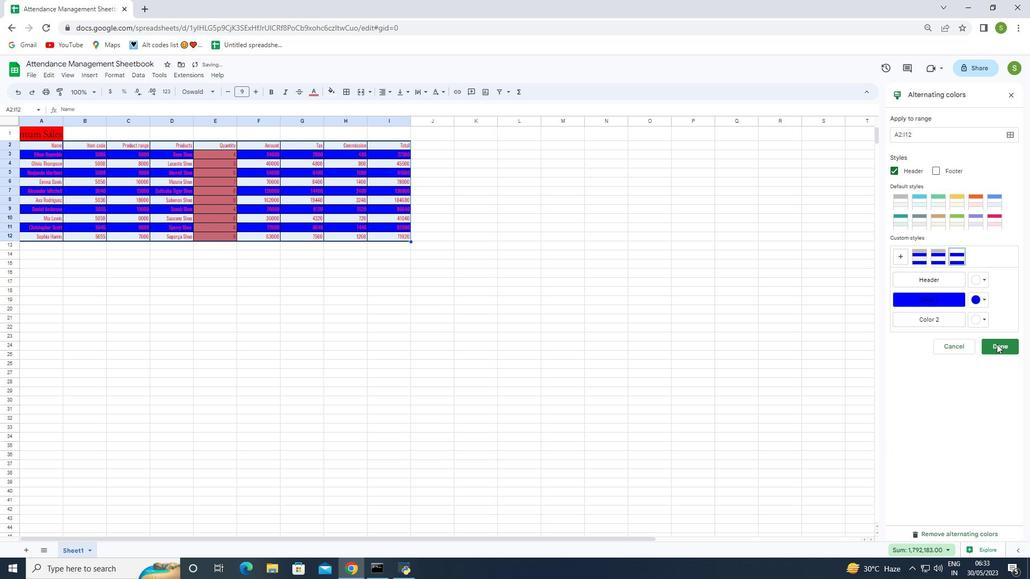 
Action: Mouse moved to (37, 78)
Screenshot: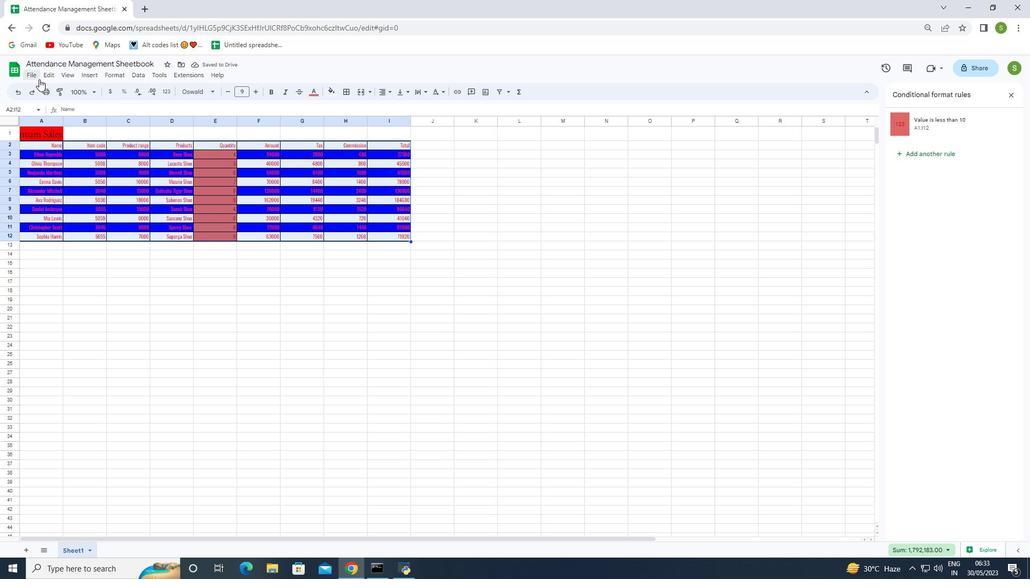 
Action: Mouse pressed left at (37, 78)
Screenshot: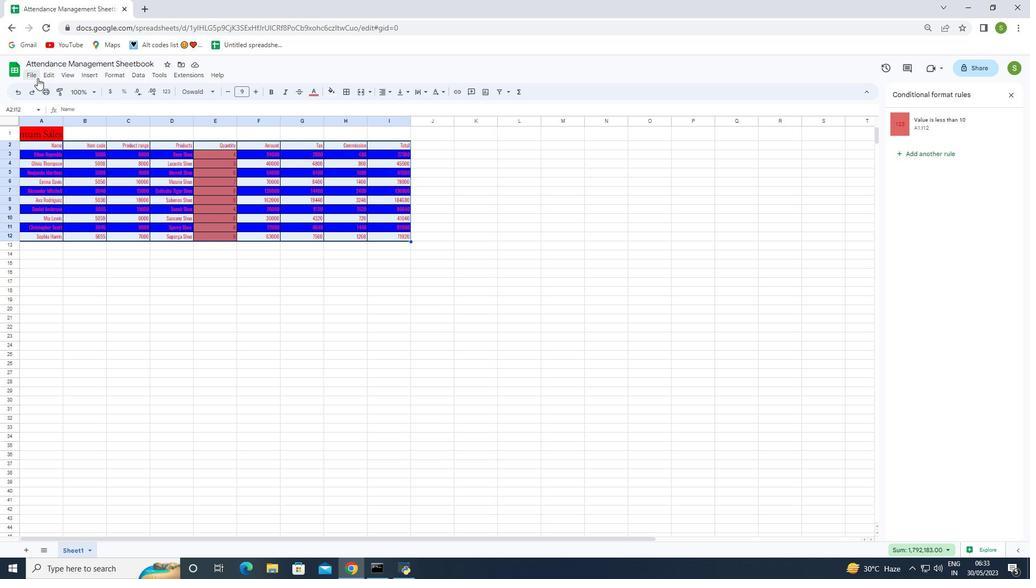 
Action: Mouse moved to (49, 202)
Screenshot: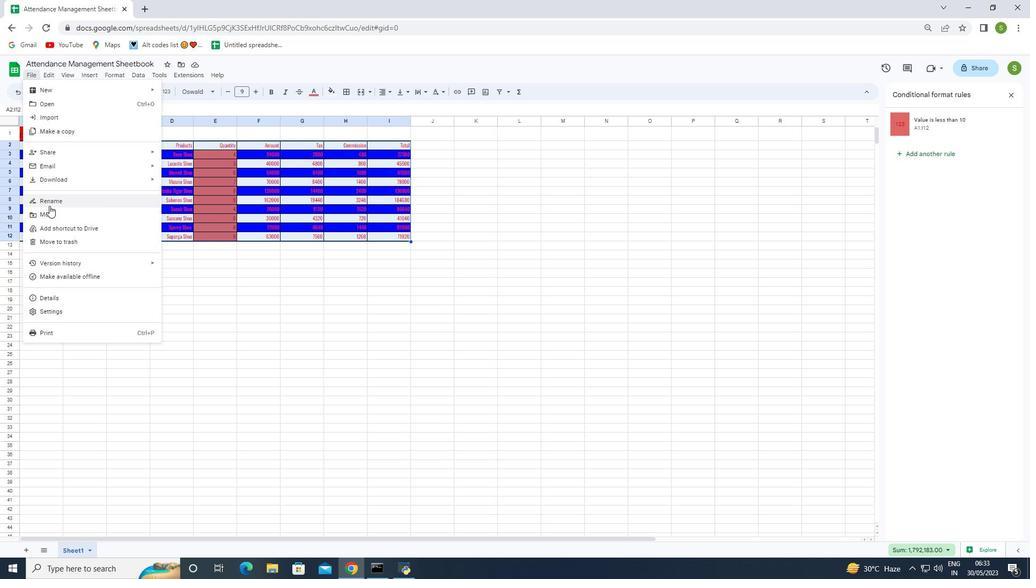 
Action: Mouse pressed left at (49, 202)
Screenshot: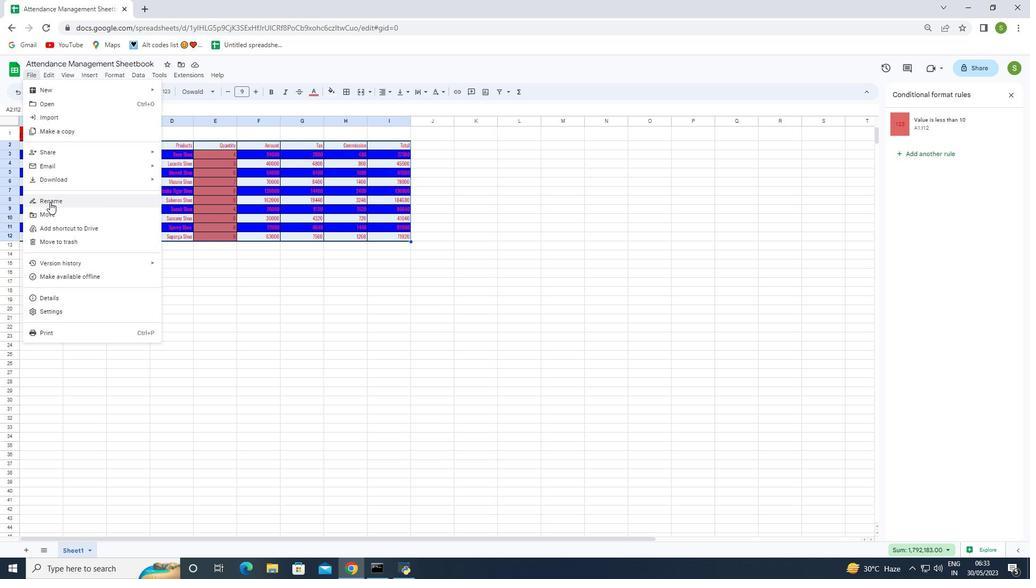 
Action: Key pressed <Key.backspace><Key.shift>Attendance<Key.space><Key.shift>Management<Key.space><Key.shift>Sheet<Key.space><Key.backspace>book<Key.enter>
Screenshot: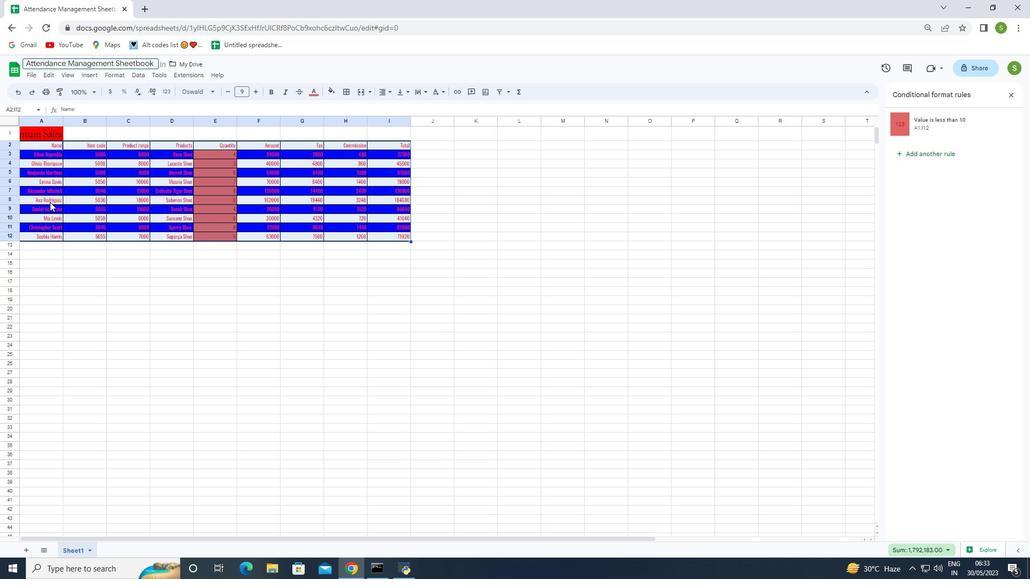 
Action: Mouse moved to (237, 333)
Screenshot: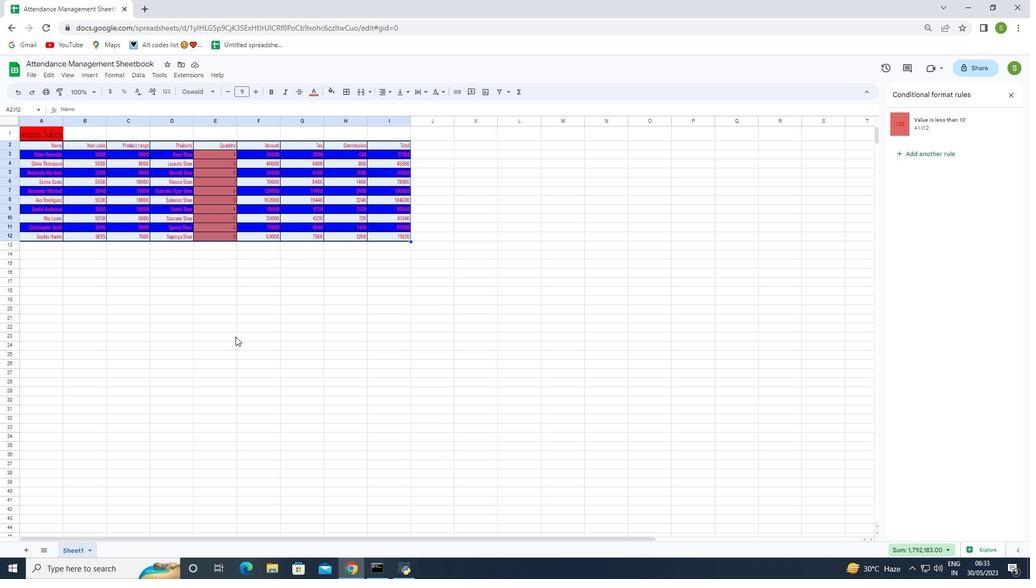 
